 Task: Look for space in Bergen, Norway from 6th August, 2023 to 15th August, 2023 for 9 adults in price range Rs.10000 to Rs.14000. Place can be shared room with 5 bedrooms having 9 beds and 5 bathrooms. Property type can be house, flat, guest house. Amenities needed are: wifi, TV, free parkinig on premises, gym, breakfast. Booking option can be shelf check-in. Required host language is English.
Action: Mouse moved to (513, 108)
Screenshot: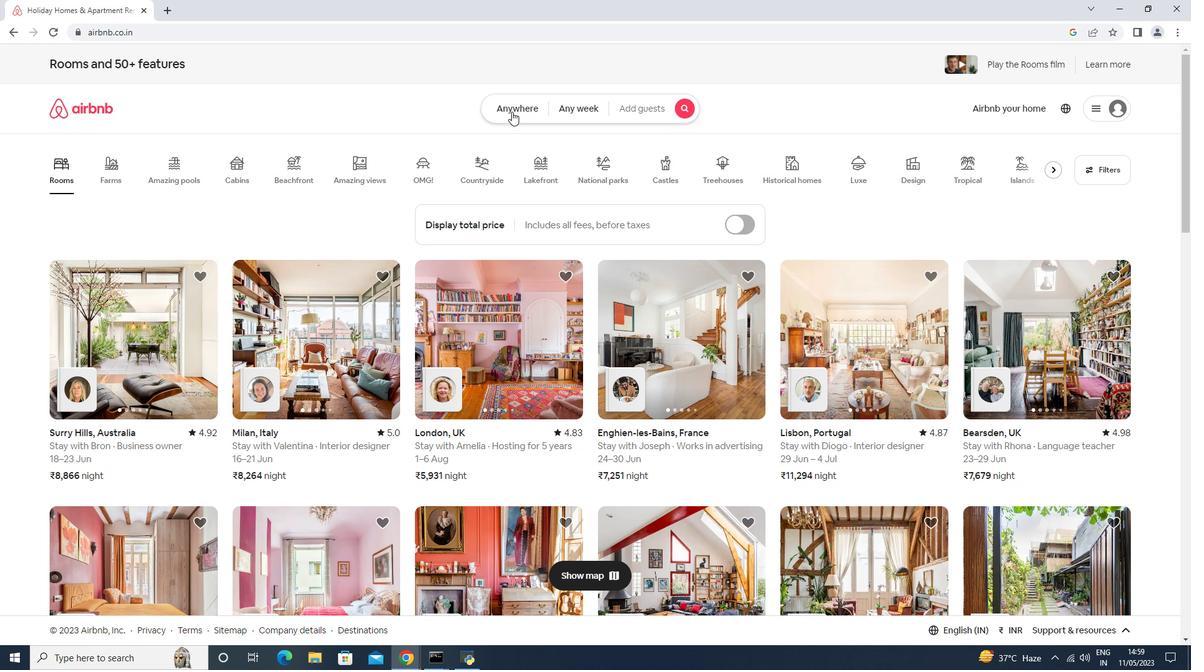 
Action: Mouse pressed left at (513, 109)
Screenshot: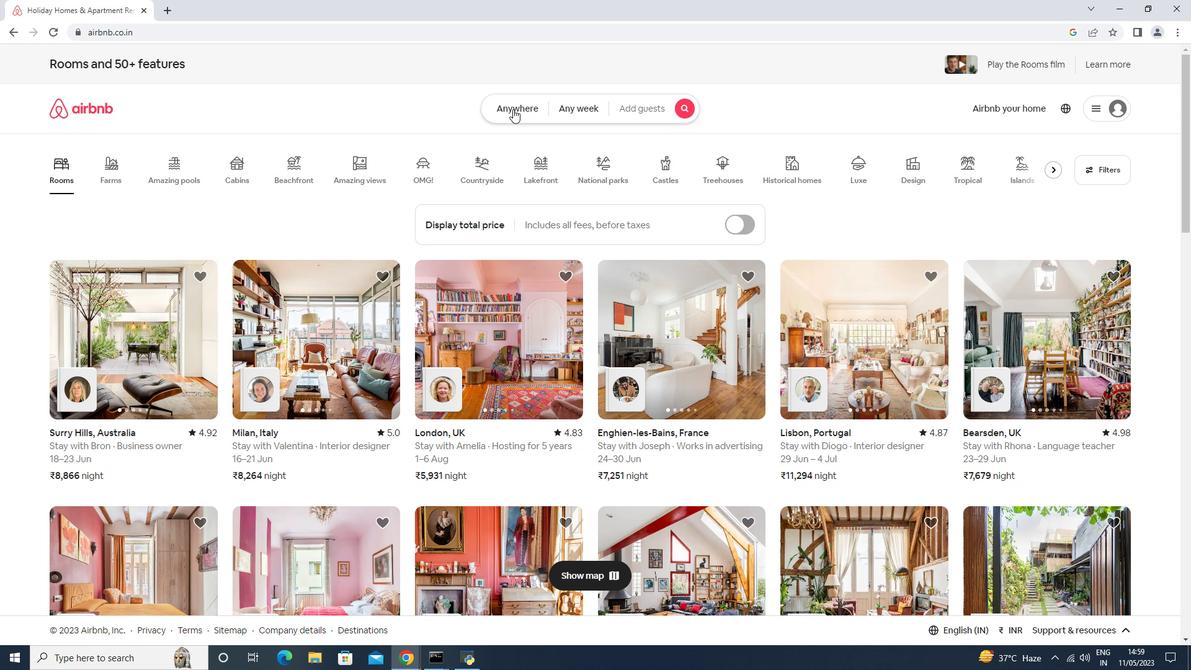 
Action: Mouse moved to (440, 153)
Screenshot: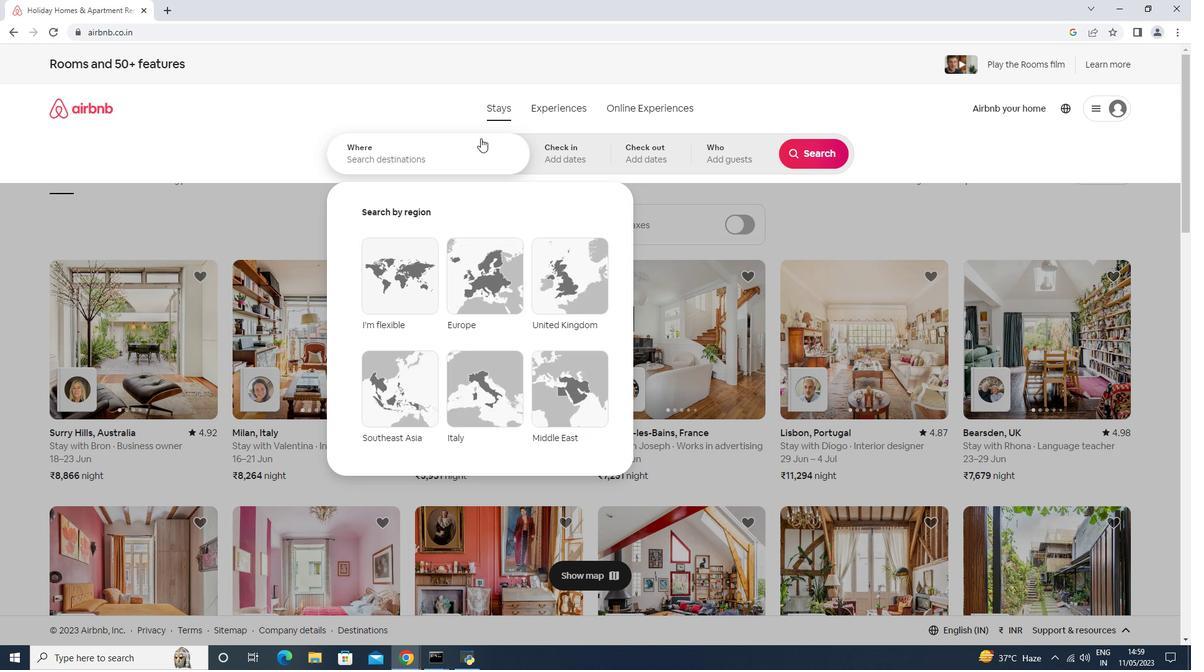 
Action: Mouse pressed left at (440, 153)
Screenshot: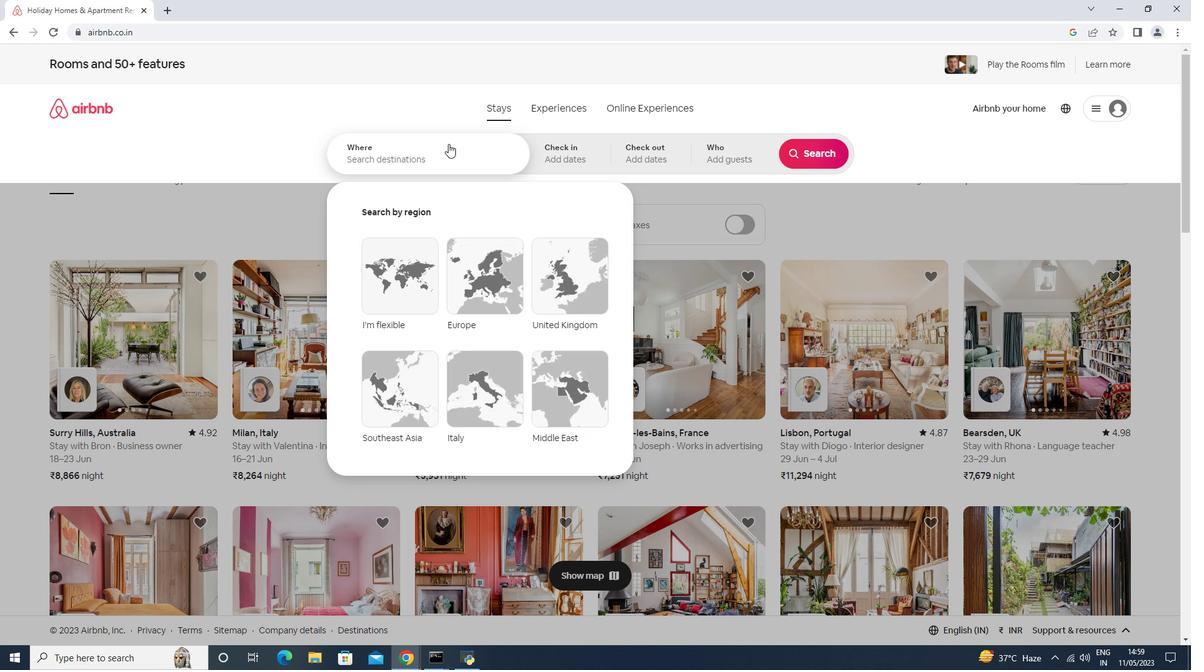 
Action: Mouse moved to (437, 154)
Screenshot: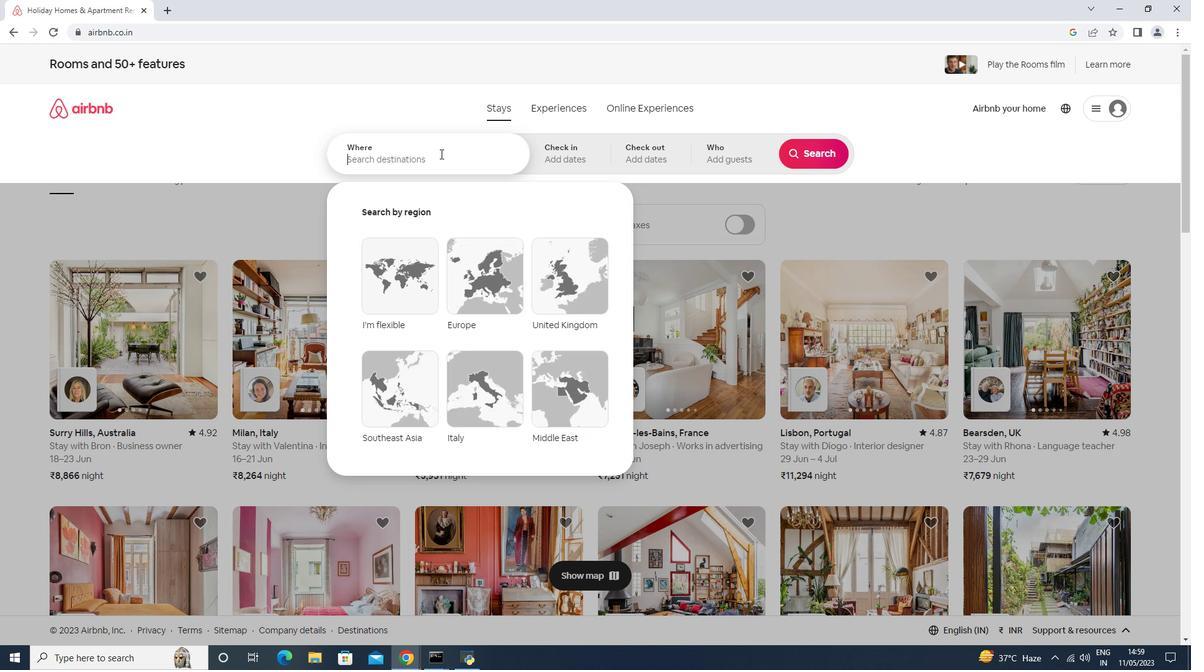 
Action: Key pressed <Key.shift>Bergen,<Key.shift>Norway
Screenshot: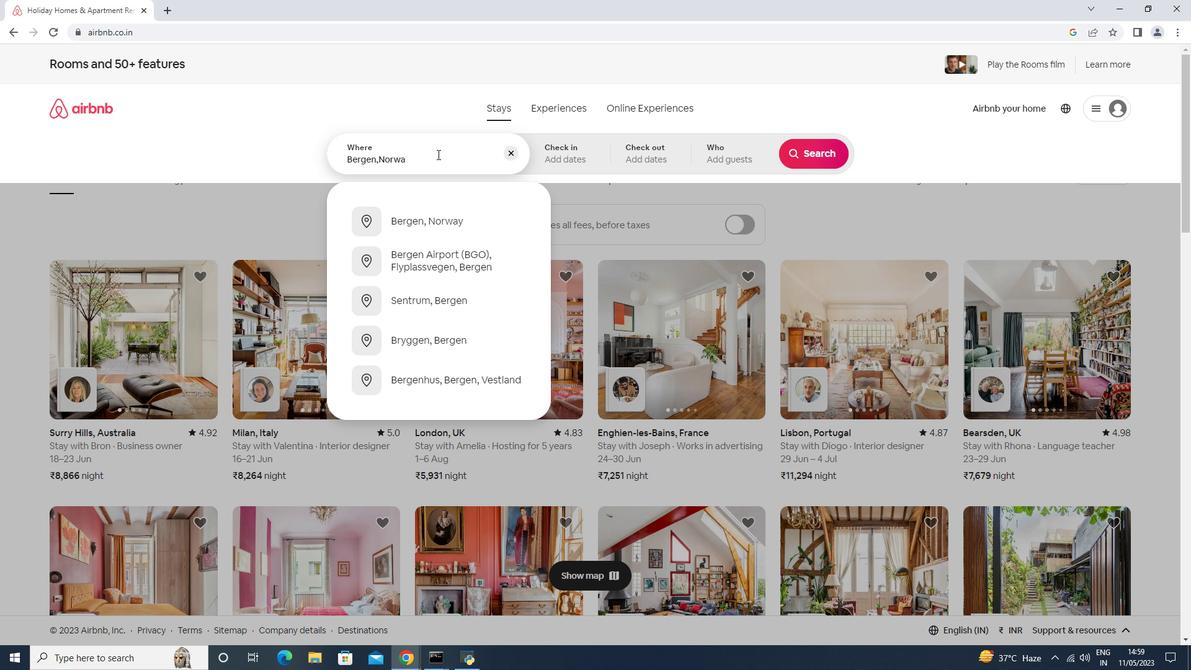 
Action: Mouse moved to (563, 160)
Screenshot: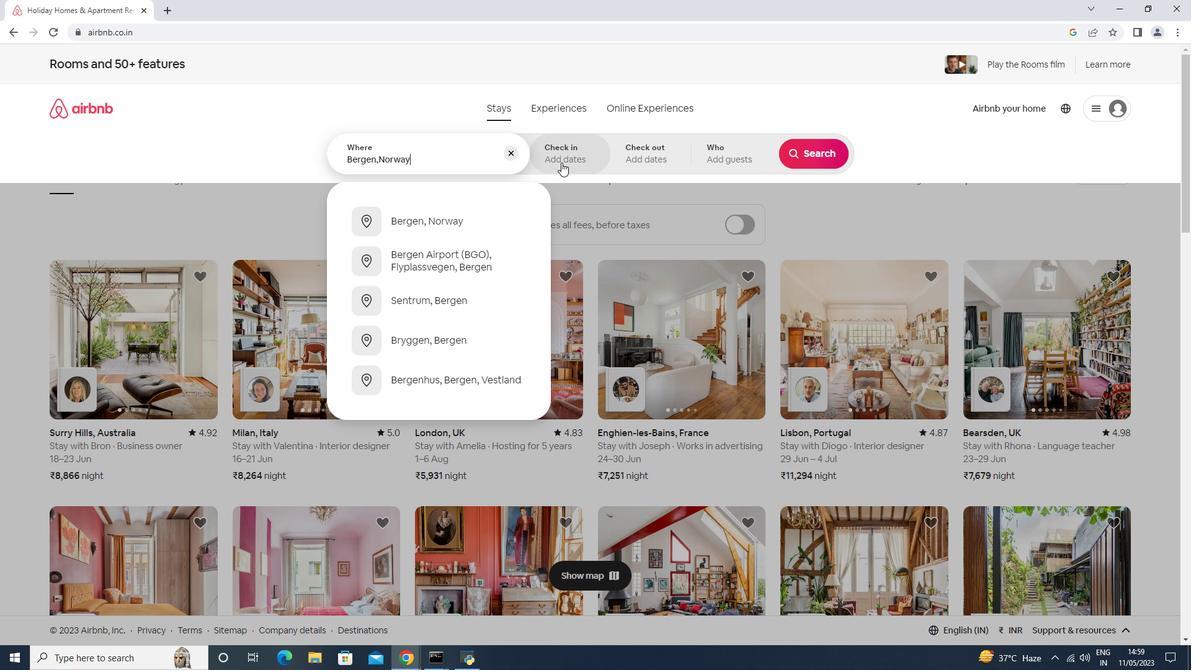 
Action: Mouse pressed left at (563, 160)
Screenshot: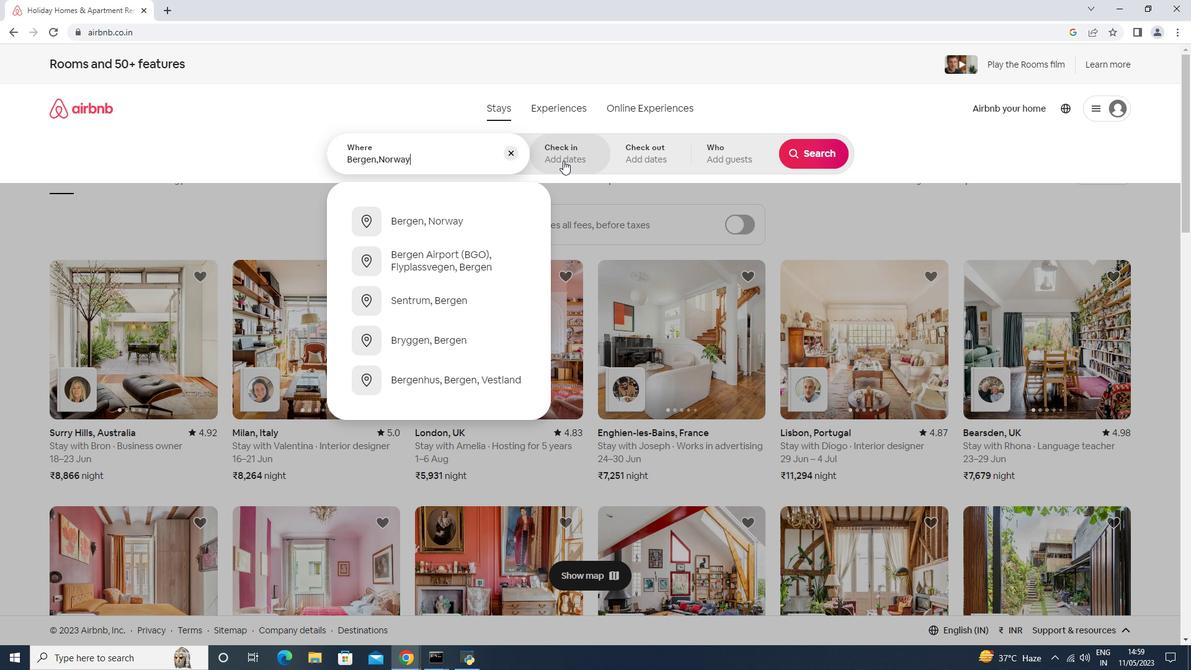 
Action: Mouse moved to (804, 252)
Screenshot: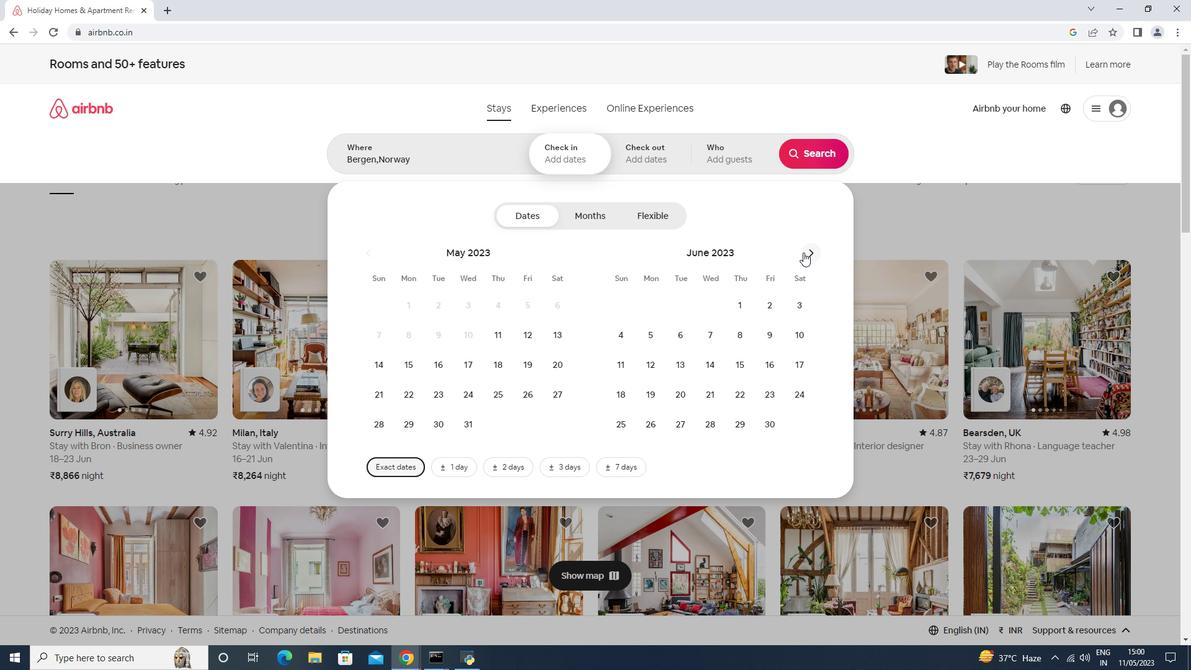 
Action: Mouse pressed left at (804, 252)
Screenshot: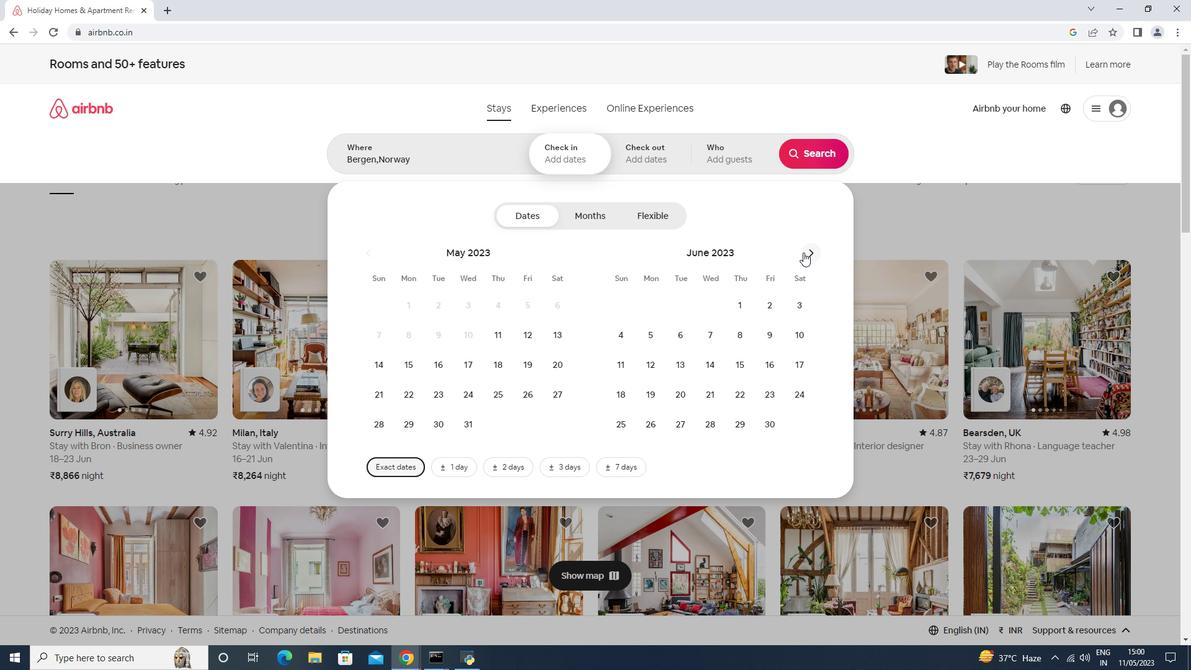 
Action: Mouse pressed left at (804, 252)
Screenshot: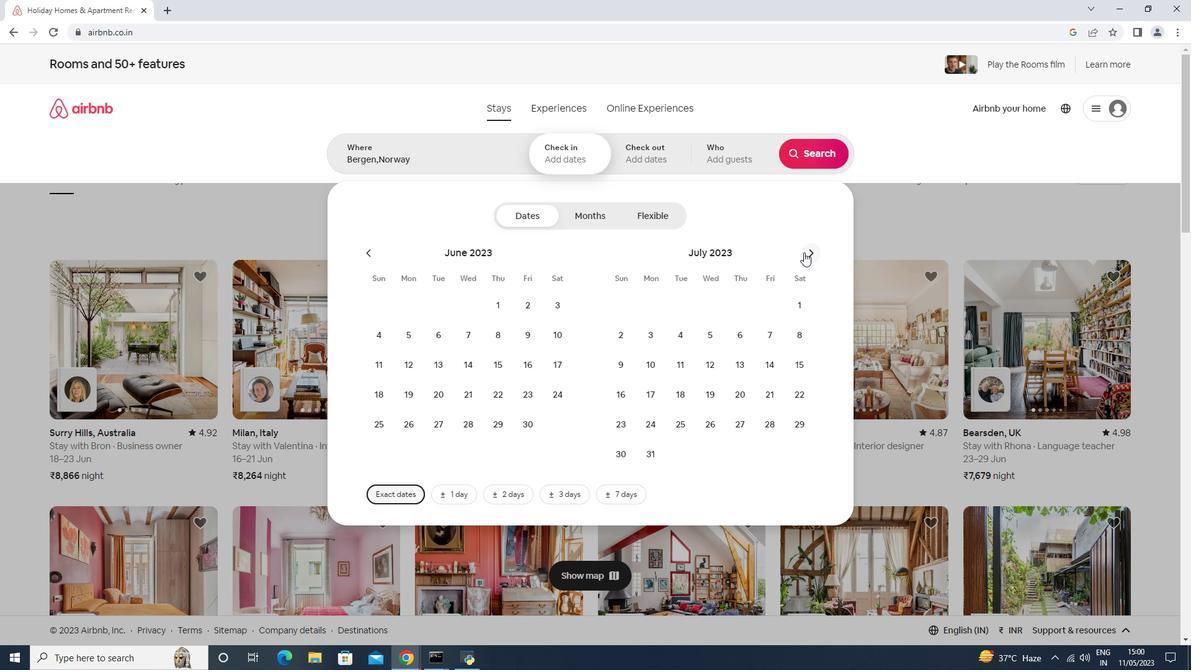 
Action: Mouse moved to (631, 331)
Screenshot: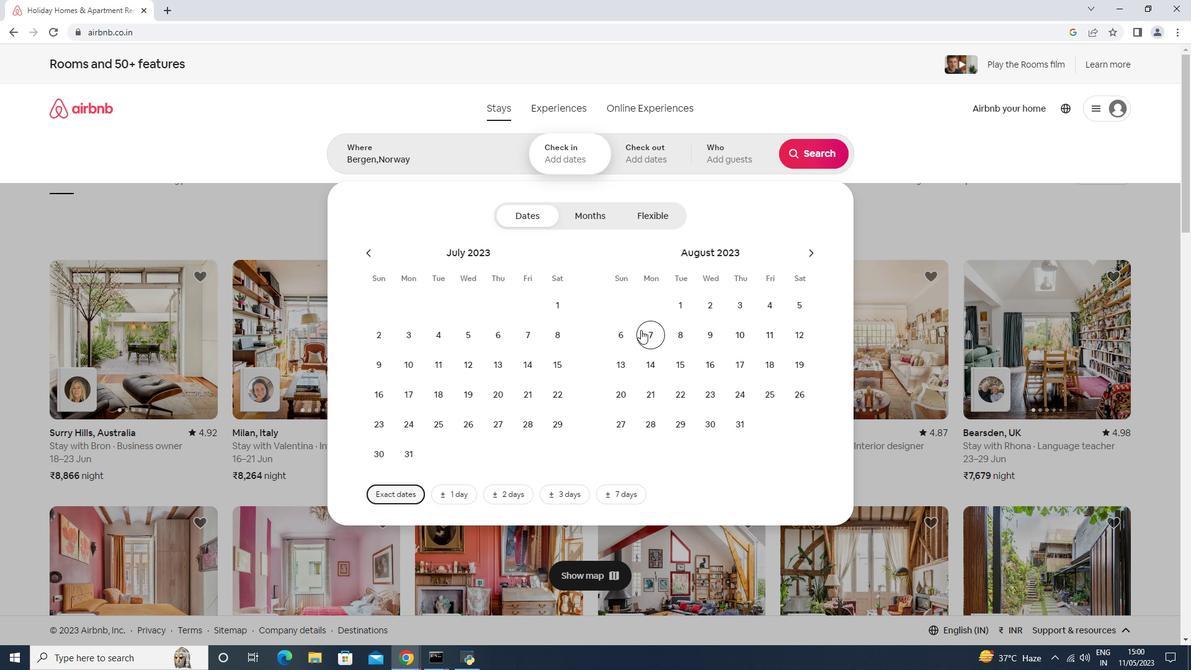
Action: Mouse pressed left at (631, 331)
Screenshot: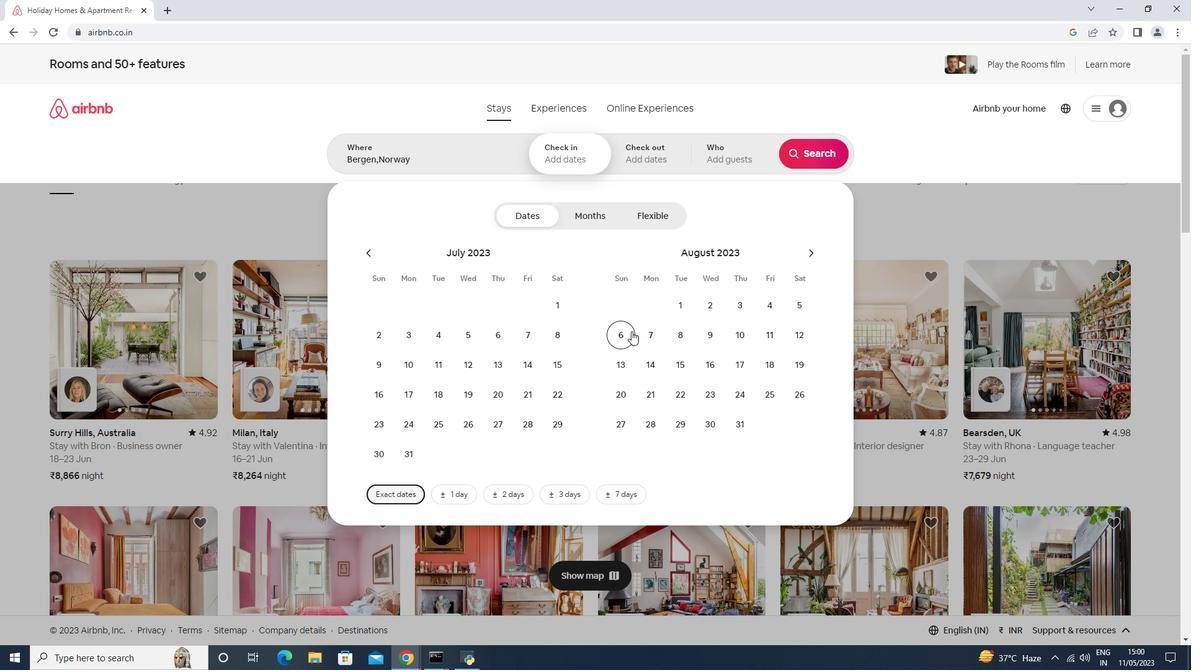 
Action: Mouse moved to (679, 357)
Screenshot: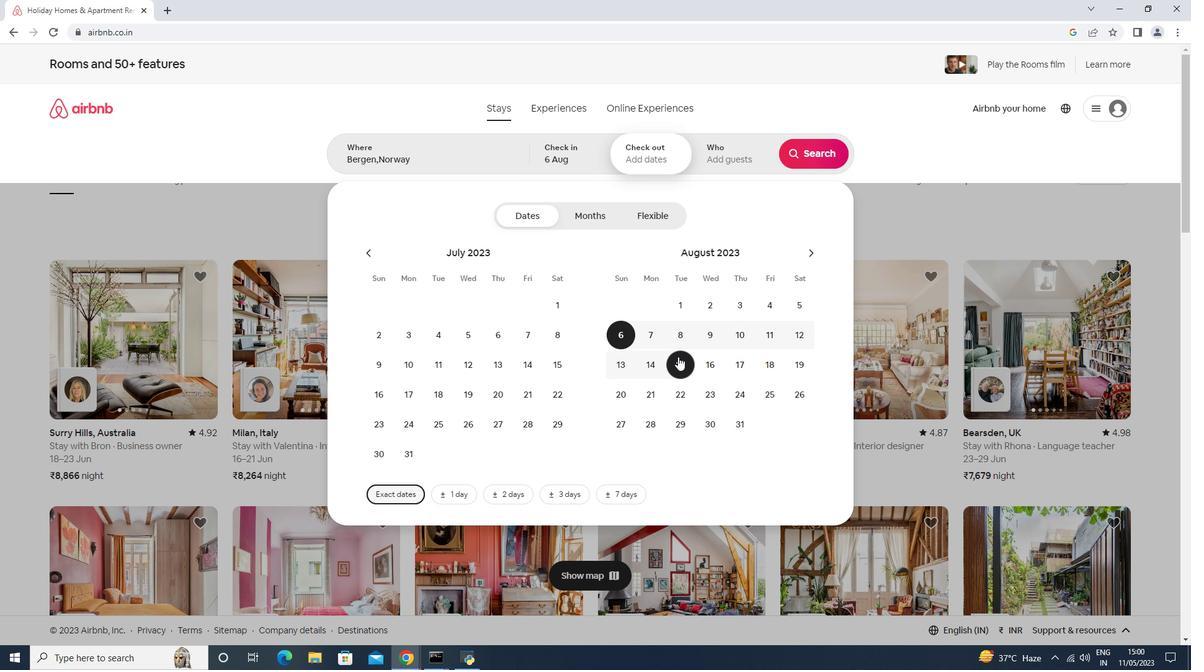 
Action: Mouse pressed left at (679, 357)
Screenshot: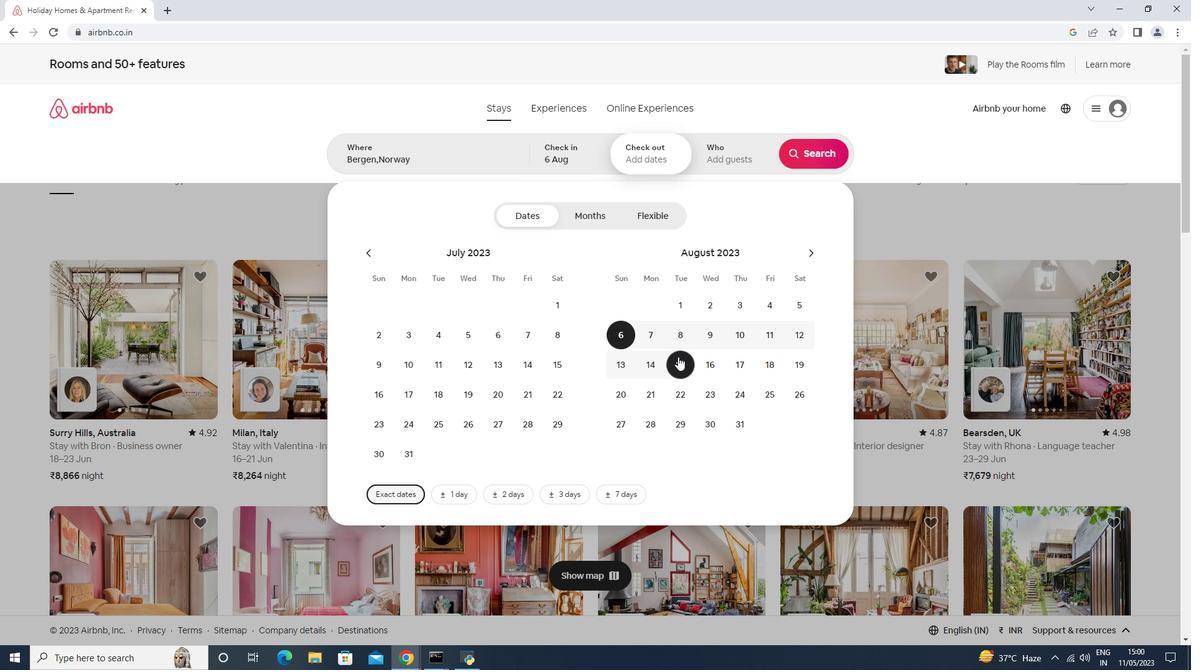 
Action: Mouse moved to (733, 160)
Screenshot: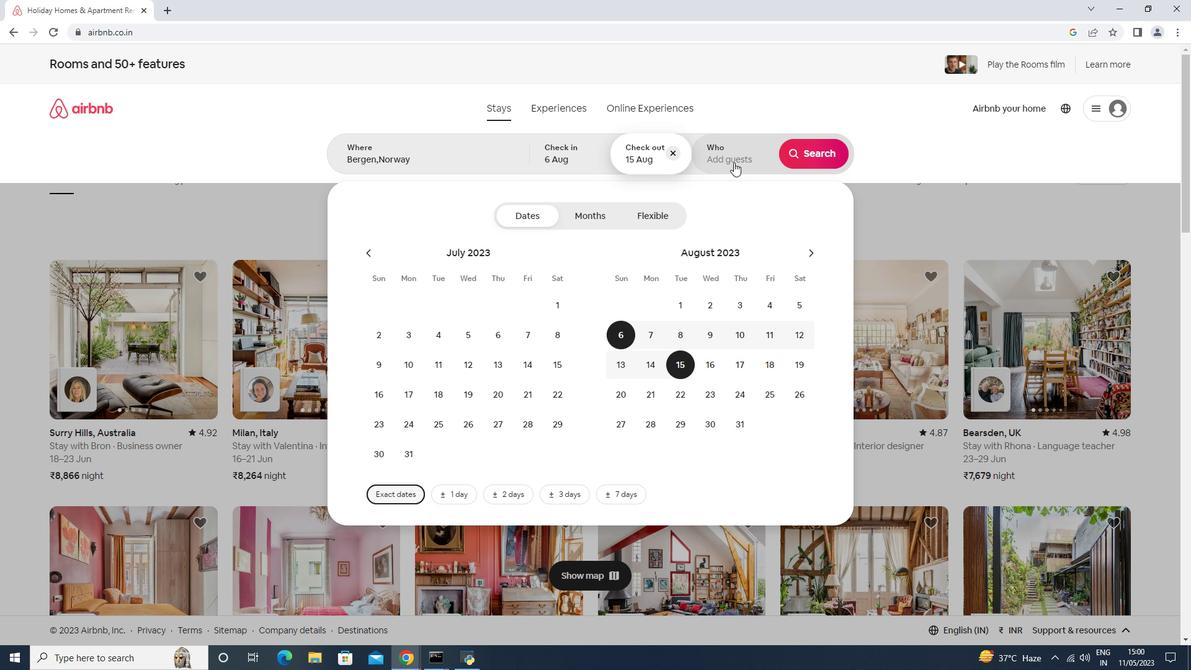 
Action: Mouse pressed left at (733, 160)
Screenshot: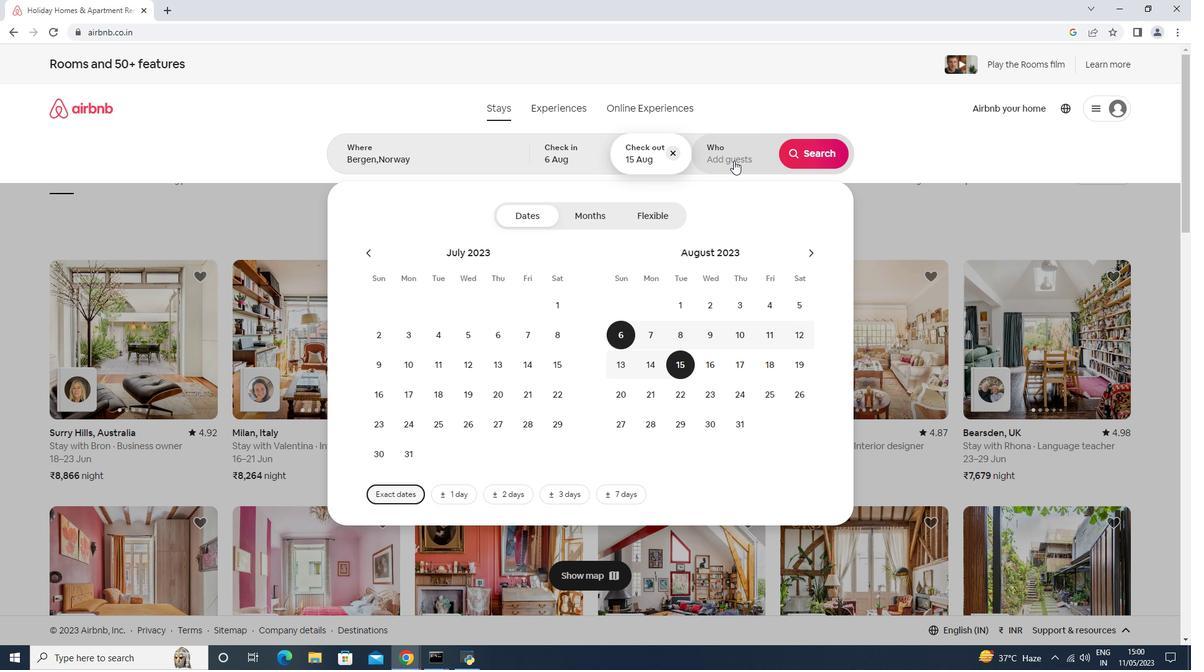 
Action: Mouse moved to (813, 219)
Screenshot: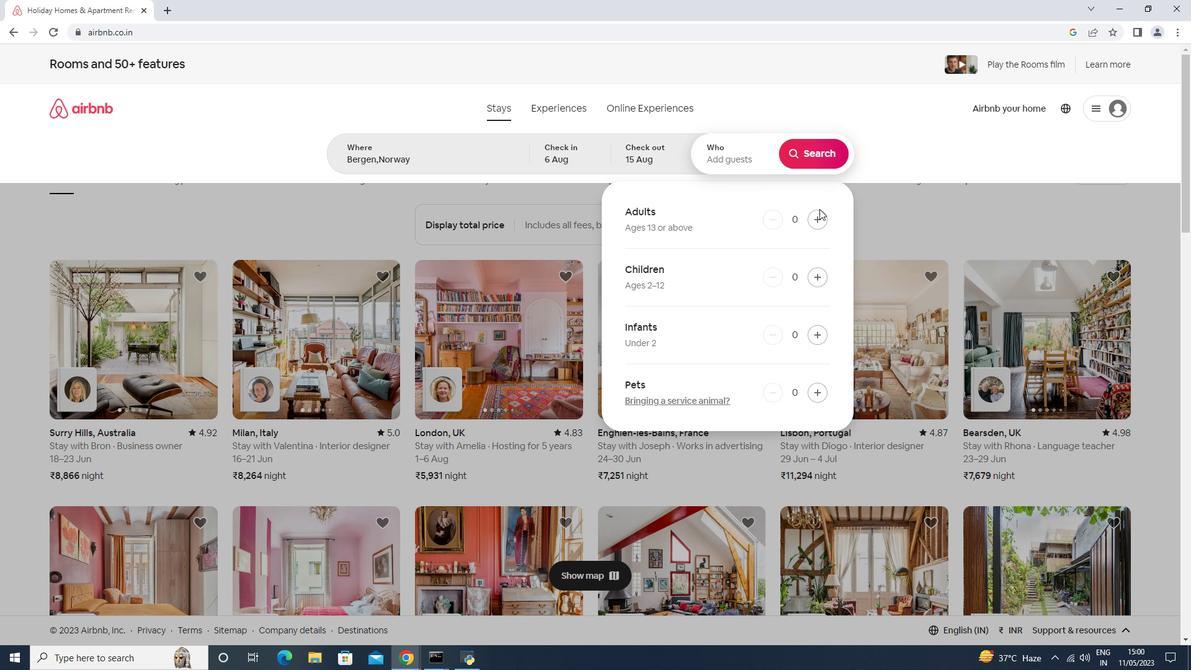 
Action: Mouse pressed left at (813, 219)
Screenshot: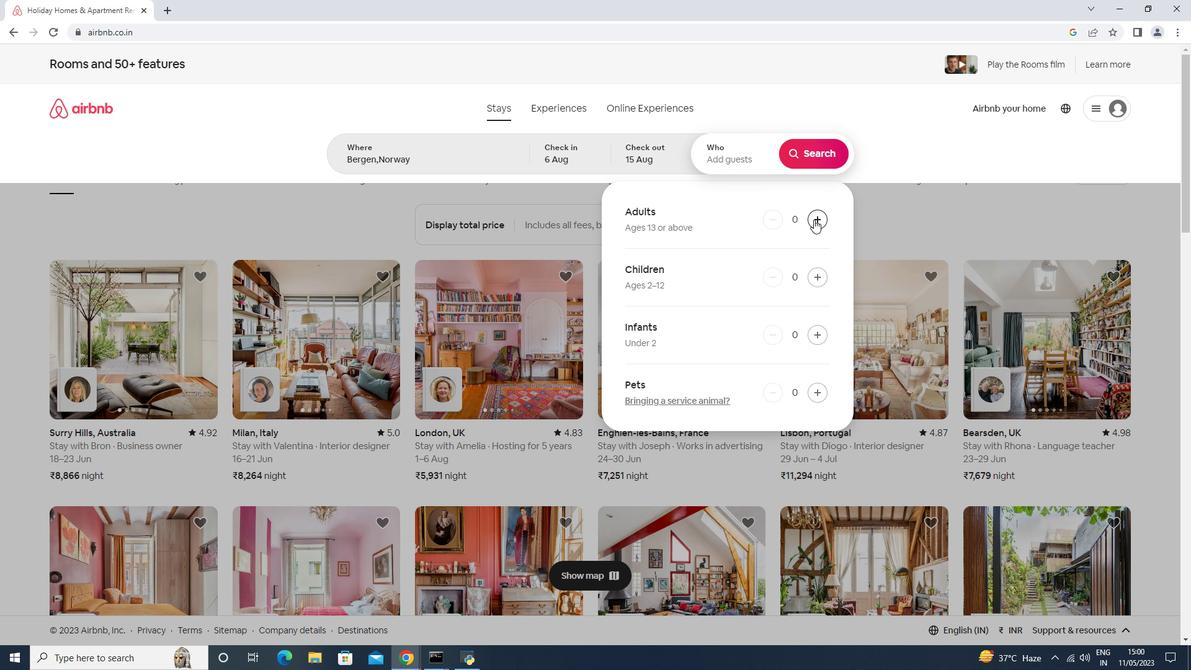 
Action: Mouse pressed left at (813, 219)
Screenshot: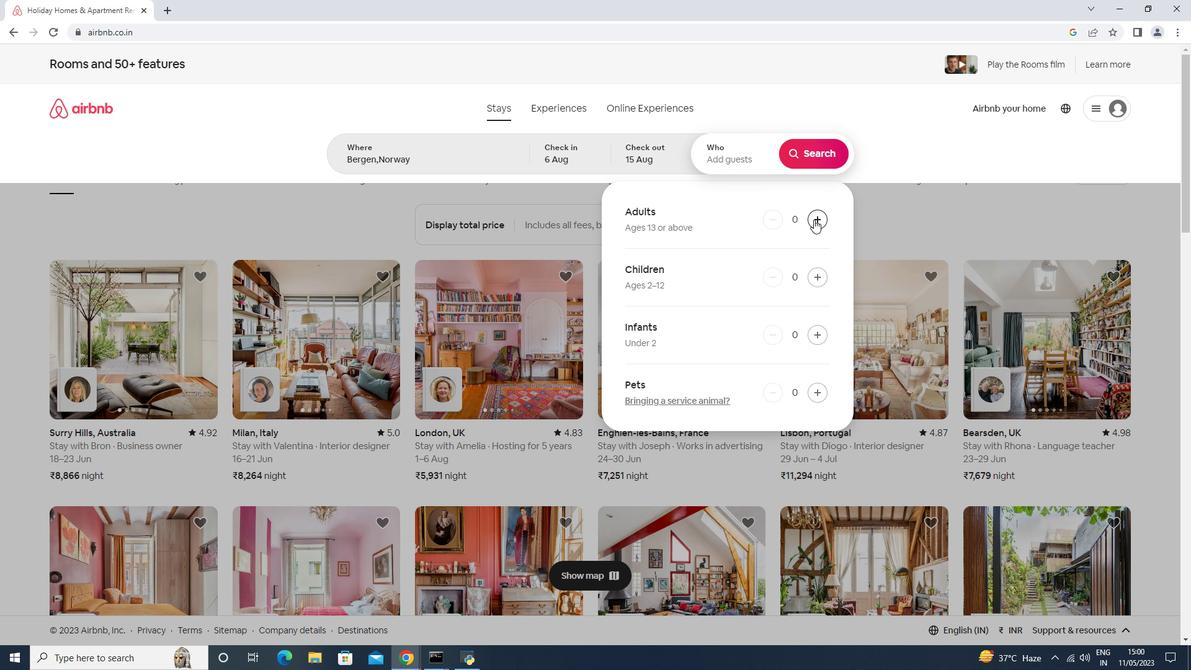
Action: Mouse pressed left at (813, 219)
Screenshot: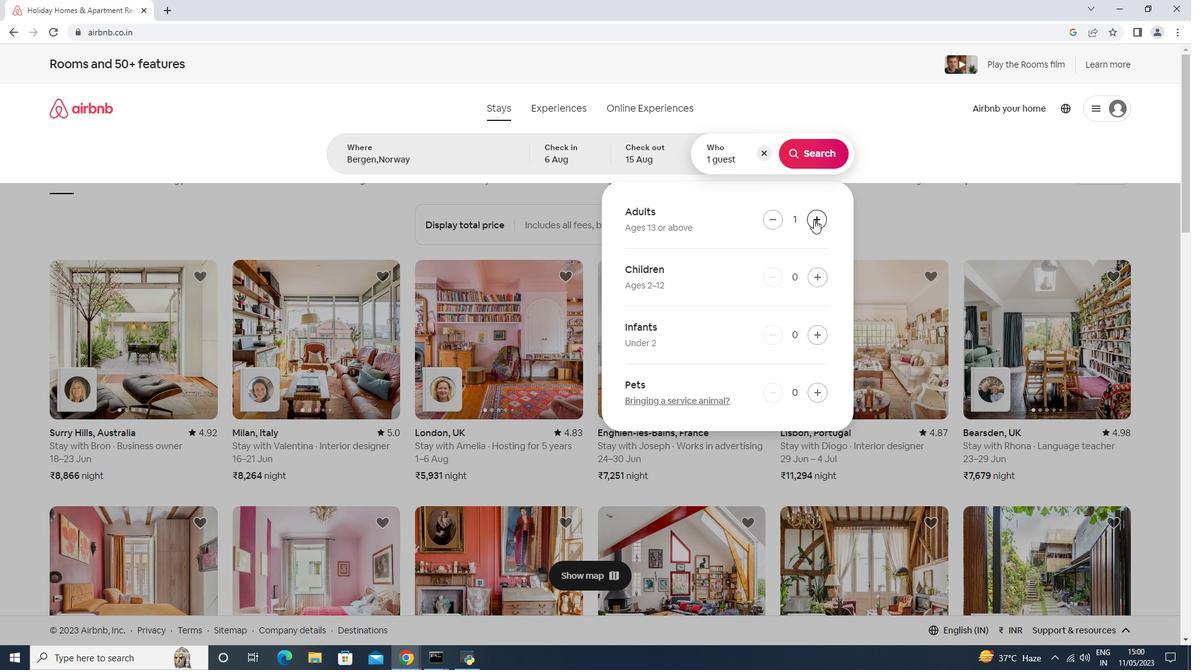 
Action: Mouse pressed left at (813, 219)
Screenshot: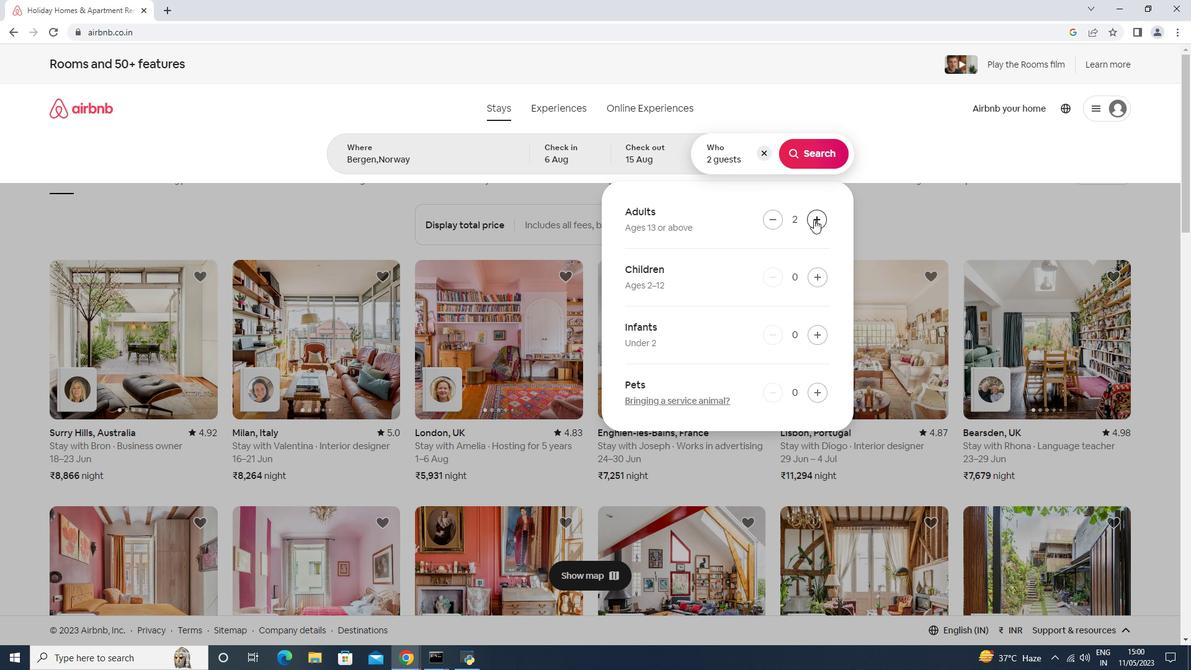 
Action: Mouse pressed left at (813, 219)
Screenshot: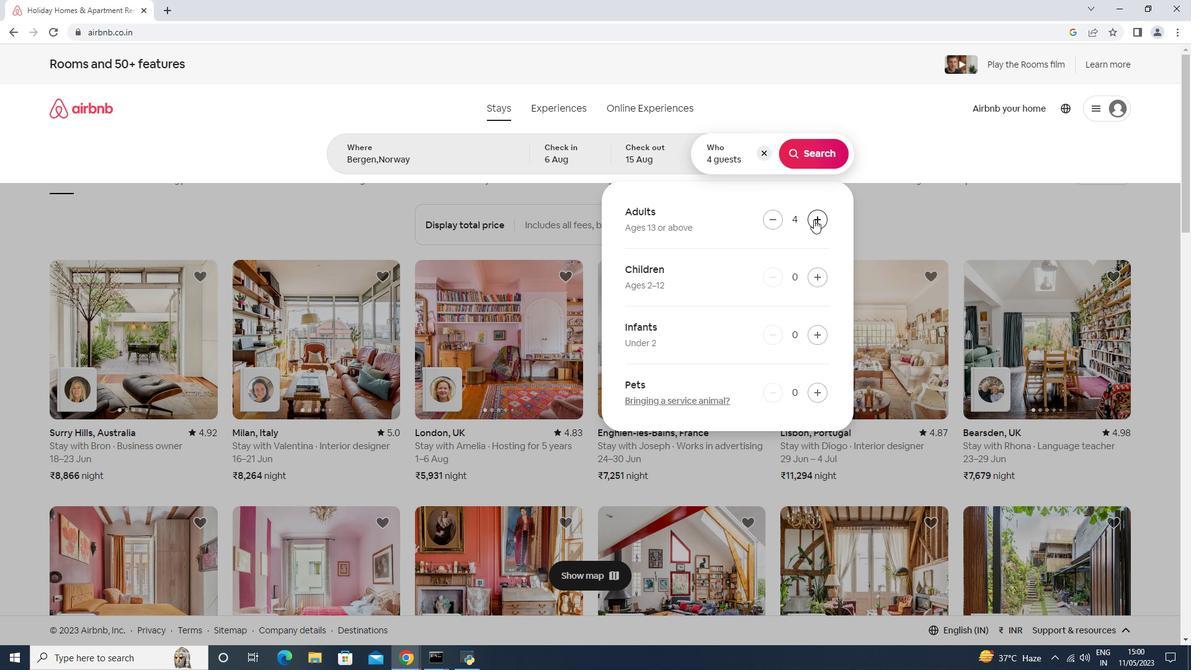 
Action: Mouse pressed left at (813, 219)
Screenshot: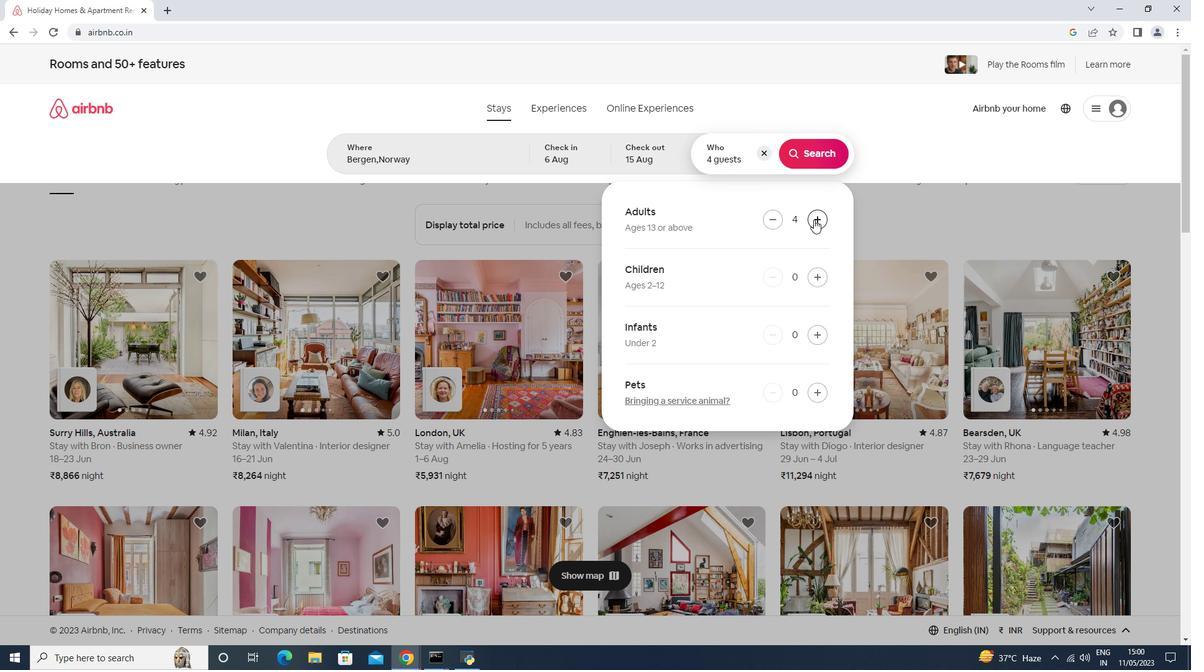 
Action: Mouse pressed left at (813, 219)
Screenshot: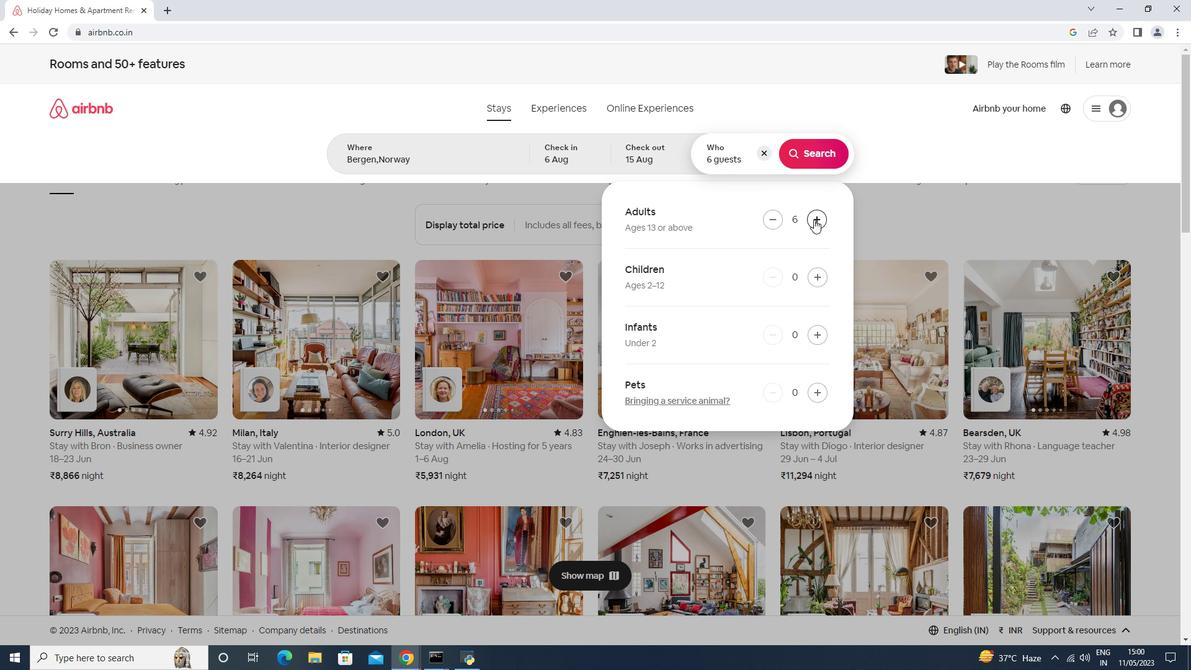 
Action: Mouse pressed left at (813, 219)
Screenshot: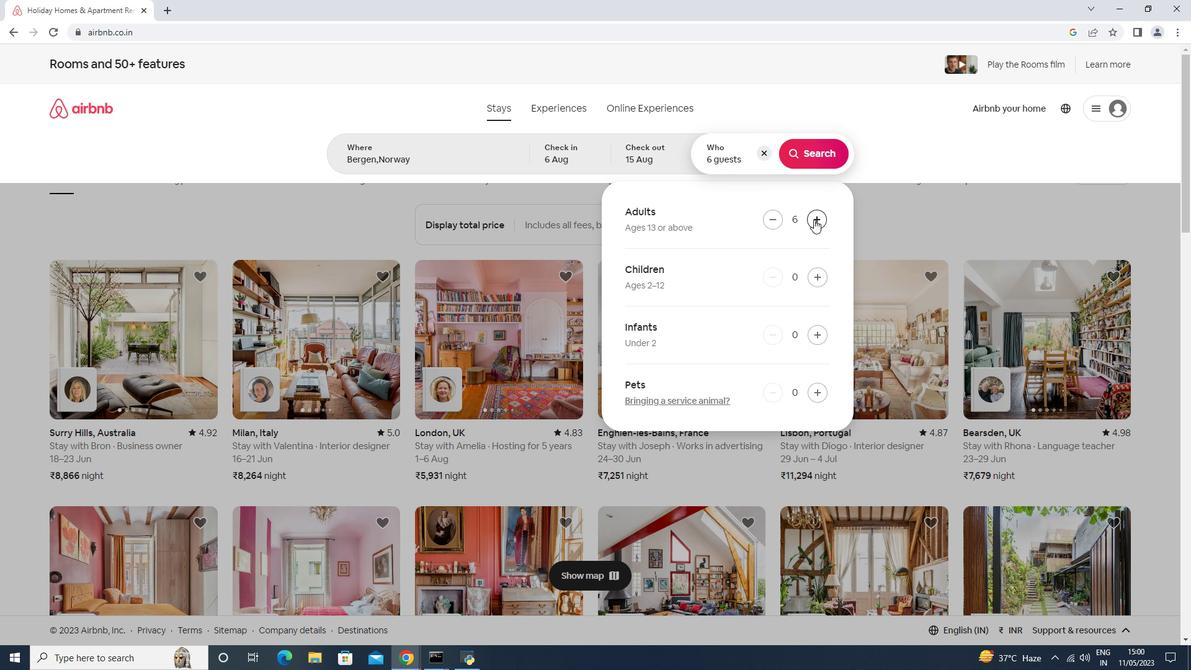 
Action: Mouse moved to (813, 220)
Screenshot: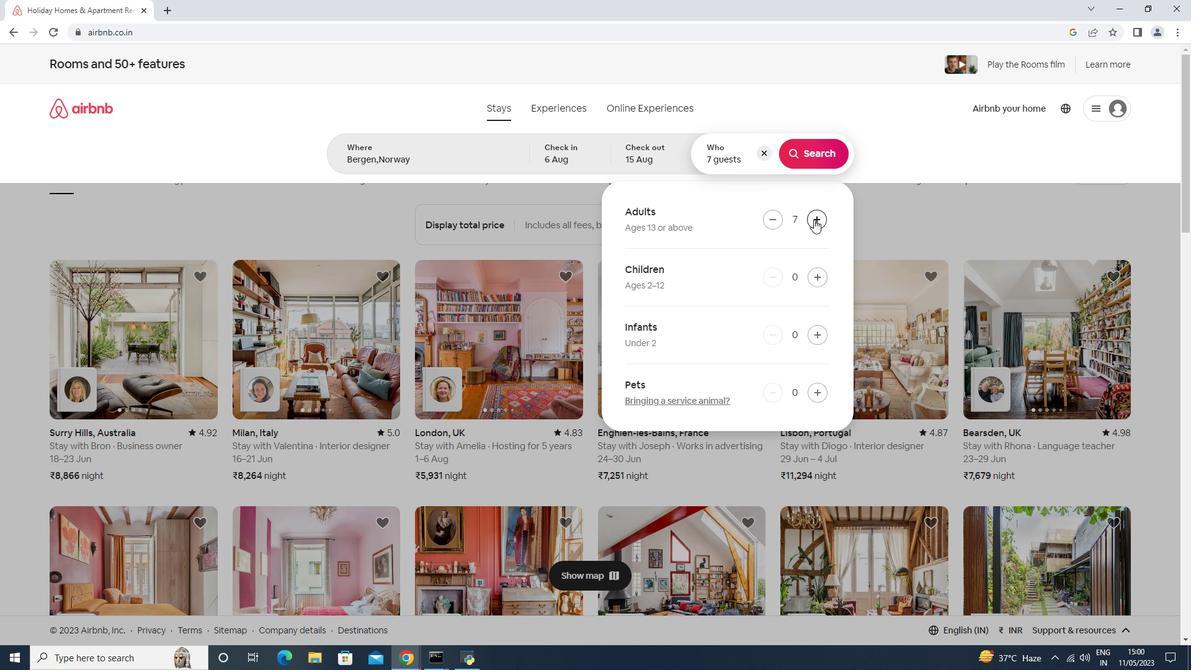 
Action: Mouse pressed left at (813, 220)
Screenshot: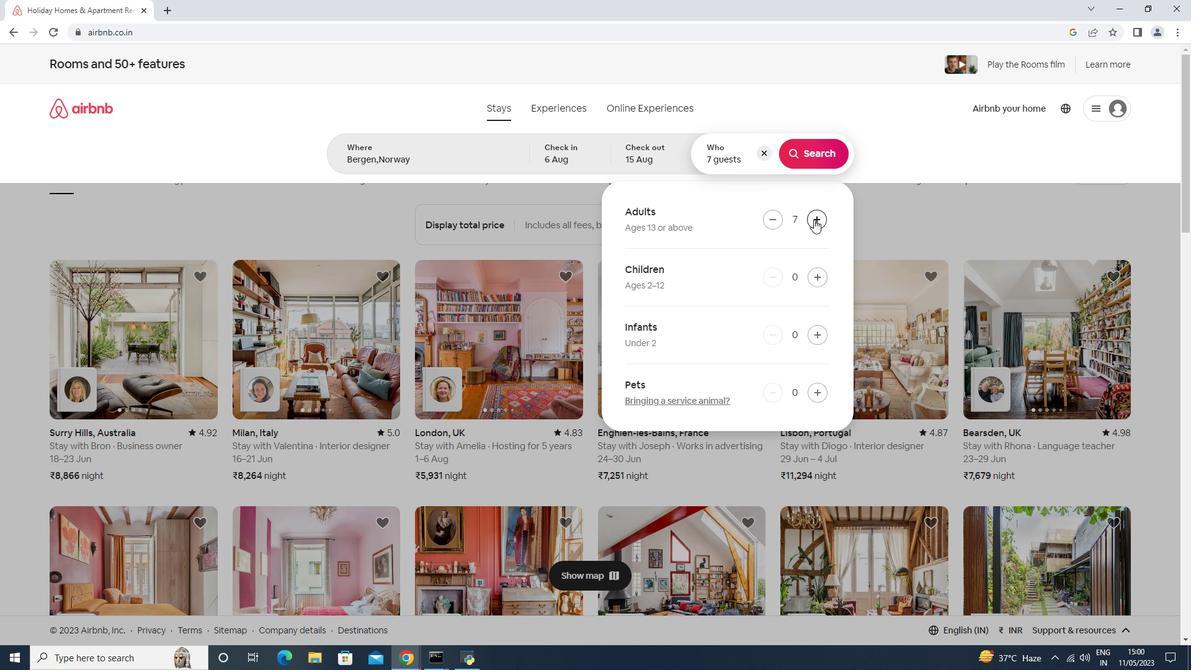 
Action: Mouse moved to (813, 160)
Screenshot: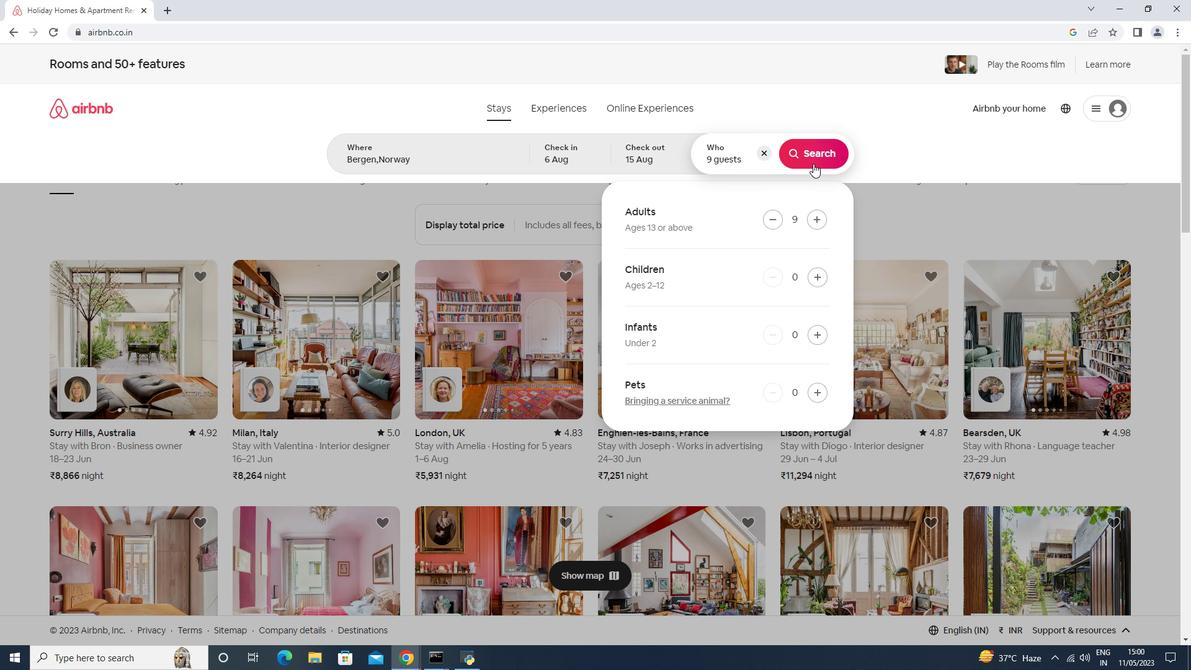 
Action: Mouse pressed left at (813, 160)
Screenshot: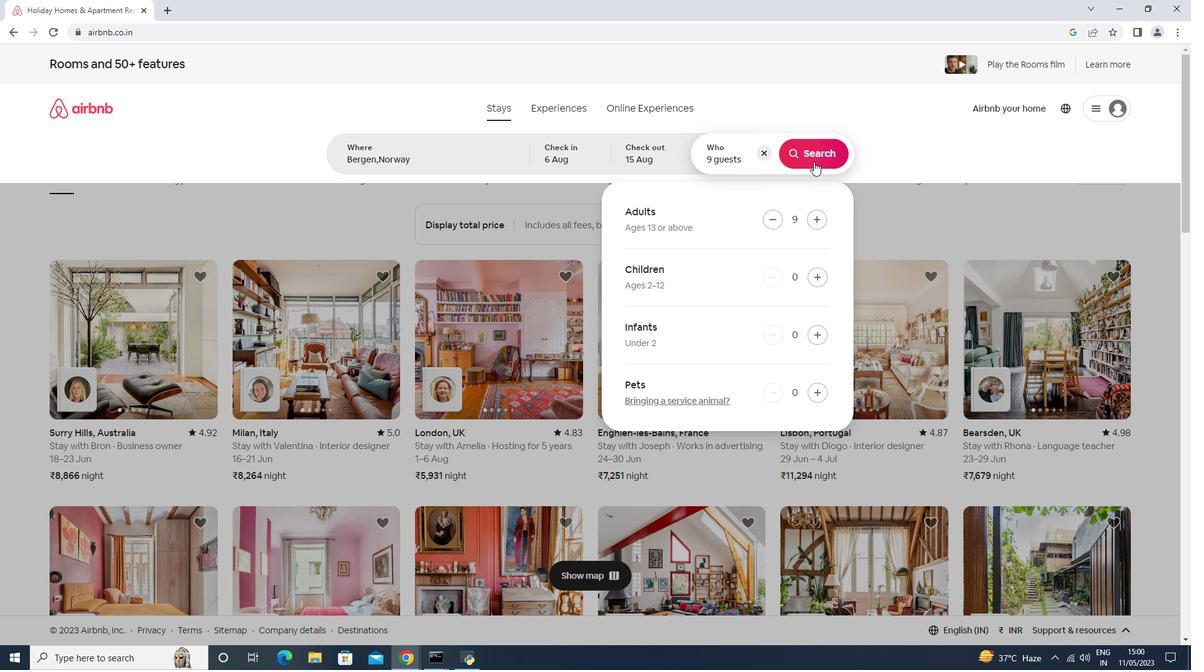 
Action: Mouse moved to (1132, 114)
Screenshot: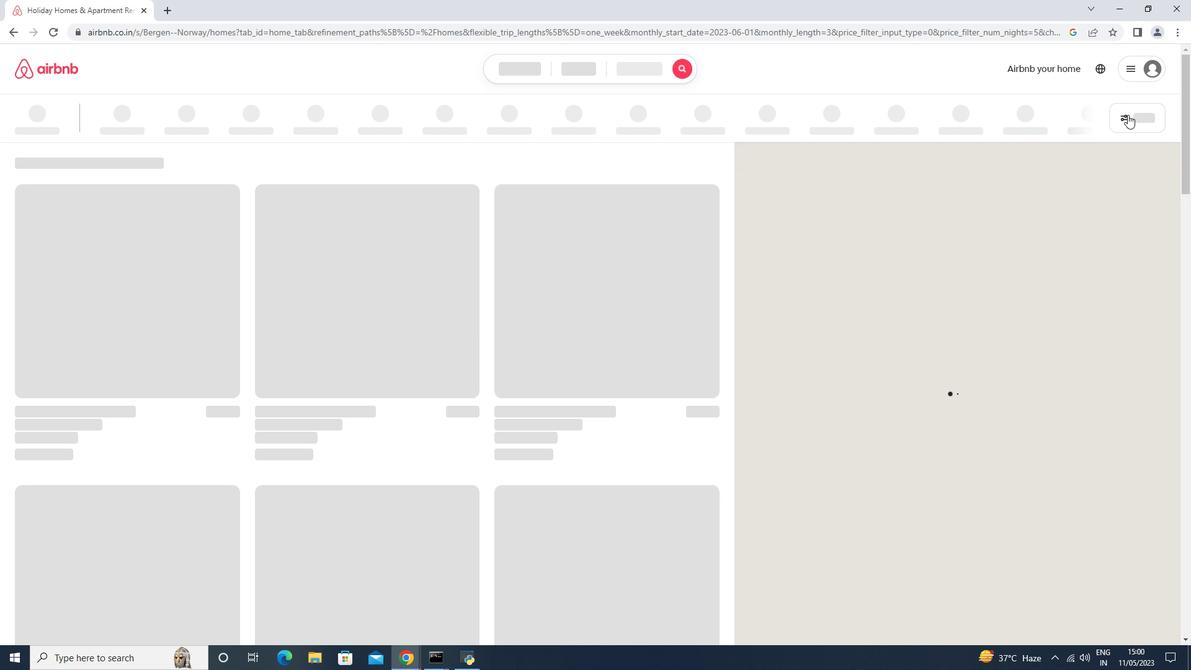 
Action: Mouse pressed left at (1132, 114)
Screenshot: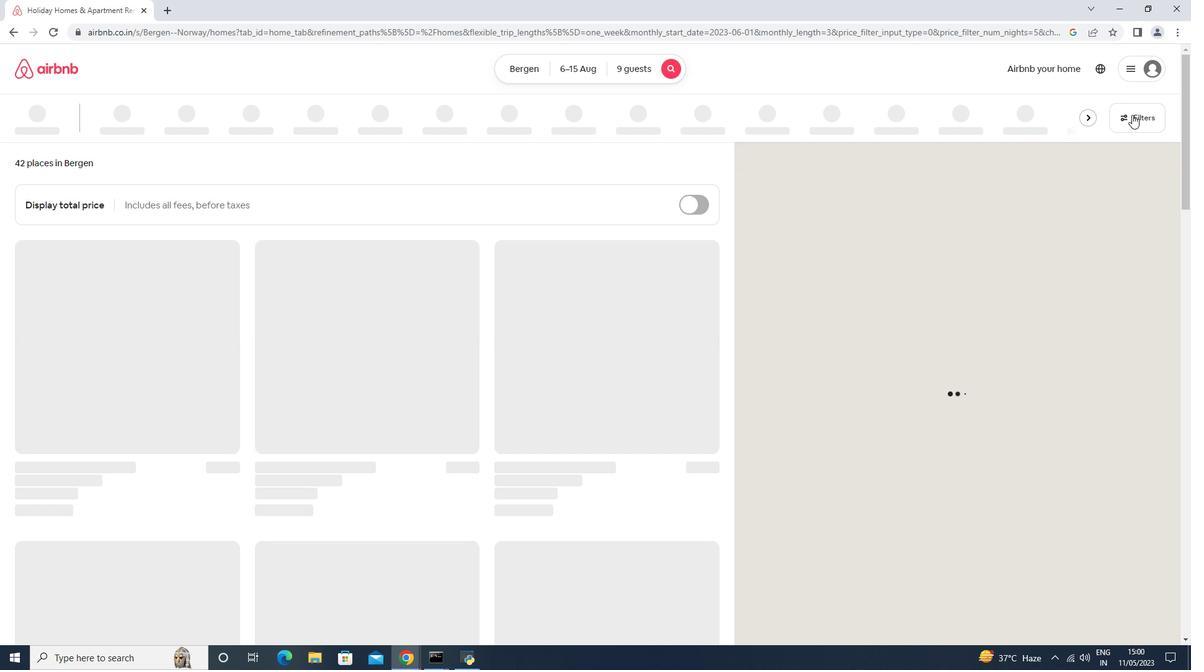 
Action: Mouse moved to (547, 416)
Screenshot: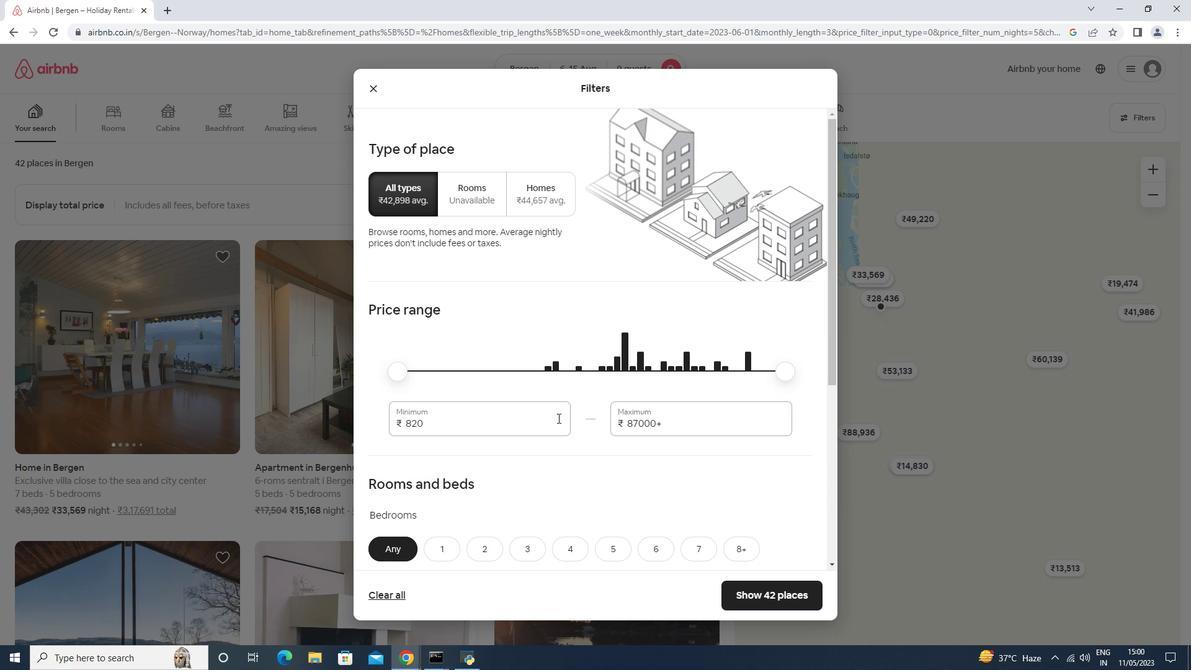 
Action: Mouse pressed left at (547, 416)
Screenshot: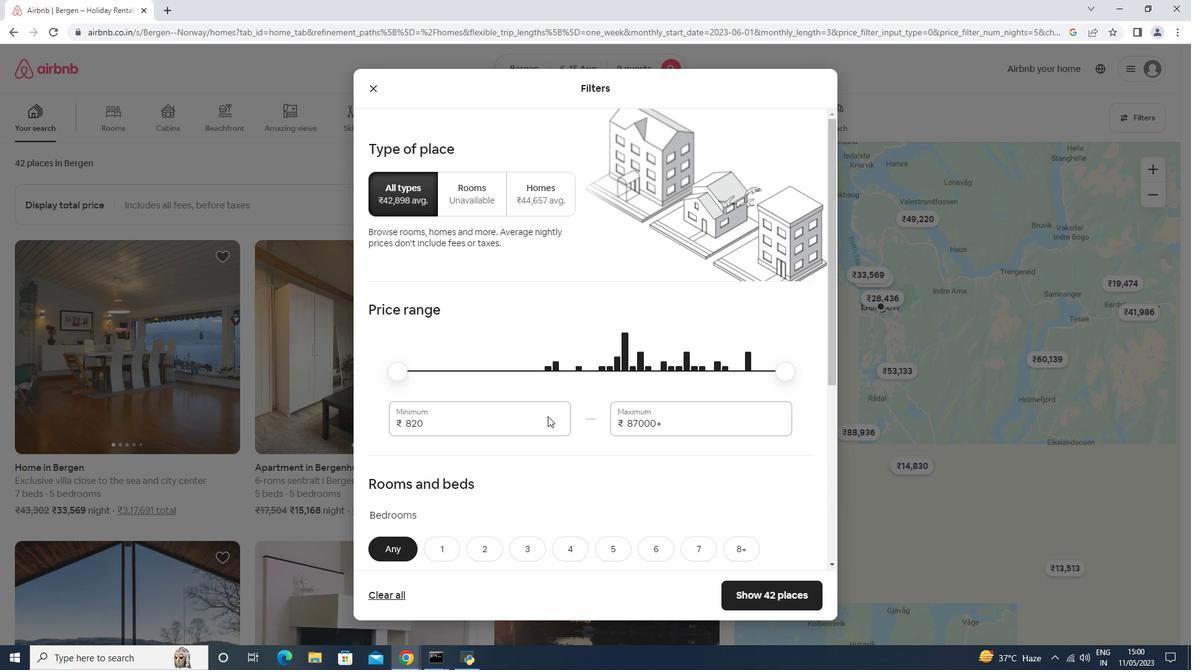 
Action: Mouse moved to (547, 414)
Screenshot: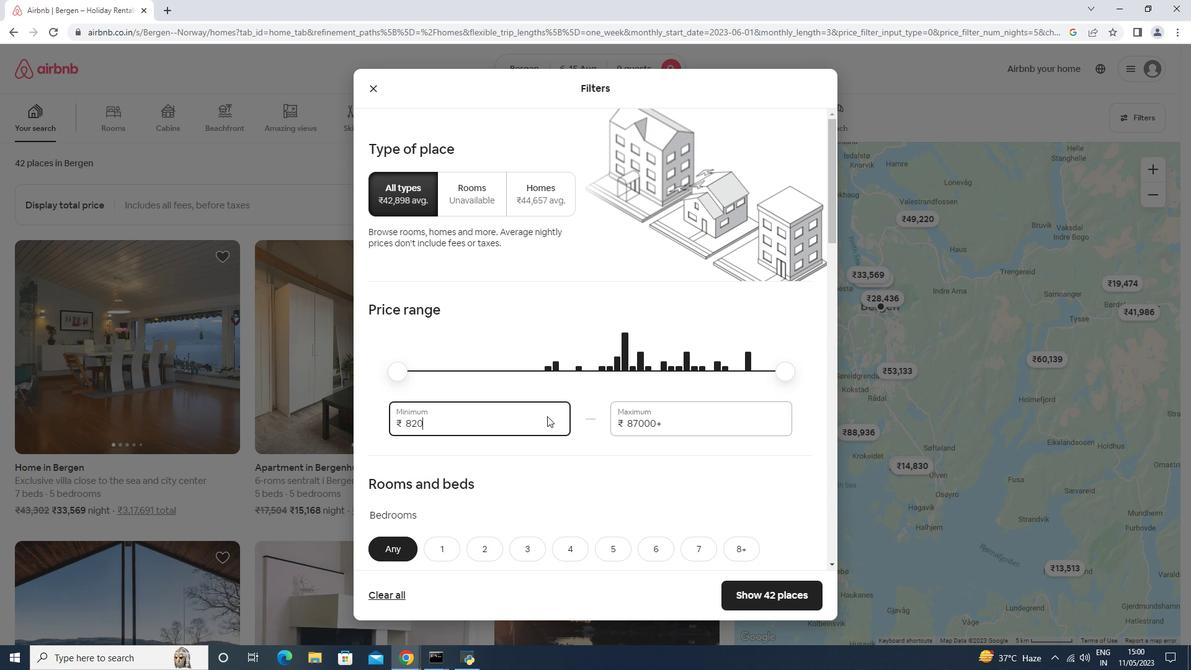 
Action: Key pressed <Key.backspace><Key.backspace><Key.backspace><Key.backspace><Key.backspace><Key.backspace><Key.backspace><Key.backspace><Key.backspace><Key.backspace><Key.backspace><Key.backspace>1000
Screenshot: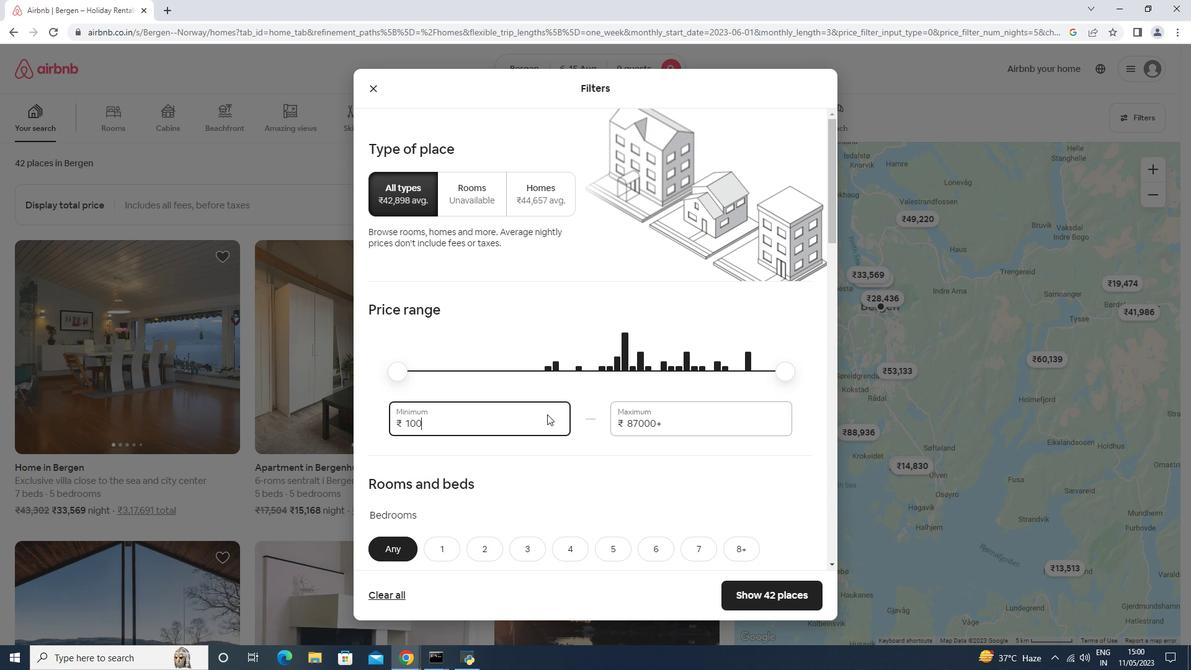 
Action: Mouse moved to (545, 415)
Screenshot: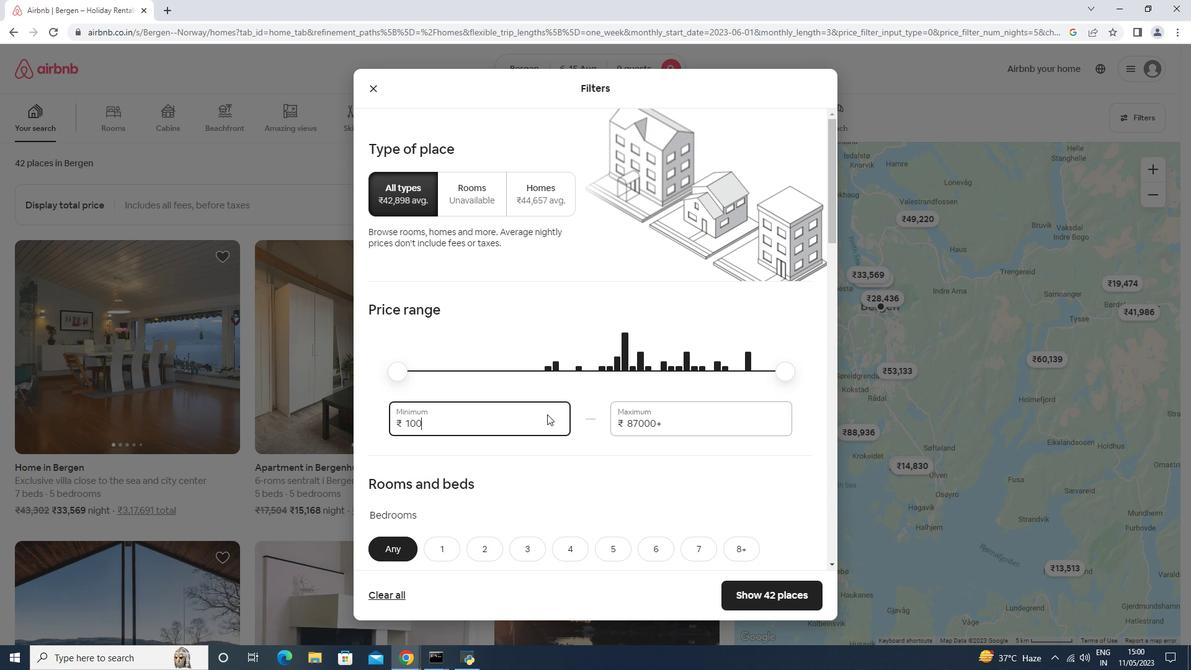 
Action: Key pressed 0
Screenshot: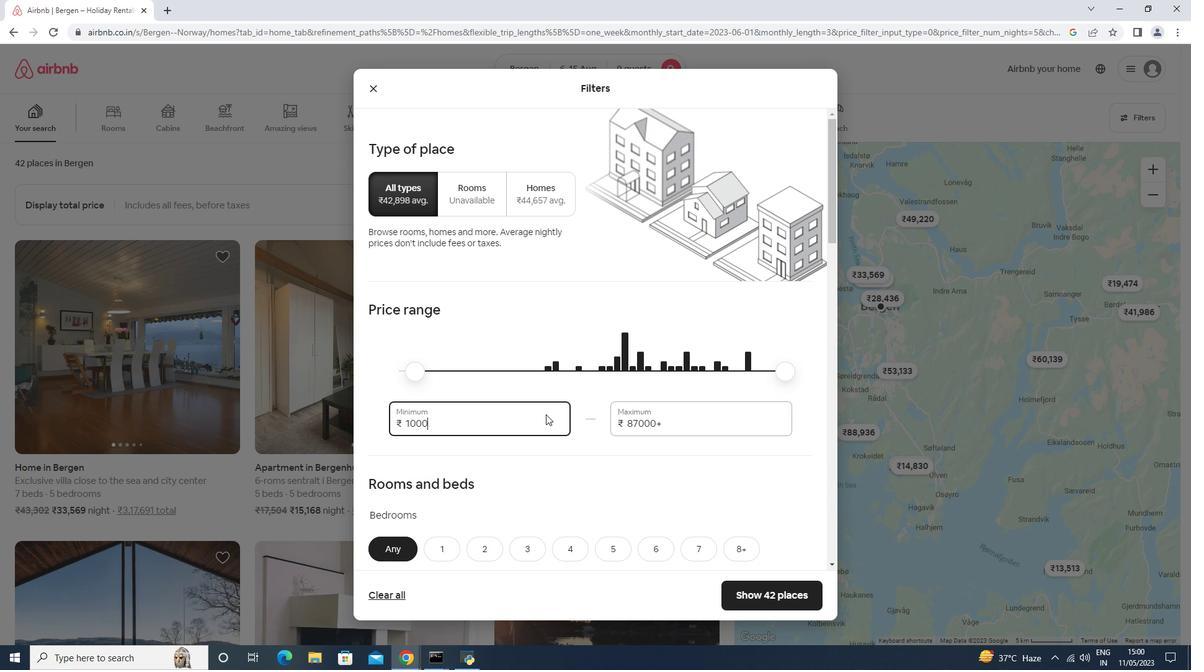 
Action: Mouse moved to (693, 423)
Screenshot: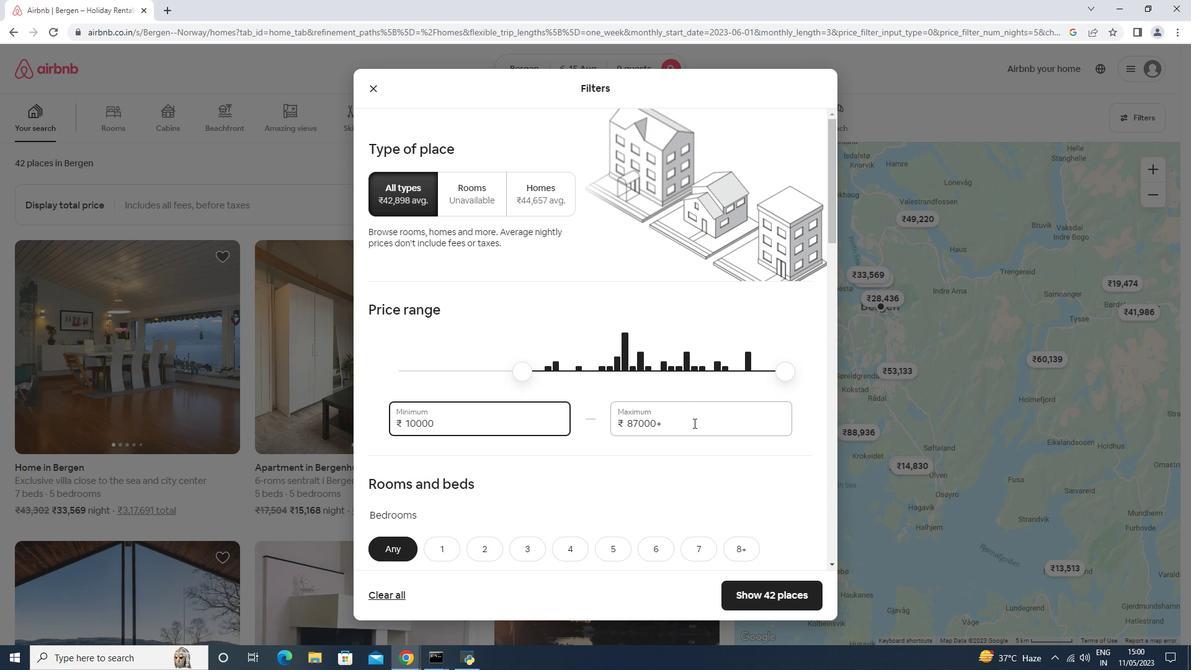 
Action: Mouse pressed left at (693, 423)
Screenshot: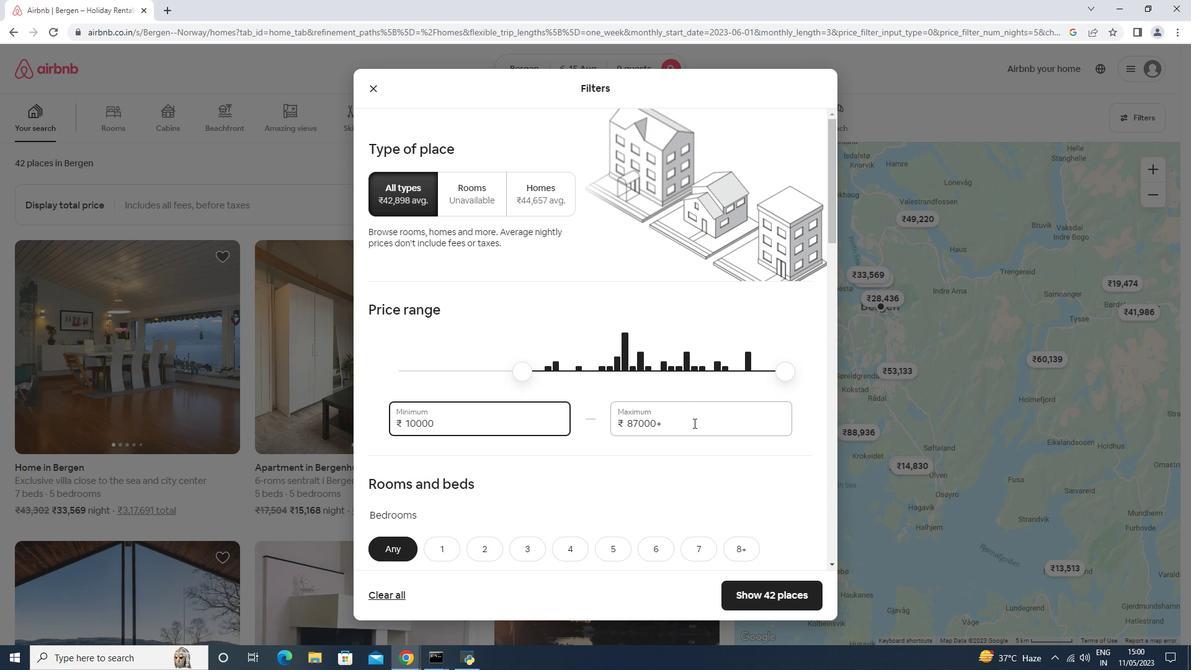
Action: Key pressed <Key.backspace><Key.backspace><Key.backspace><Key.backspace><Key.backspace><Key.backspace><Key.backspace><Key.backspace><Key.backspace><Key.backspace><Key.backspace><Key.backspace><Key.backspace><Key.backspace><Key.backspace><Key.backspace>14000
Screenshot: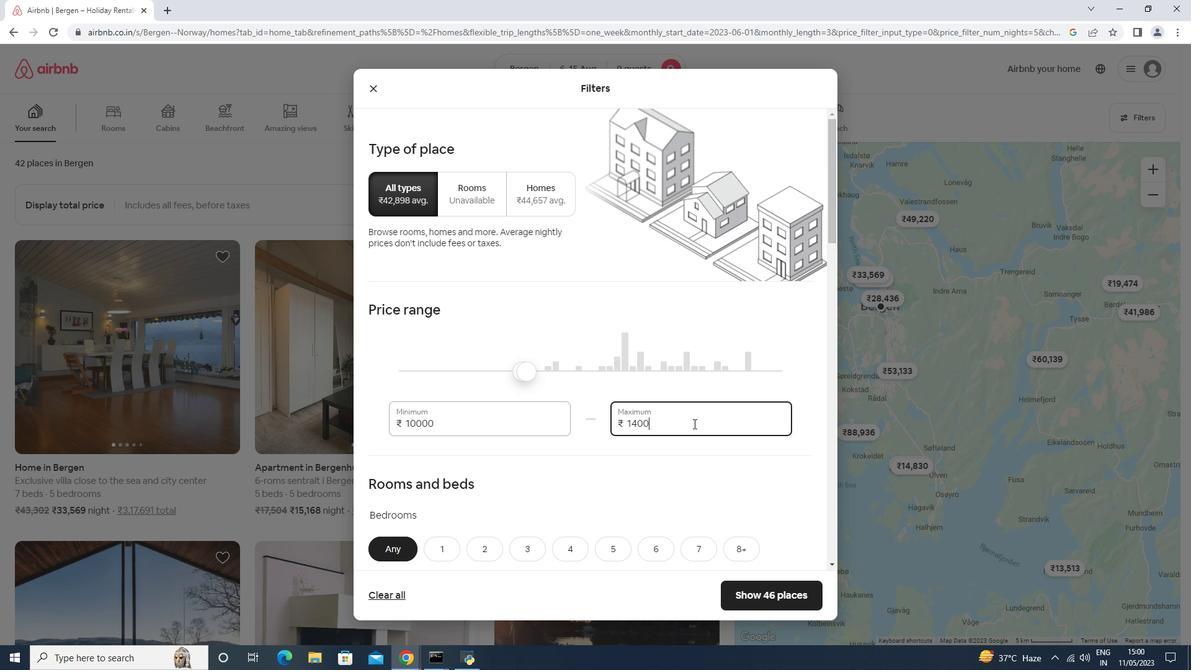 
Action: Mouse moved to (488, 460)
Screenshot: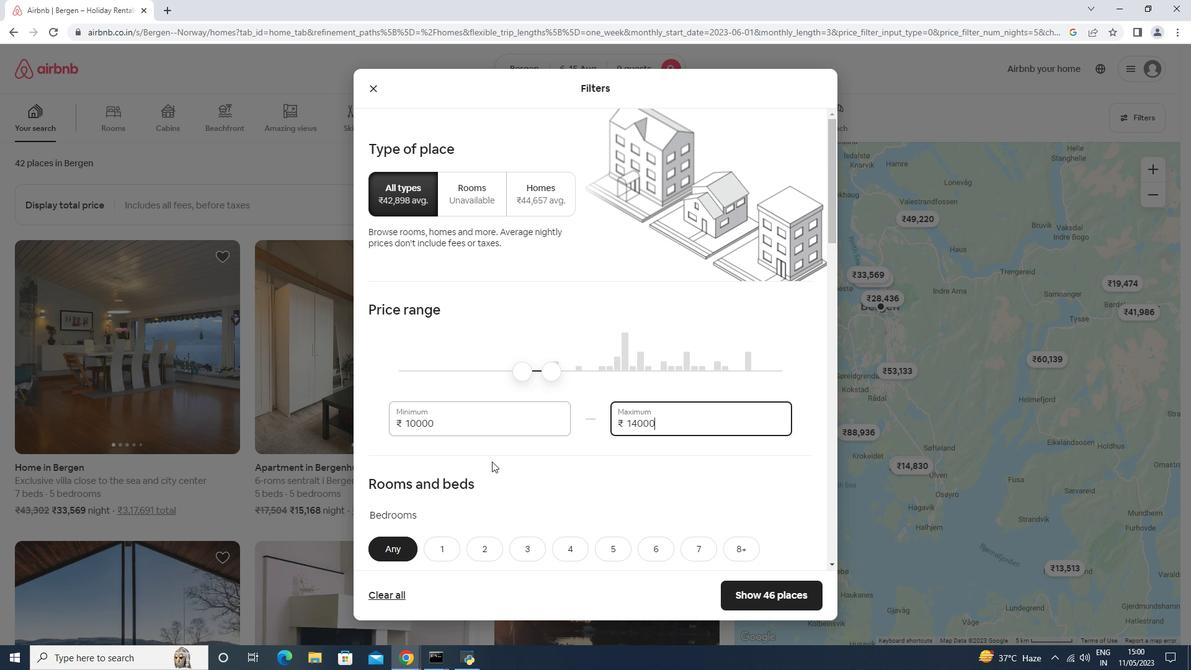 
Action: Mouse scrolled (490, 460) with delta (0, 0)
Screenshot: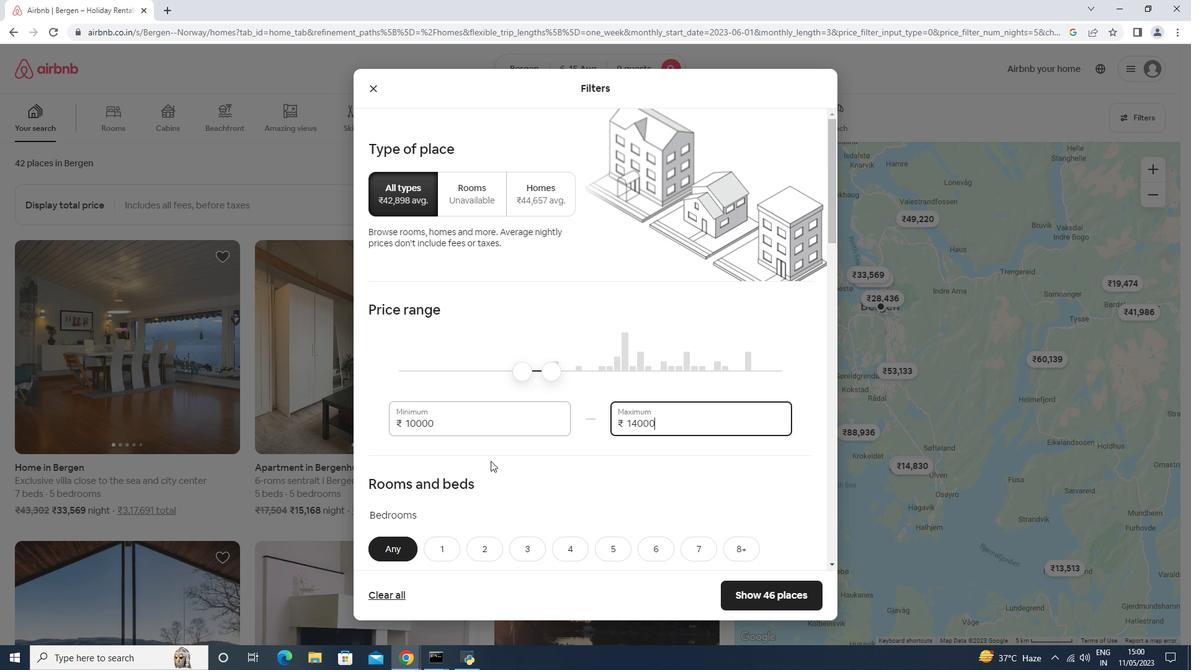
Action: Mouse moved to (490, 451)
Screenshot: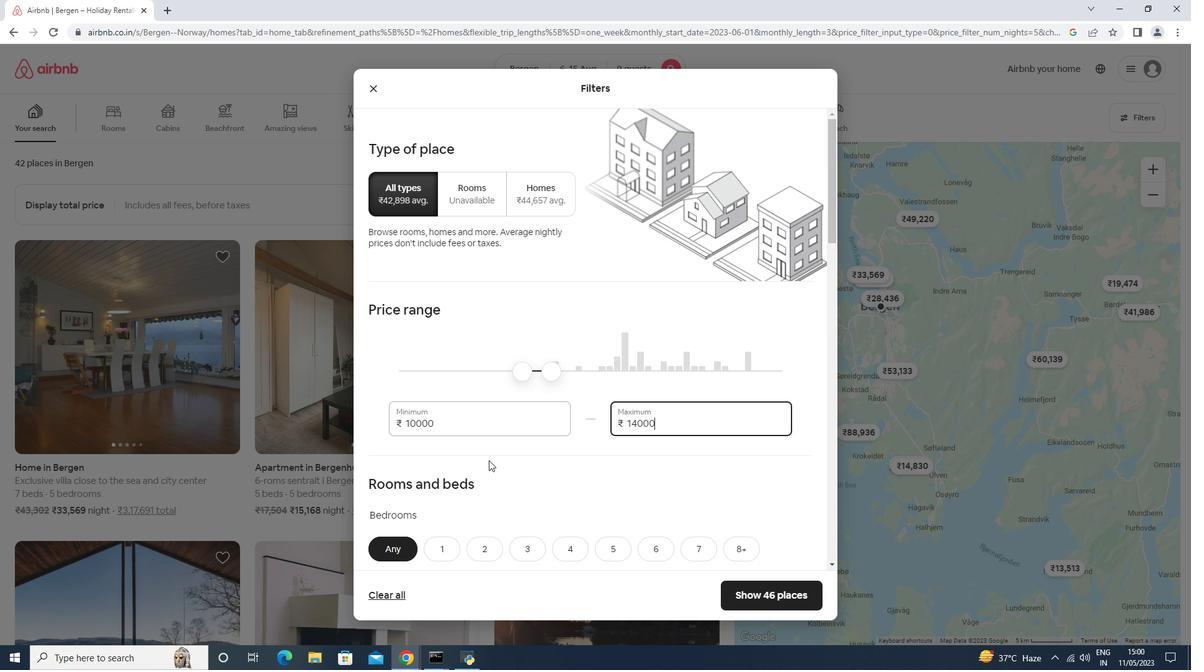 
Action: Mouse scrolled (490, 451) with delta (0, 0)
Screenshot: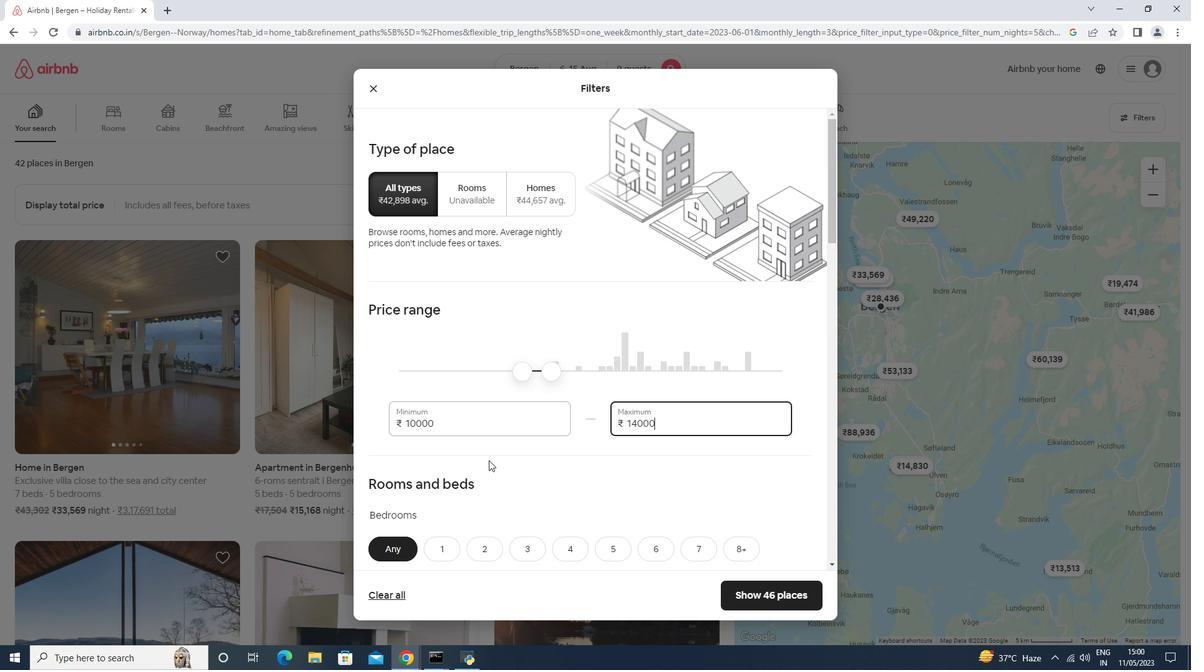 
Action: Mouse moved to (490, 449)
Screenshot: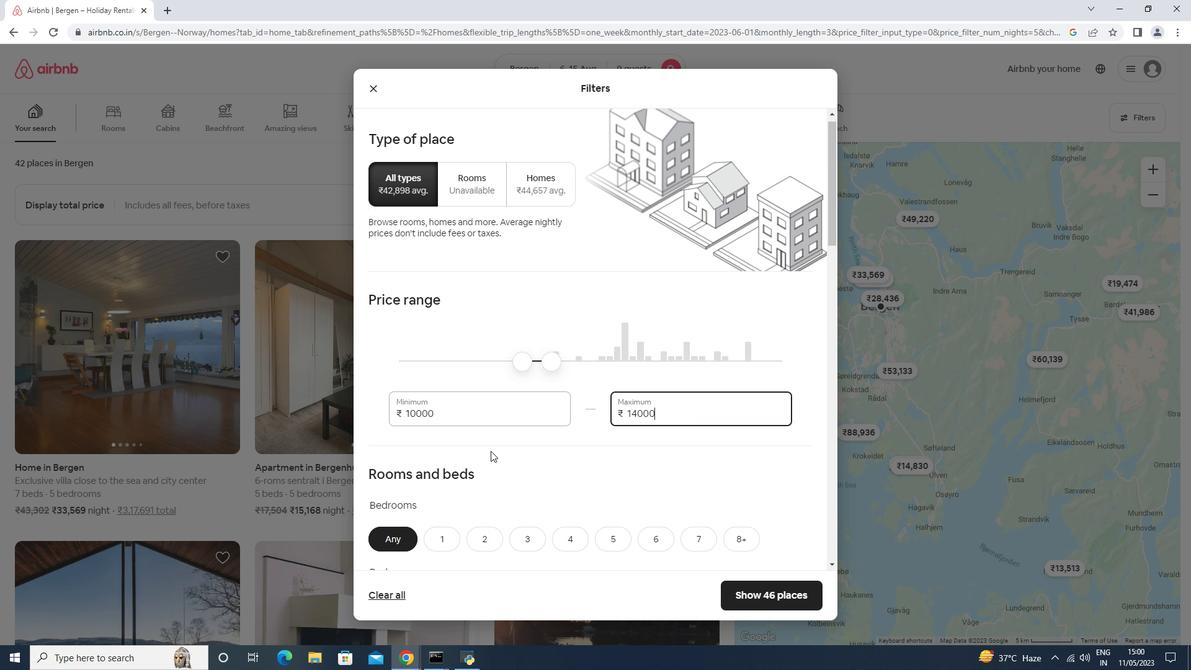 
Action: Mouse scrolled (490, 448) with delta (0, 0)
Screenshot: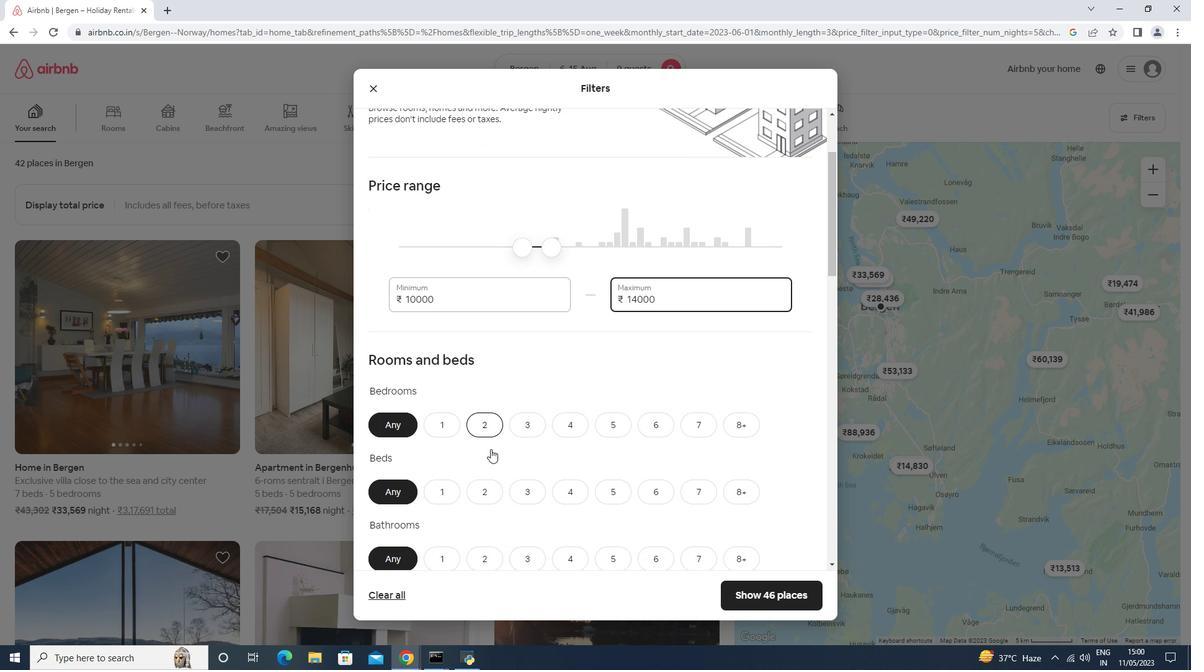 
Action: Mouse moved to (585, 361)
Screenshot: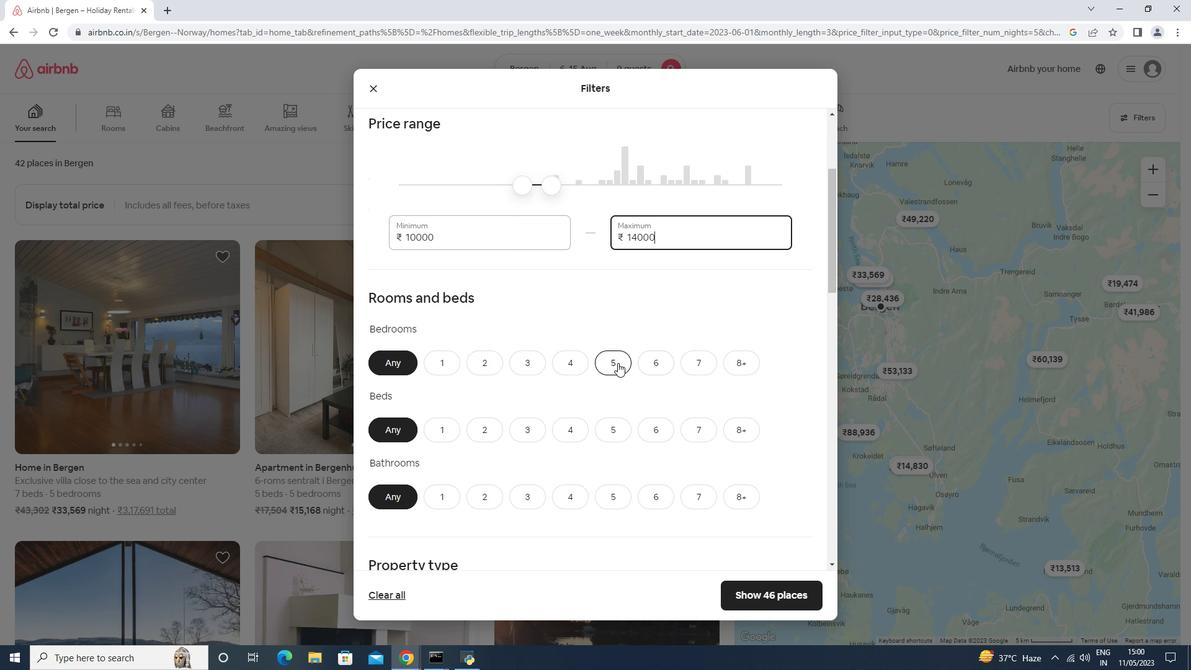 
Action: Mouse pressed left at (585, 361)
Screenshot: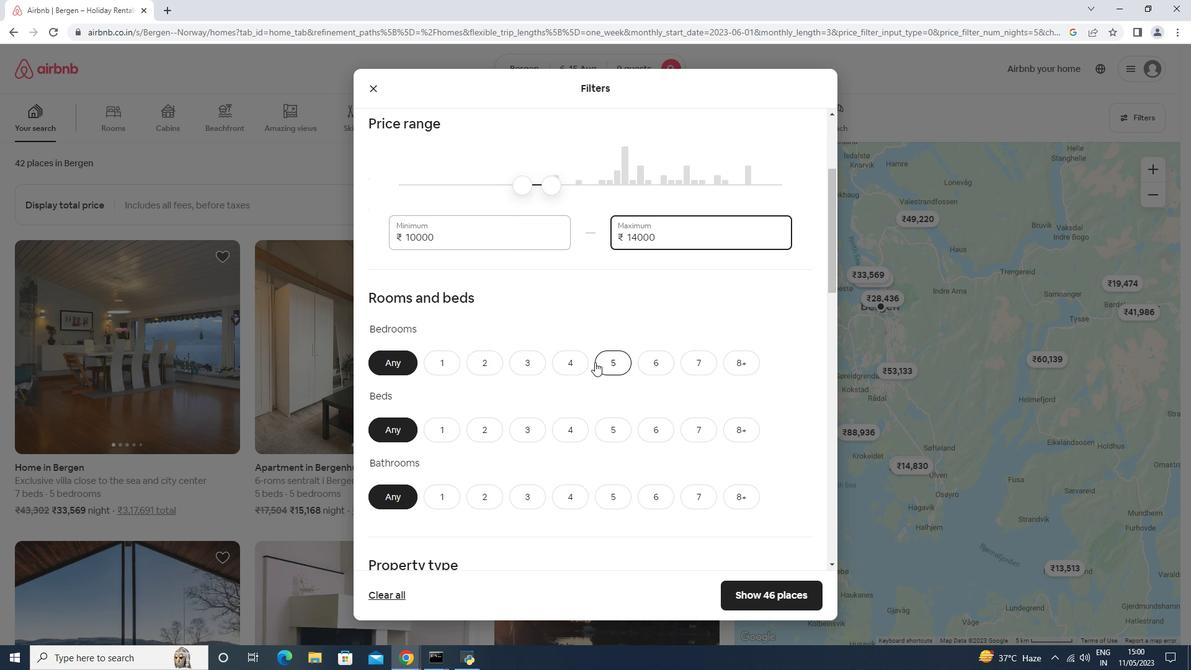 
Action: Mouse moved to (635, 389)
Screenshot: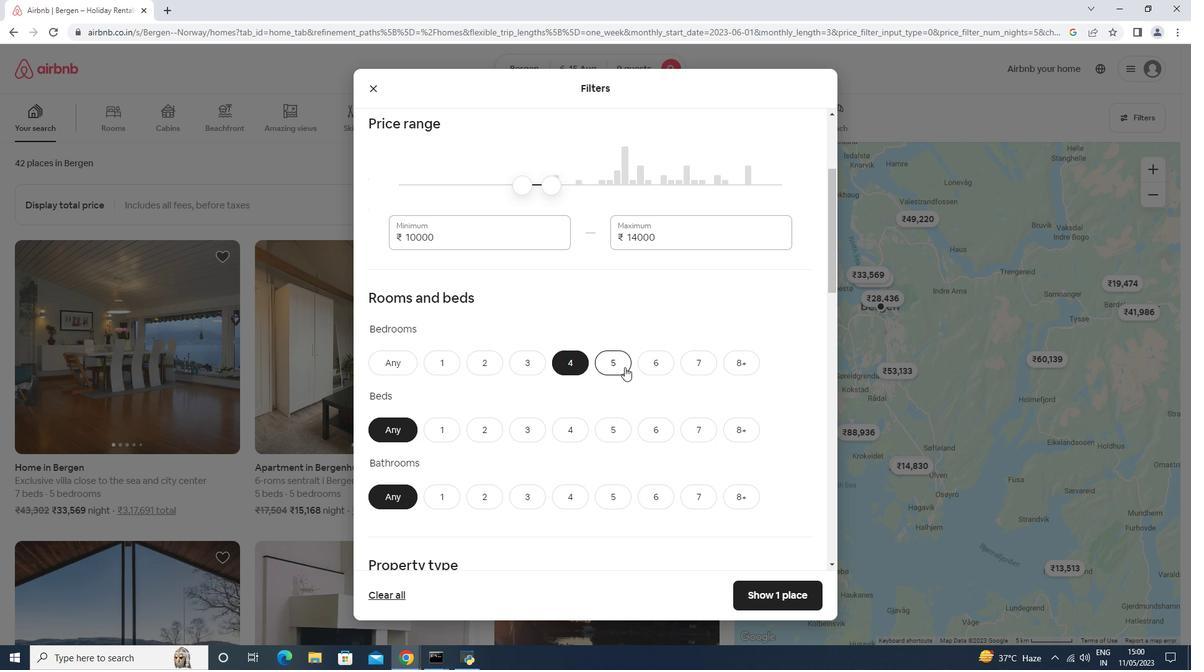 
Action: Mouse pressed left at (627, 367)
Screenshot: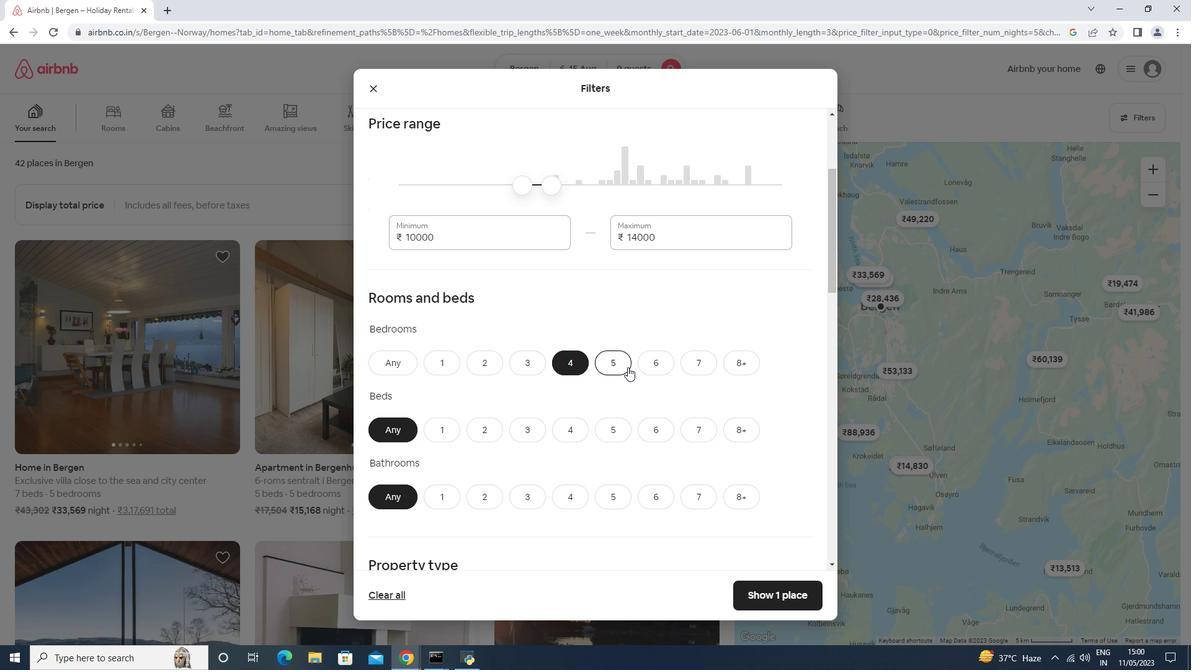
Action: Mouse moved to (746, 437)
Screenshot: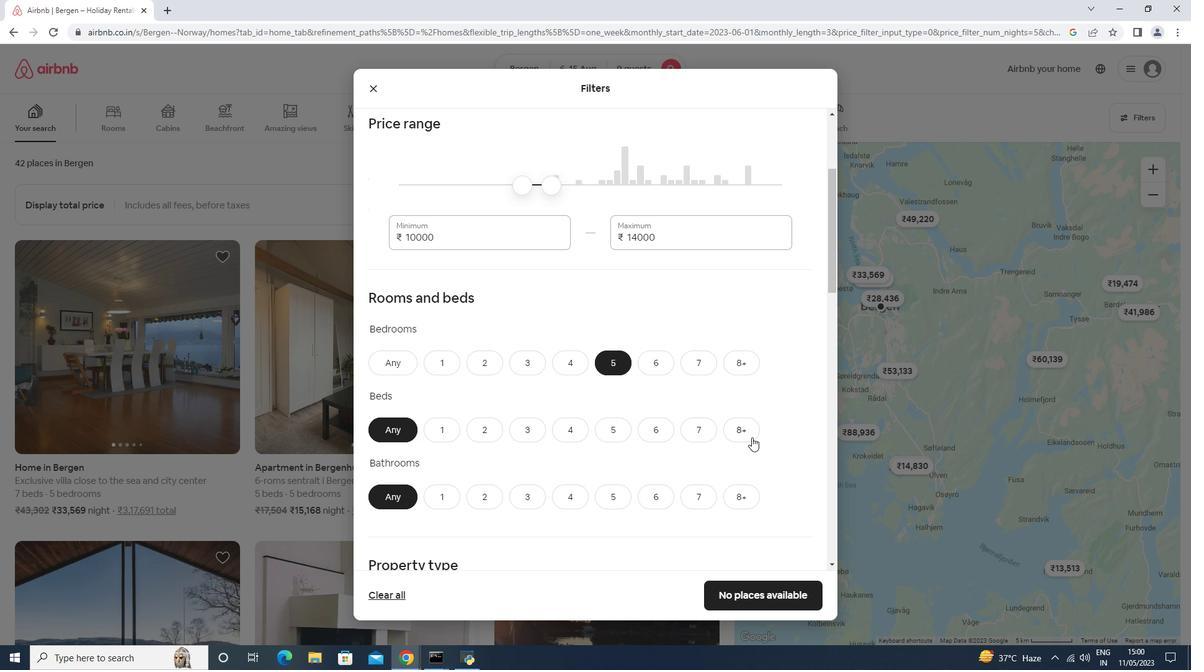 
Action: Mouse pressed left at (746, 437)
Screenshot: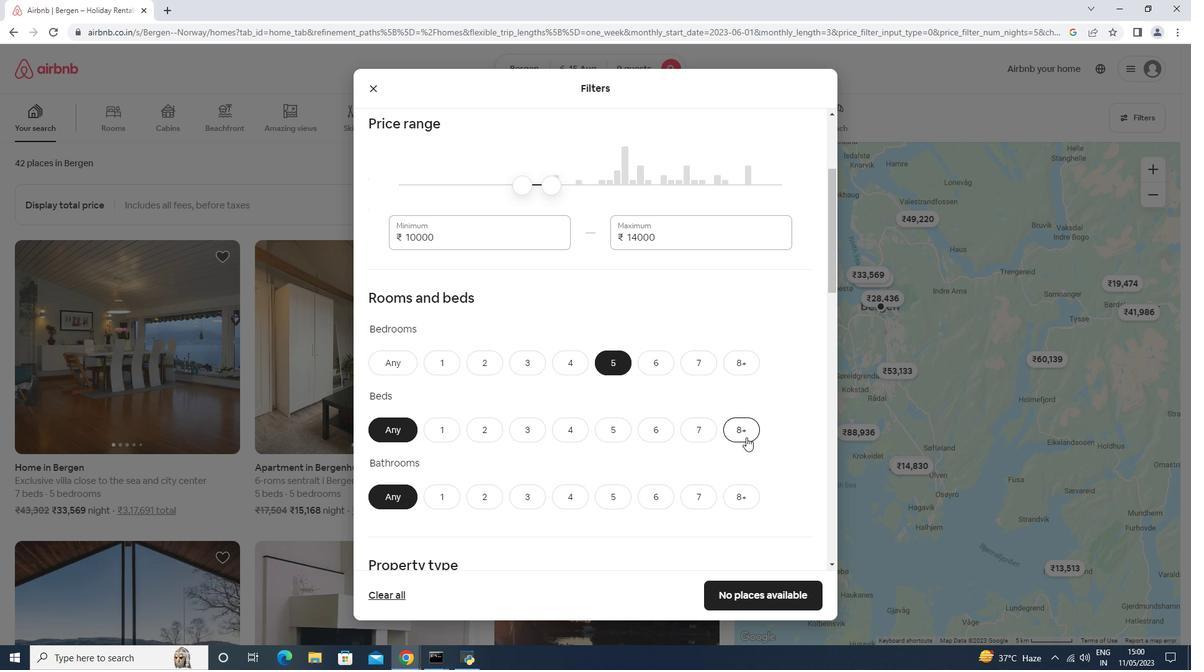 
Action: Mouse moved to (616, 490)
Screenshot: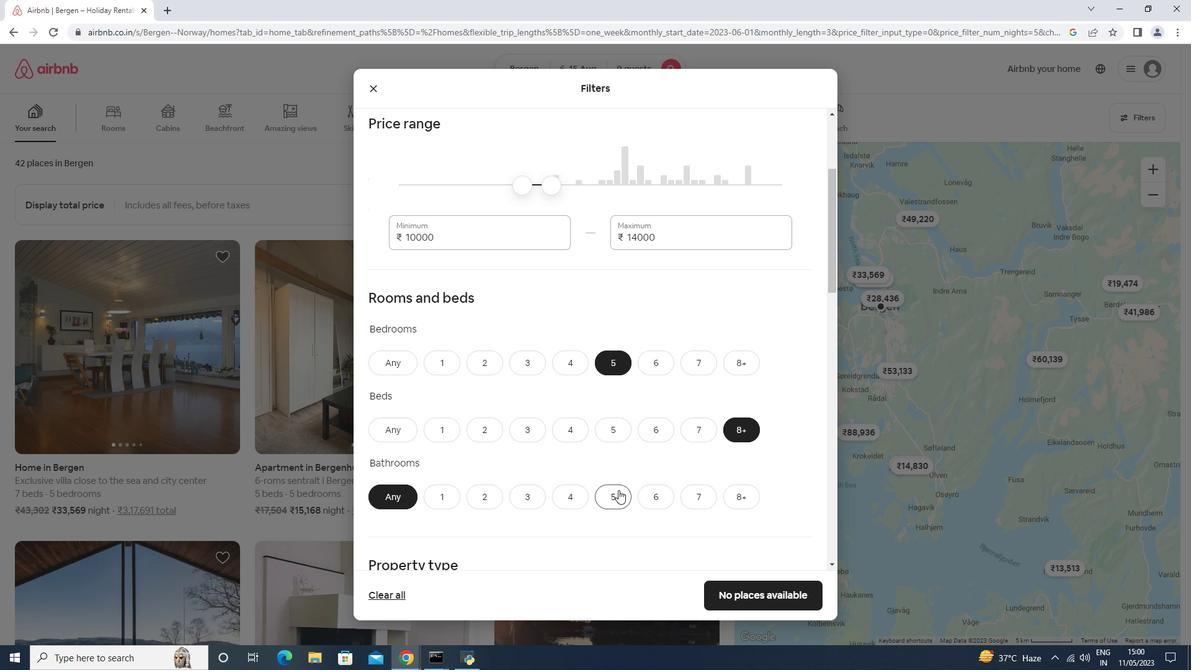
Action: Mouse pressed left at (616, 490)
Screenshot: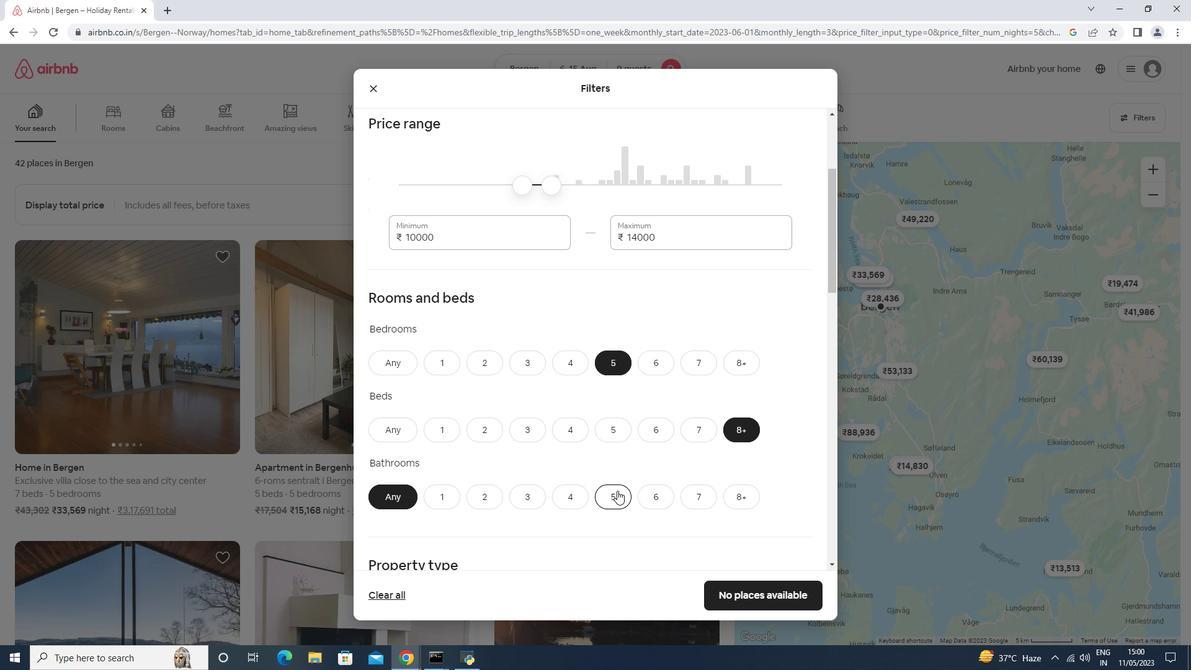 
Action: Mouse moved to (615, 490)
Screenshot: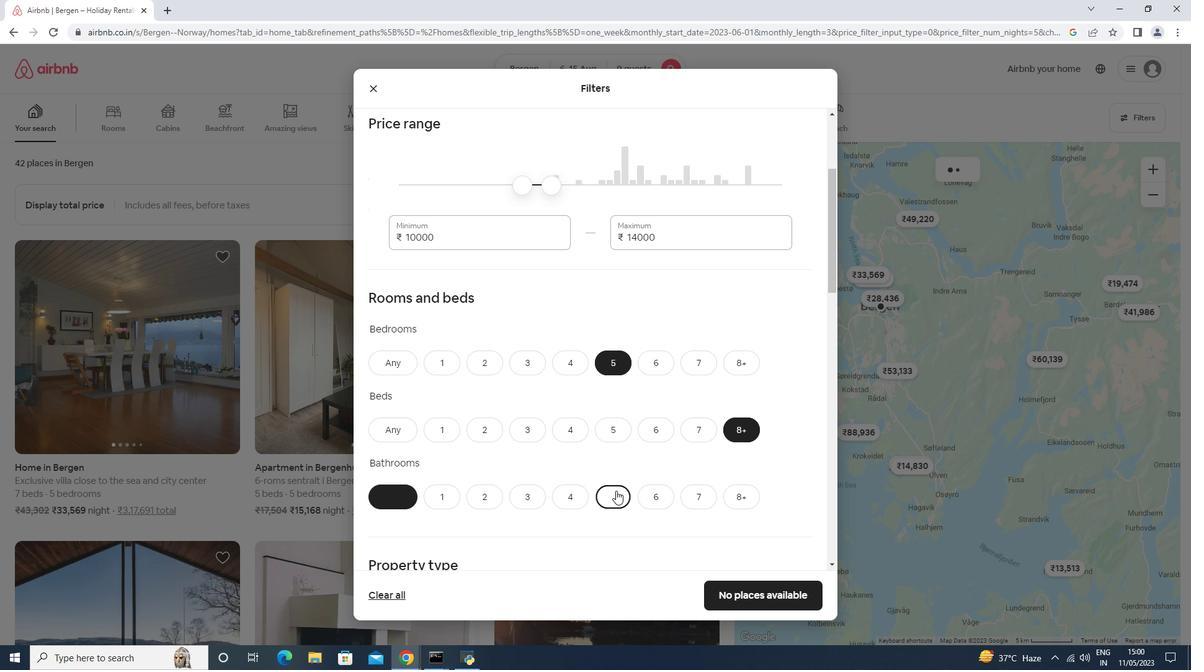 
Action: Mouse scrolled (615, 490) with delta (0, 0)
Screenshot: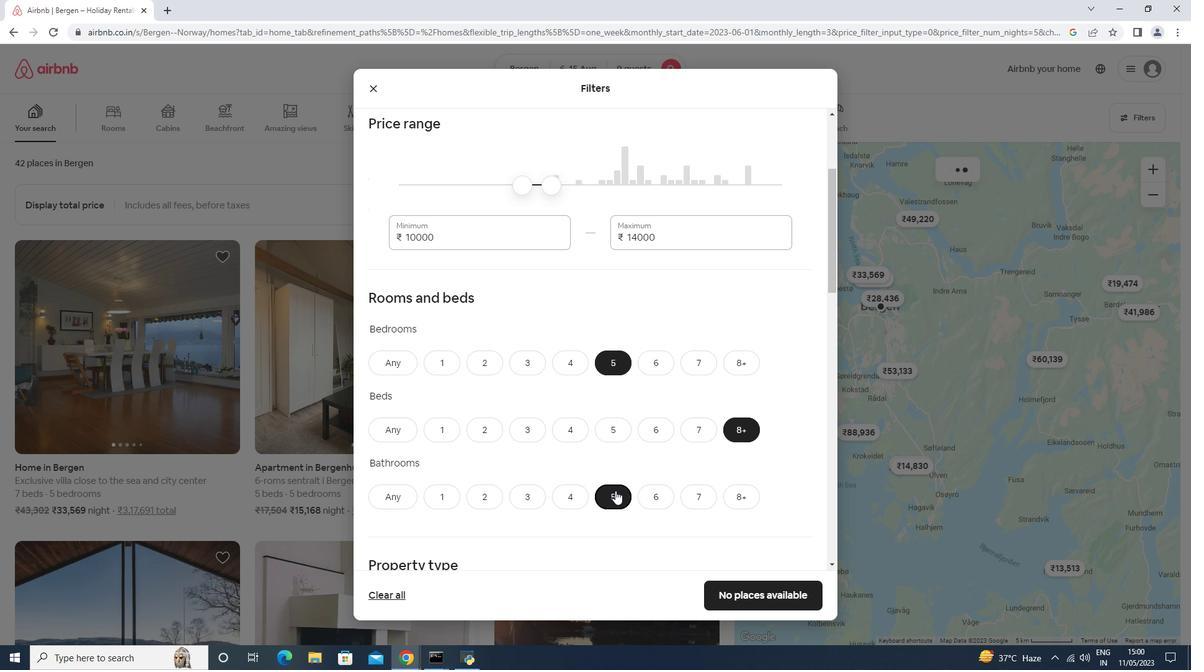 
Action: Mouse scrolled (615, 490) with delta (0, 0)
Screenshot: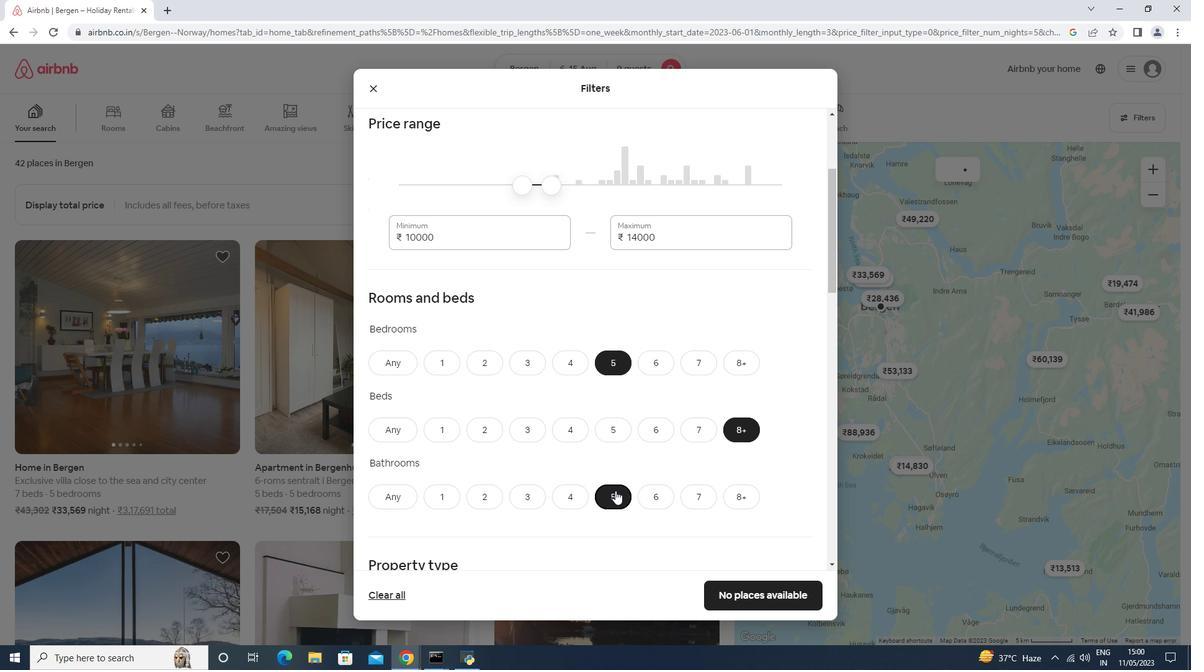 
Action: Mouse scrolled (615, 490) with delta (0, 0)
Screenshot: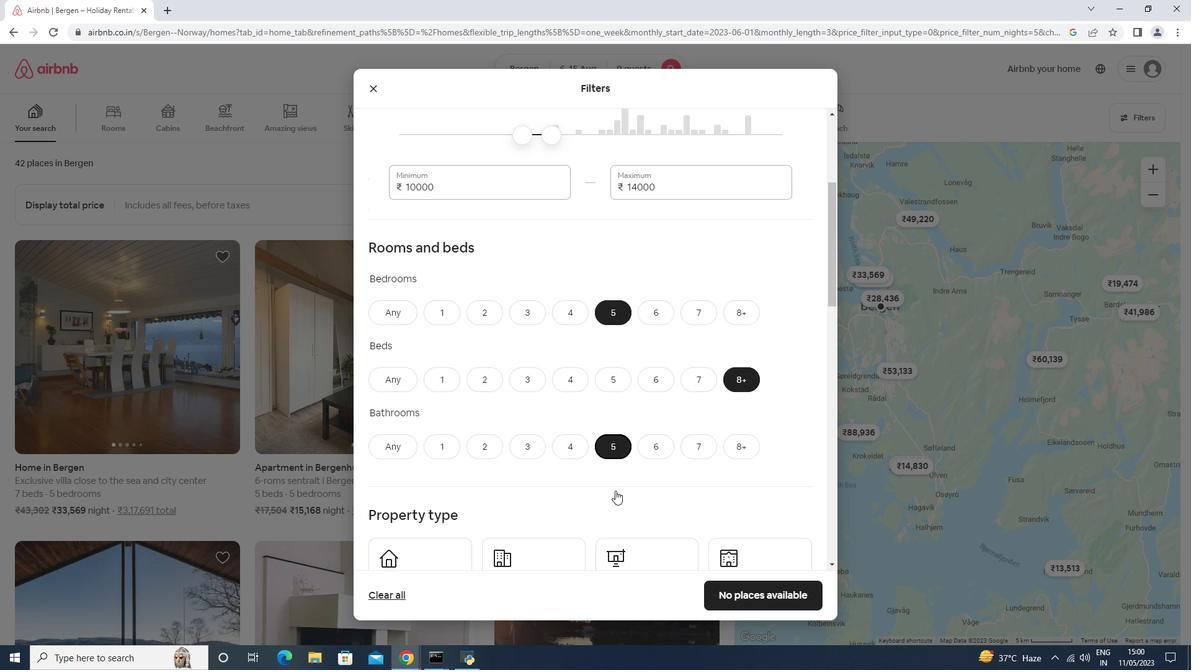 
Action: Mouse scrolled (615, 490) with delta (0, 0)
Screenshot: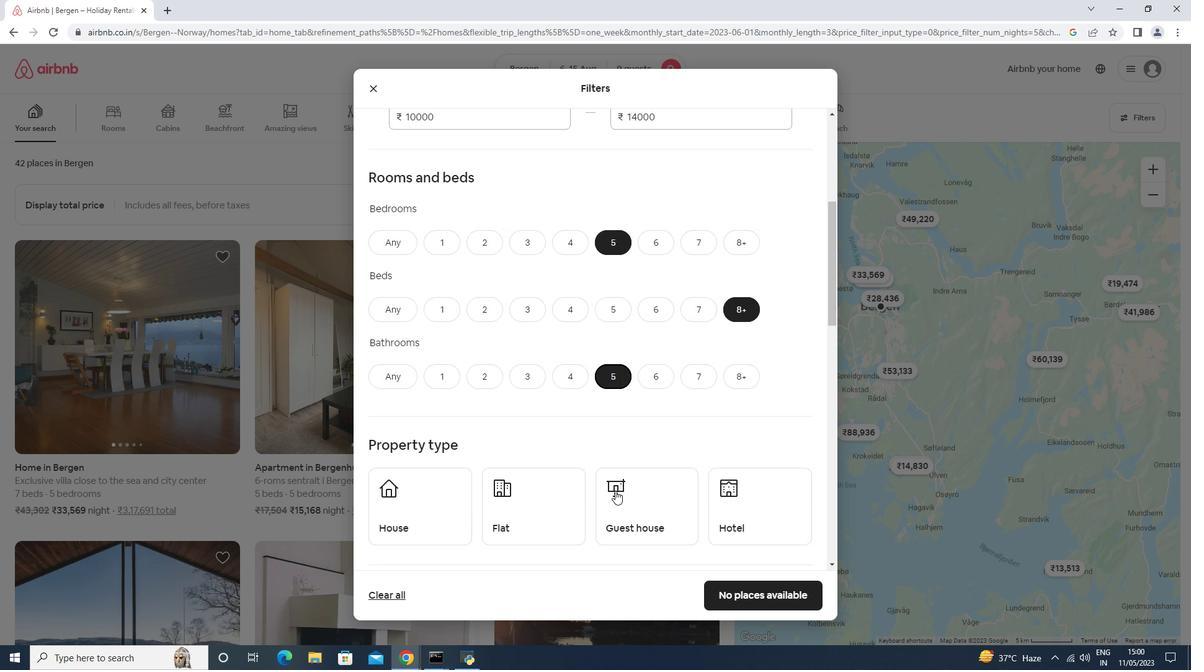
Action: Mouse scrolled (615, 490) with delta (0, 0)
Screenshot: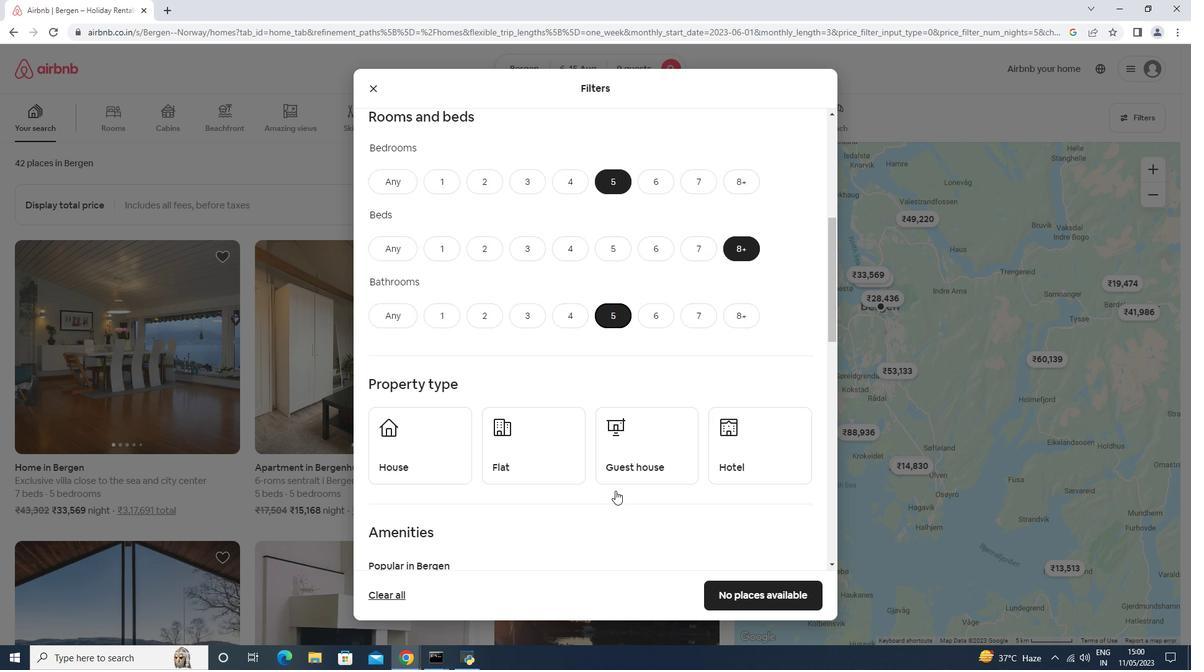
Action: Mouse moved to (437, 330)
Screenshot: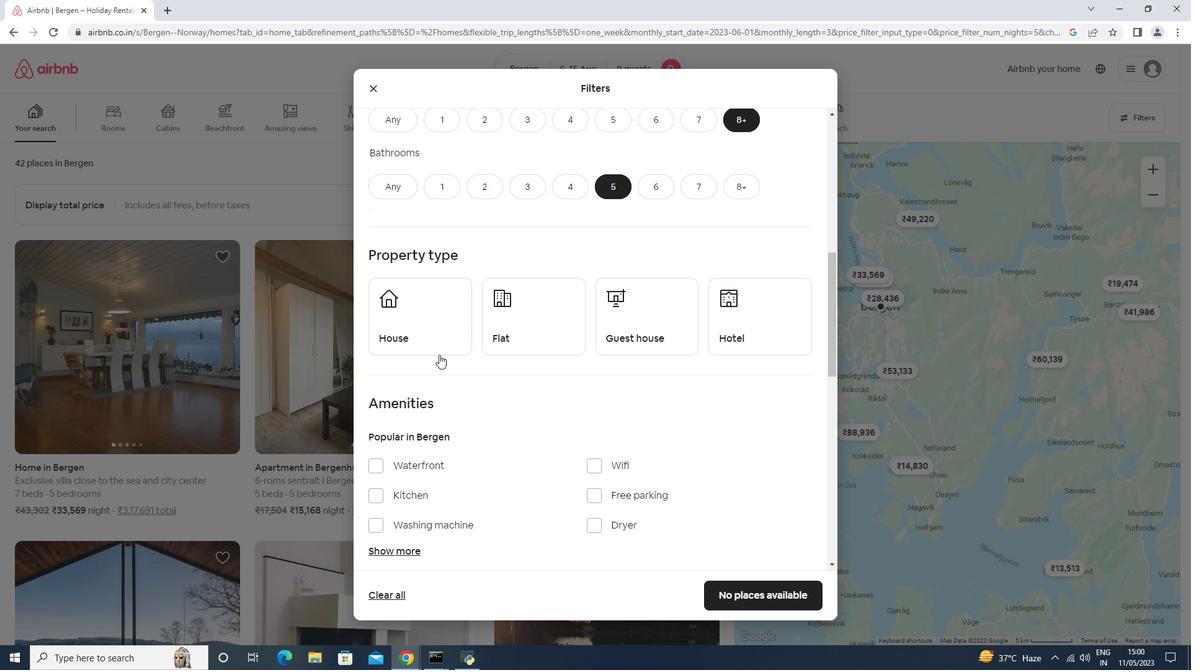 
Action: Mouse pressed left at (437, 330)
Screenshot: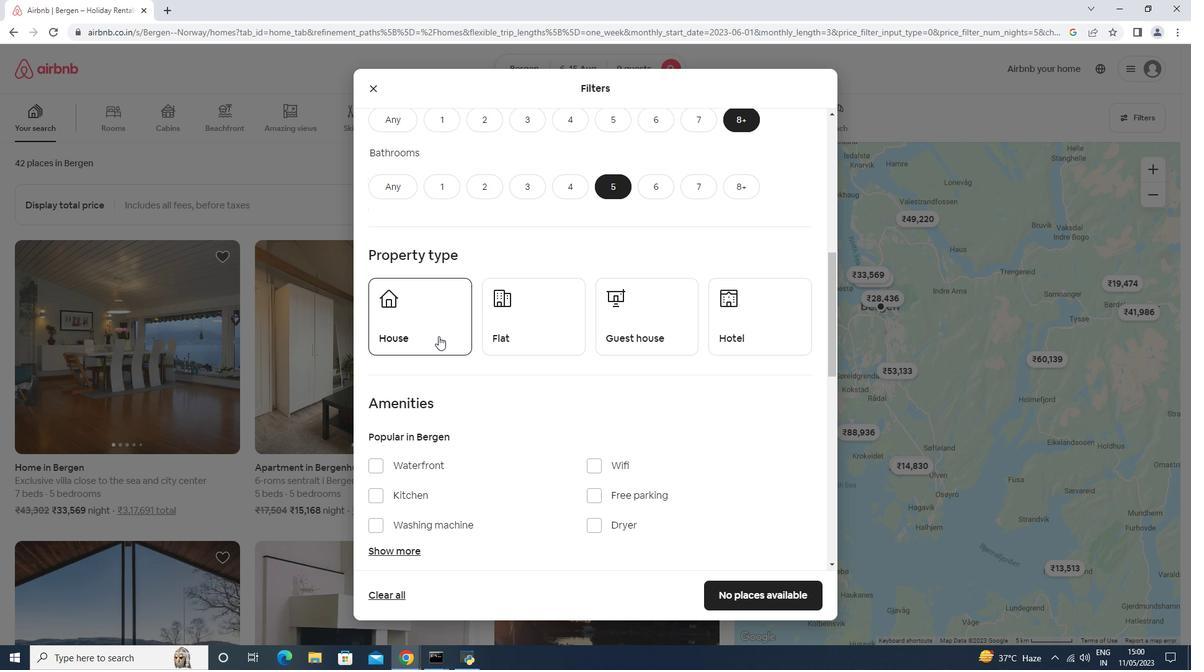 
Action: Mouse moved to (501, 330)
Screenshot: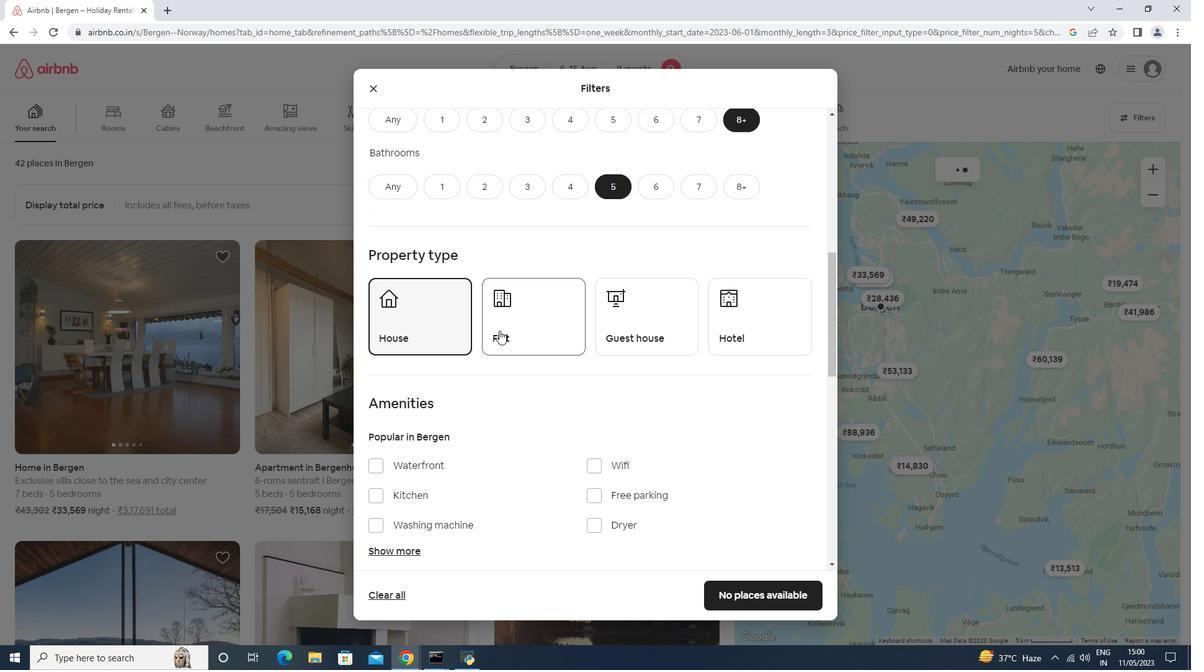 
Action: Mouse pressed left at (499, 330)
Screenshot: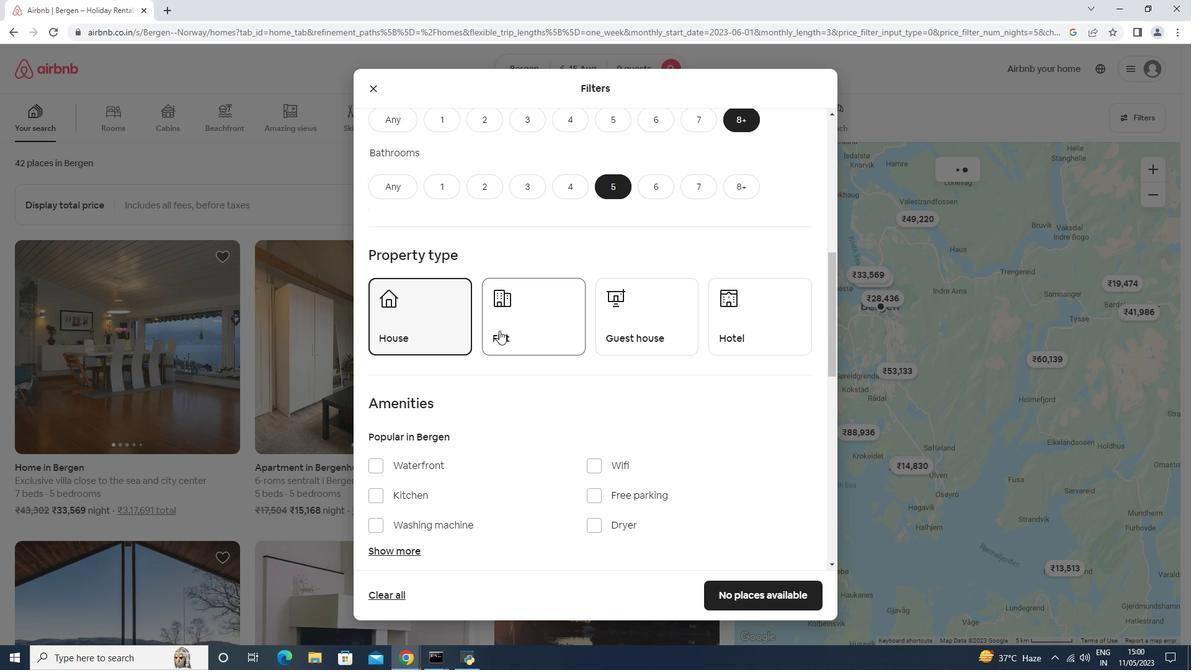 
Action: Mouse moved to (644, 339)
Screenshot: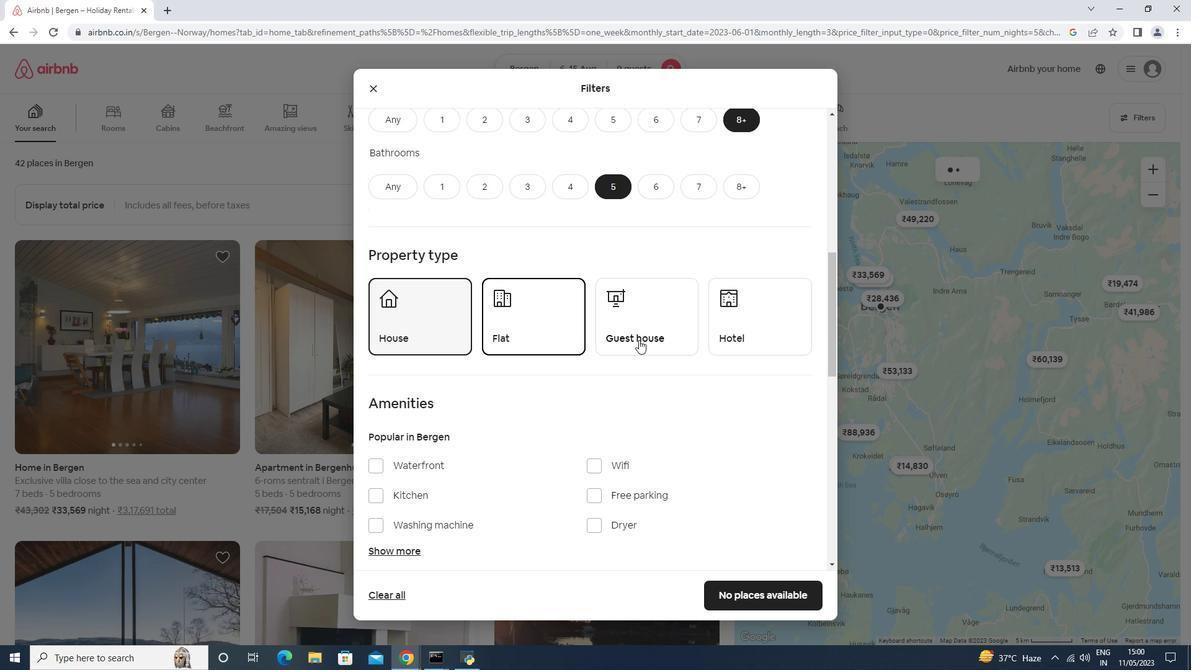 
Action: Mouse pressed left at (644, 339)
Screenshot: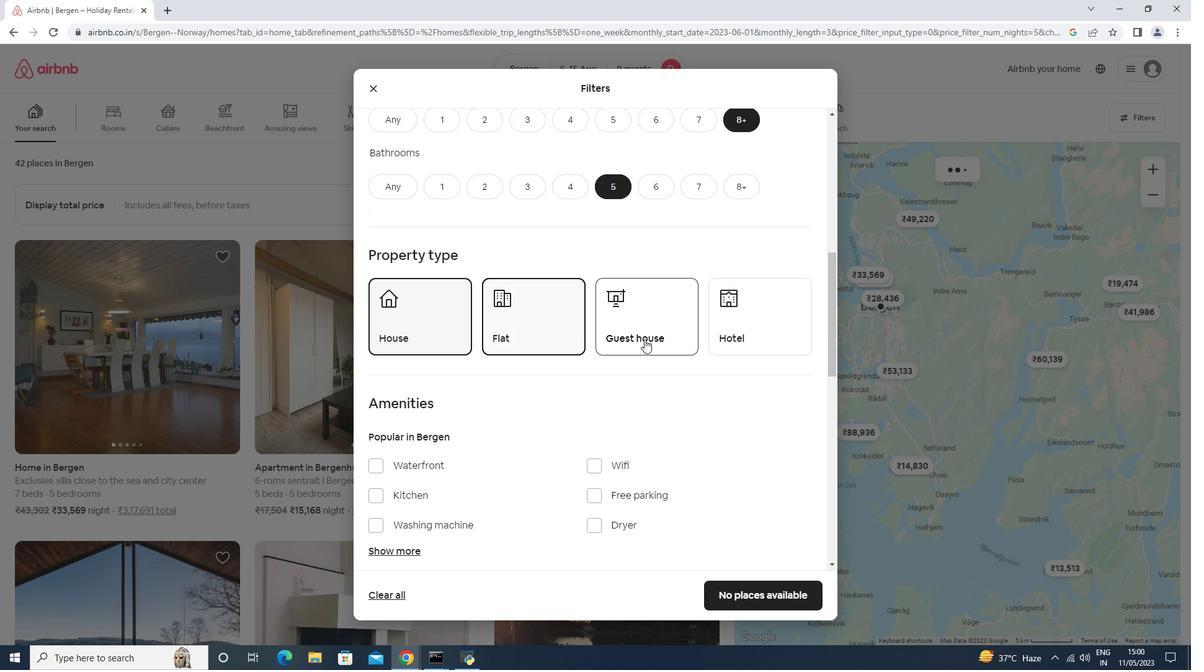 
Action: Mouse moved to (472, 387)
Screenshot: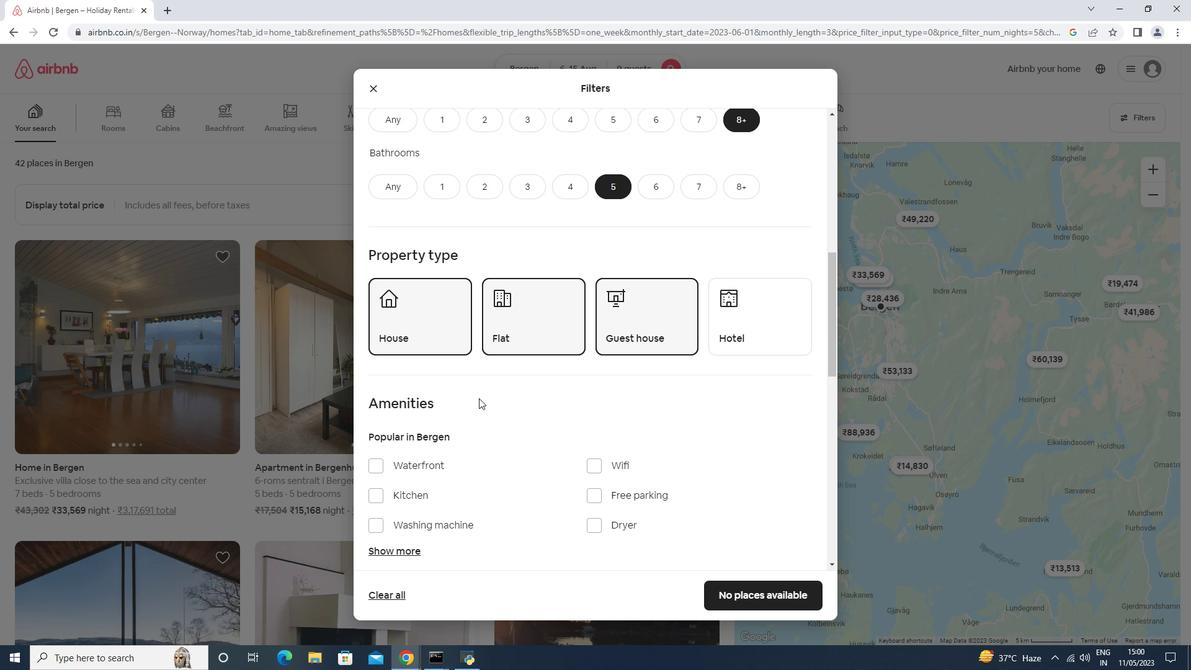 
Action: Mouse scrolled (478, 398) with delta (0, 0)
Screenshot: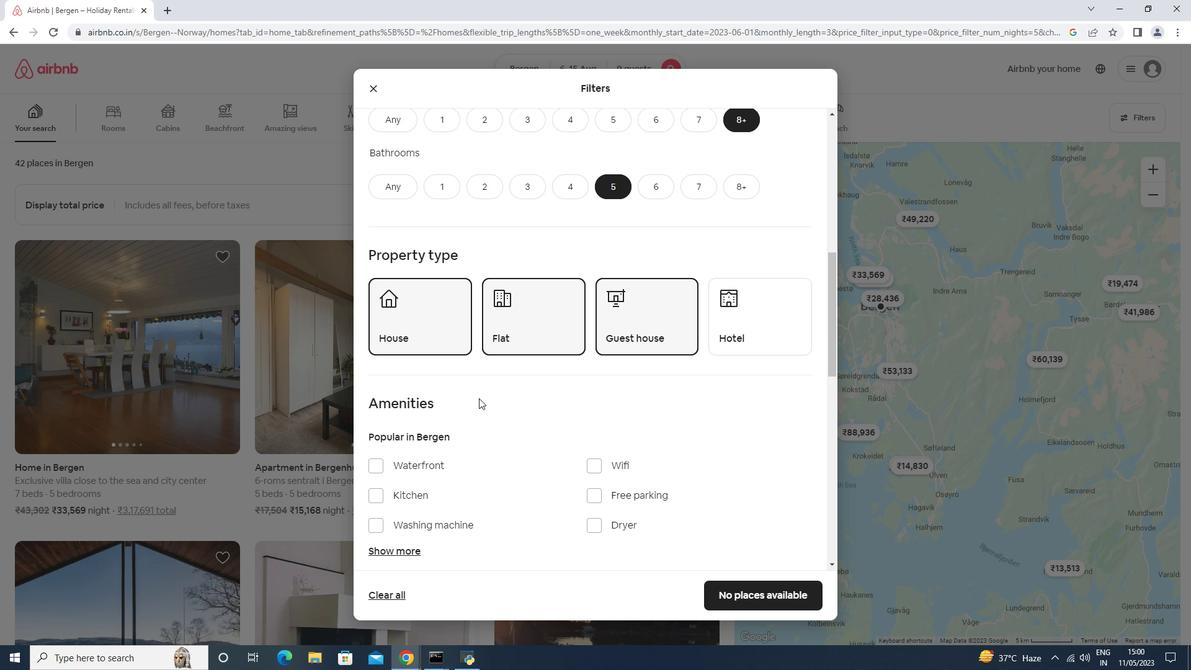 
Action: Mouse moved to (472, 382)
Screenshot: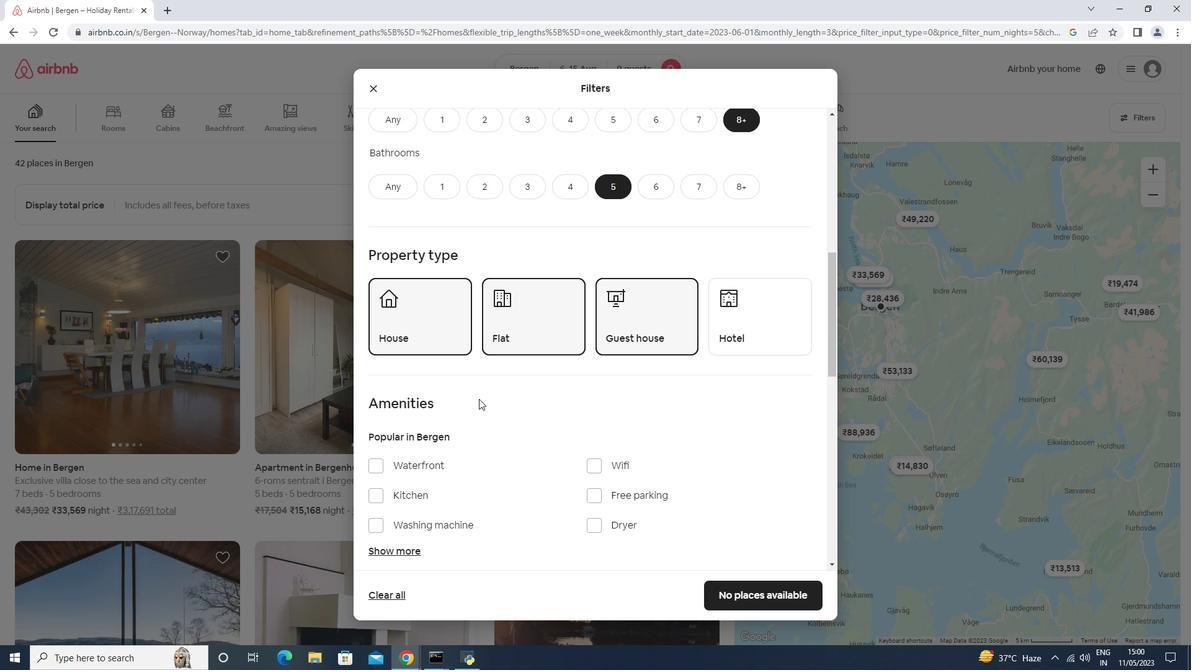 
Action: Mouse scrolled (478, 398) with delta (0, 0)
Screenshot: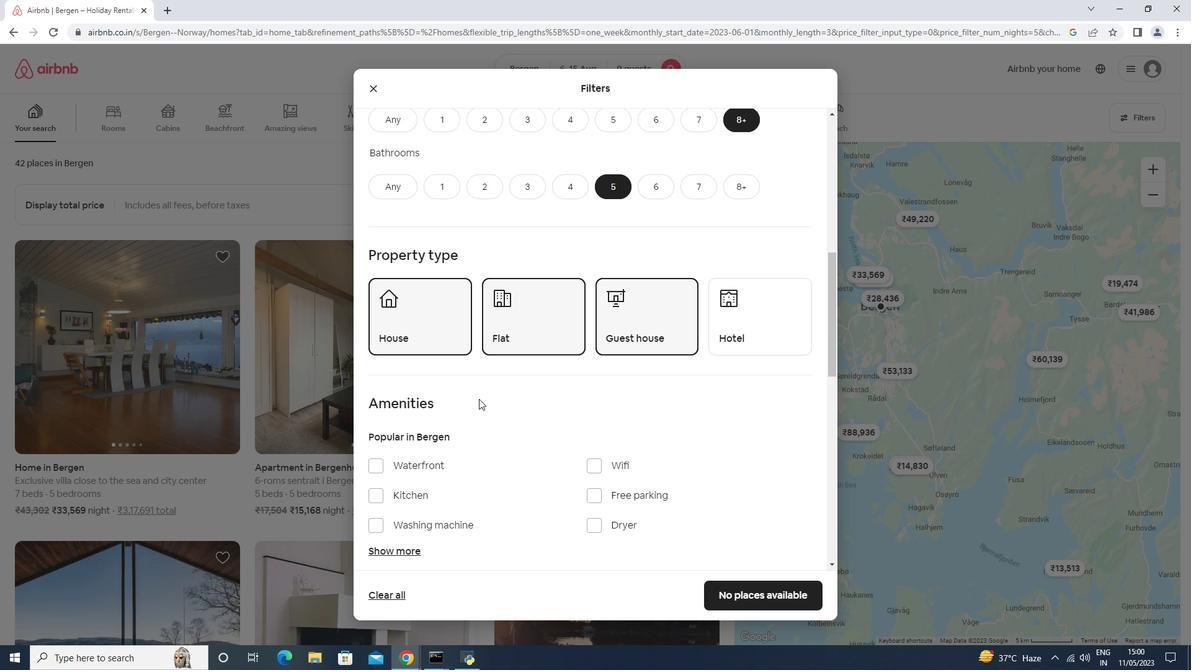 
Action: Mouse scrolled (478, 398) with delta (0, 0)
Screenshot: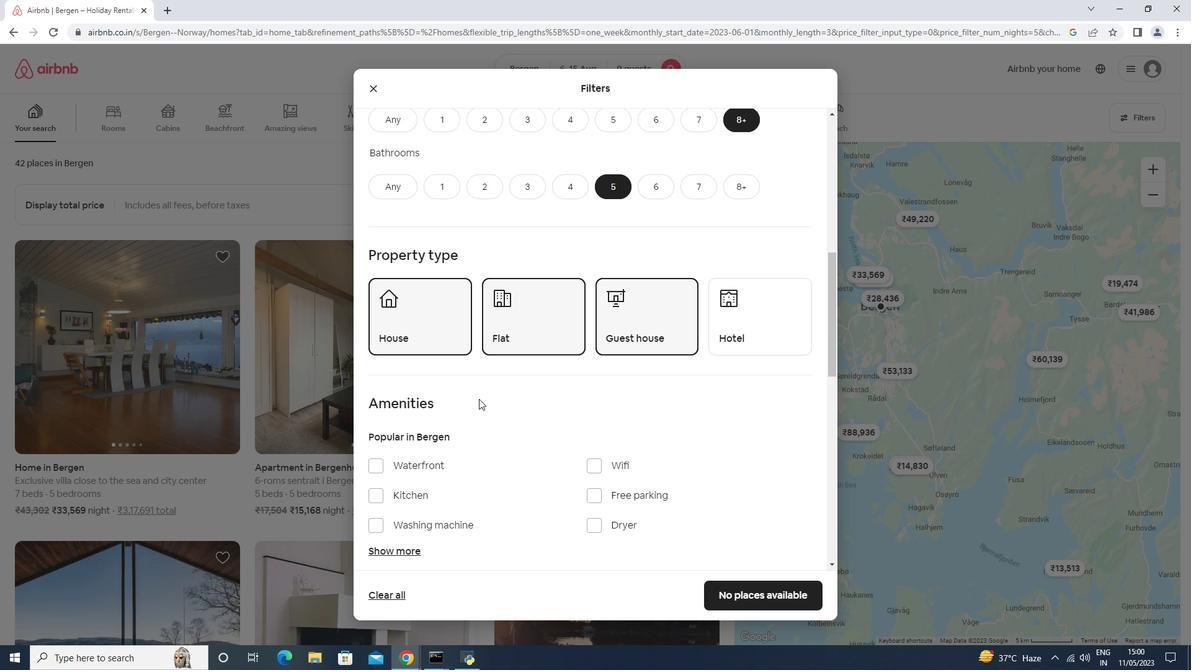 
Action: Mouse moved to (472, 382)
Screenshot: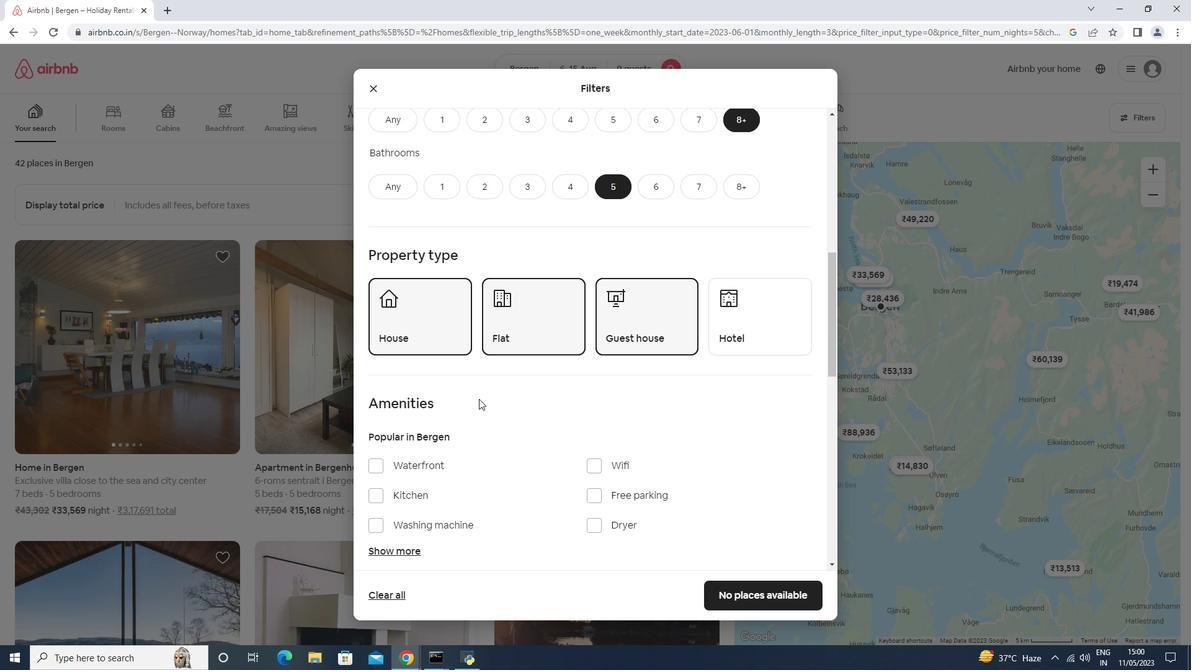 
Action: Mouse scrolled (476, 398) with delta (0, 0)
Screenshot: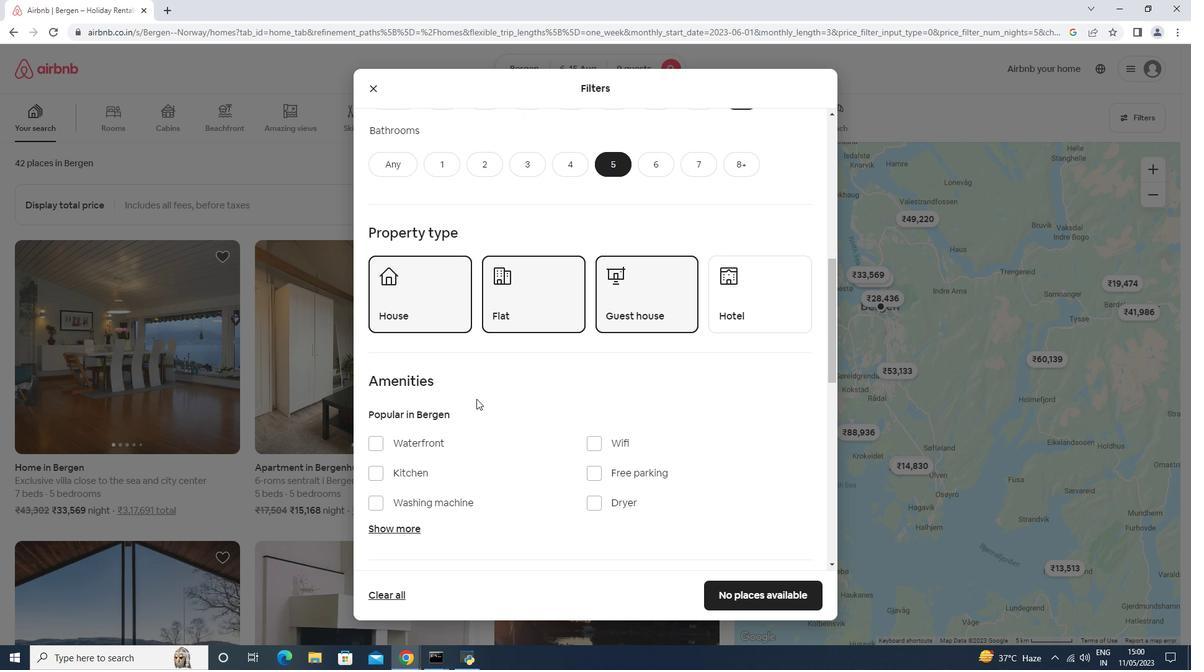 
Action: Mouse moved to (472, 380)
Screenshot: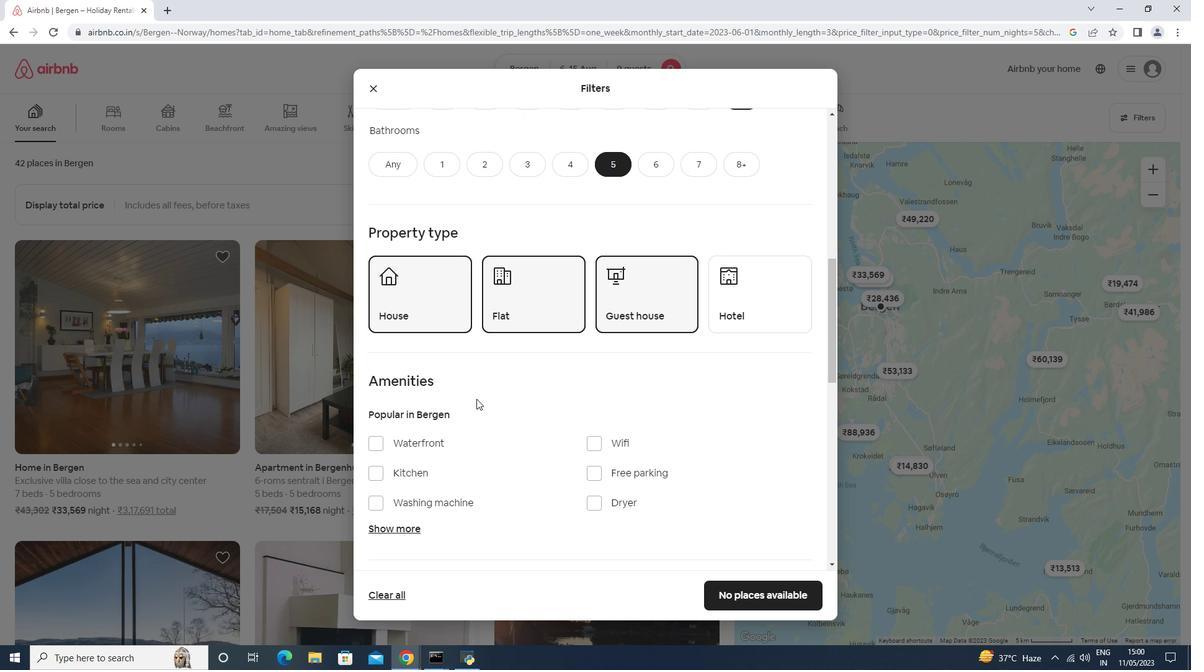 
Action: Mouse scrolled (473, 395) with delta (0, 0)
Screenshot: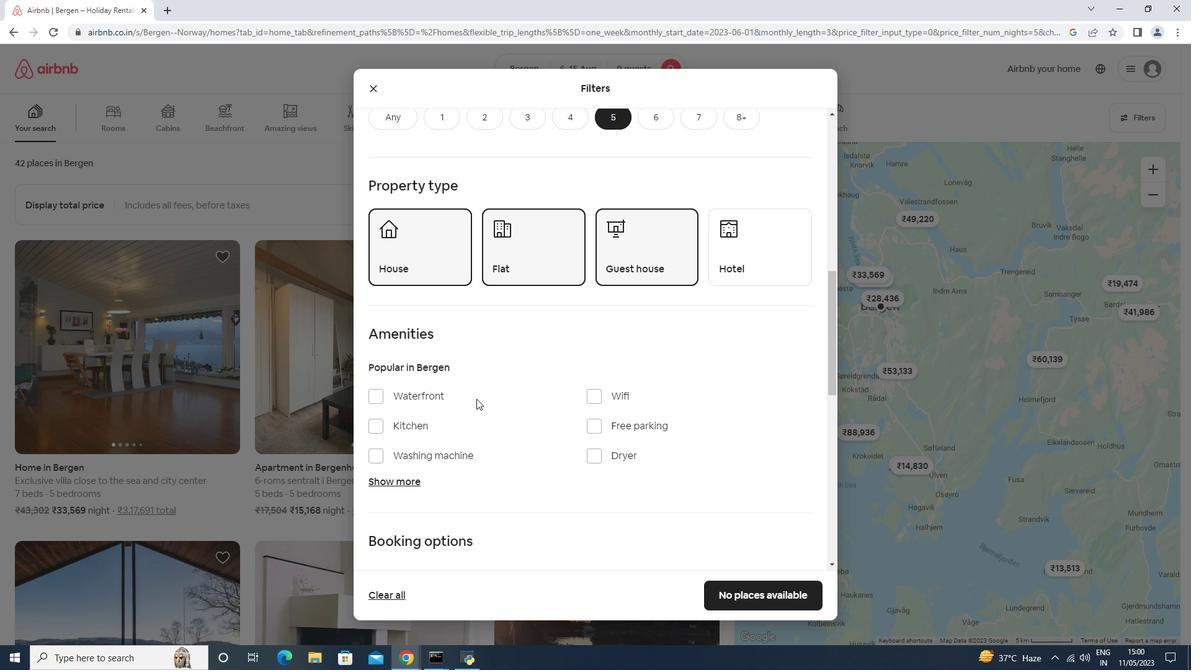 
Action: Mouse scrolled (472, 382) with delta (0, 0)
Screenshot: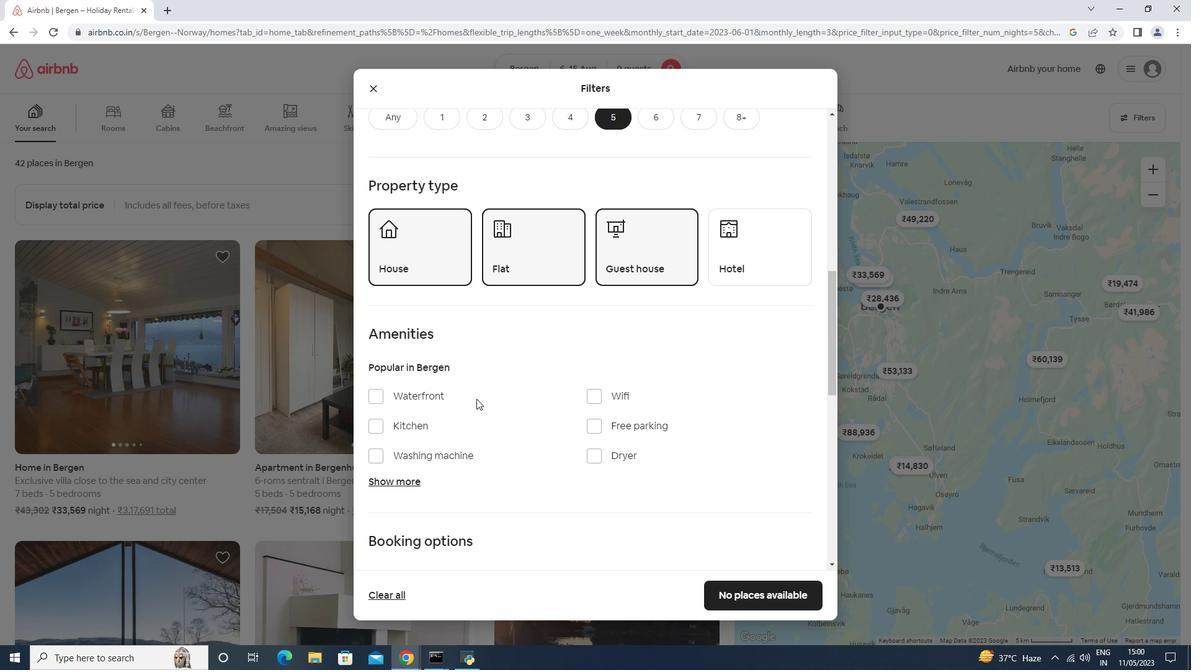 
Action: Mouse scrolled (472, 382) with delta (0, 0)
Screenshot: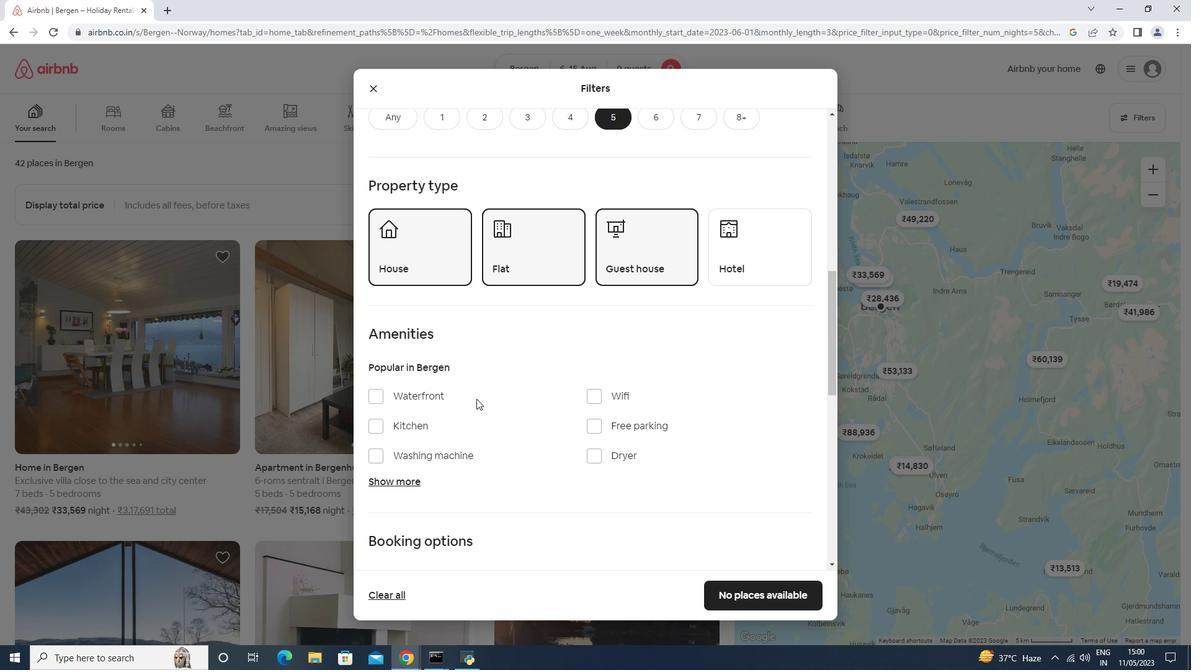 
Action: Mouse moved to (472, 379)
Screenshot: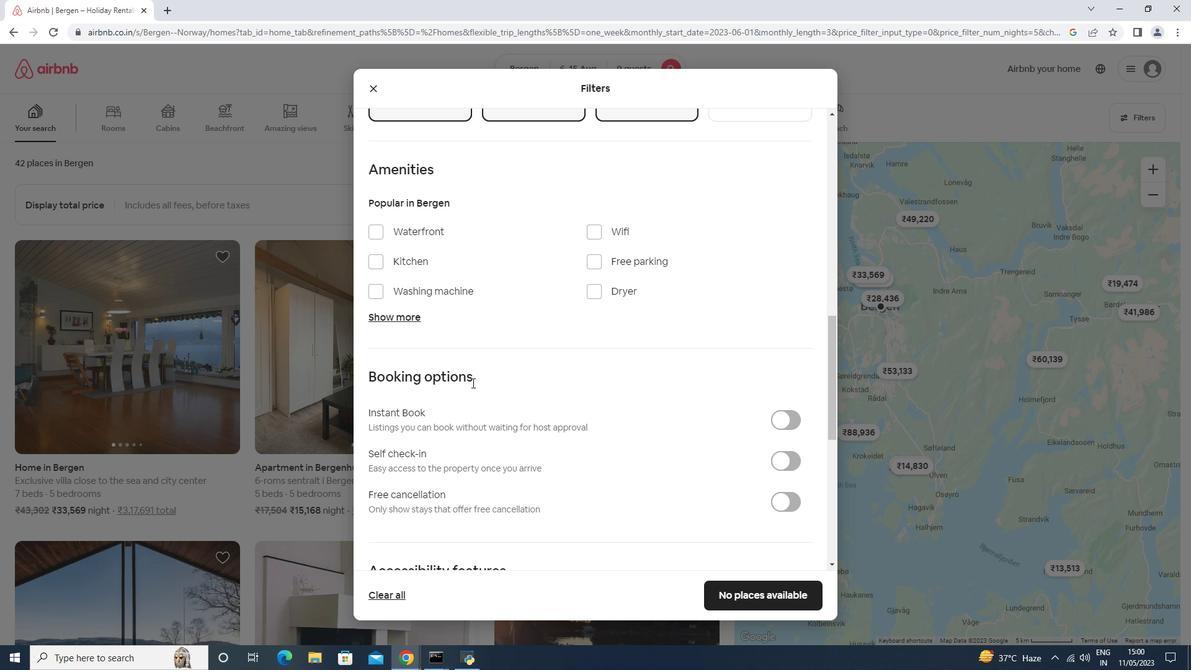 
Action: Mouse scrolled (472, 382) with delta (0, 0)
Screenshot: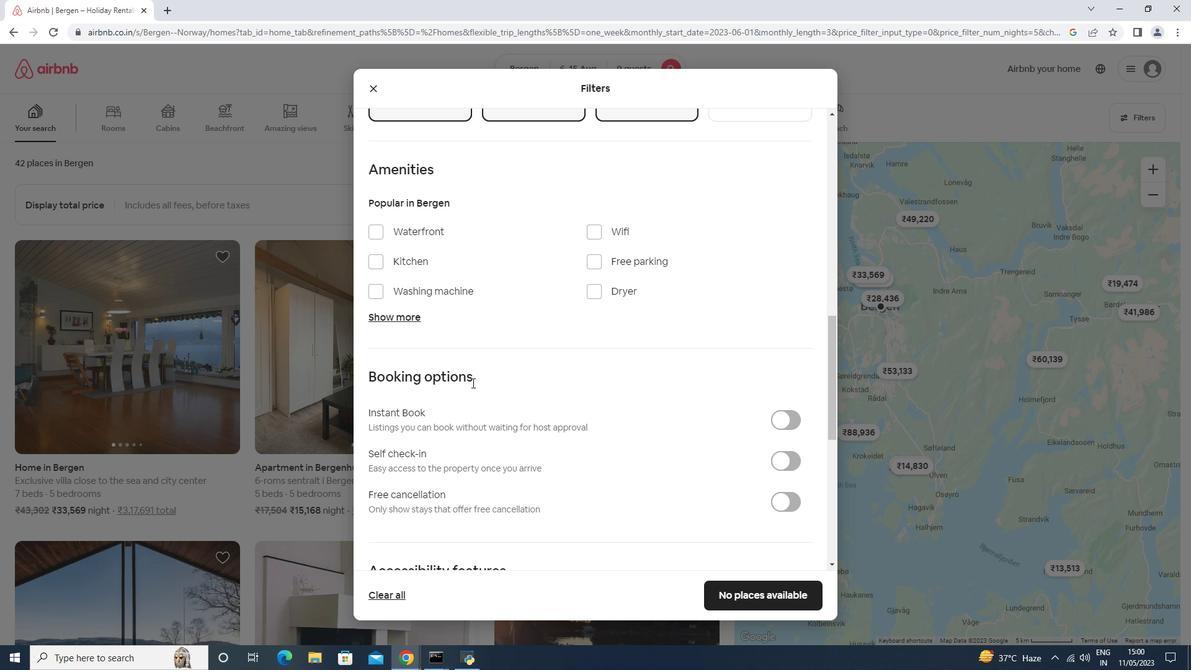 
Action: Mouse moved to (470, 364)
Screenshot: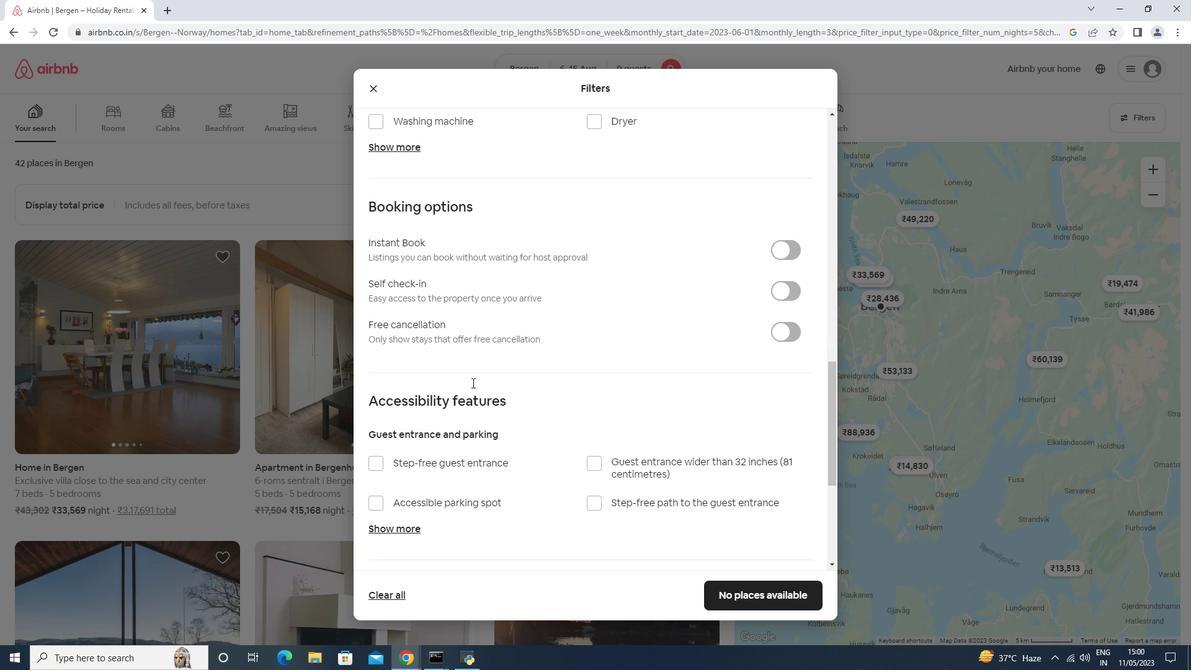 
Action: Mouse scrolled (472, 379) with delta (0, 0)
Screenshot: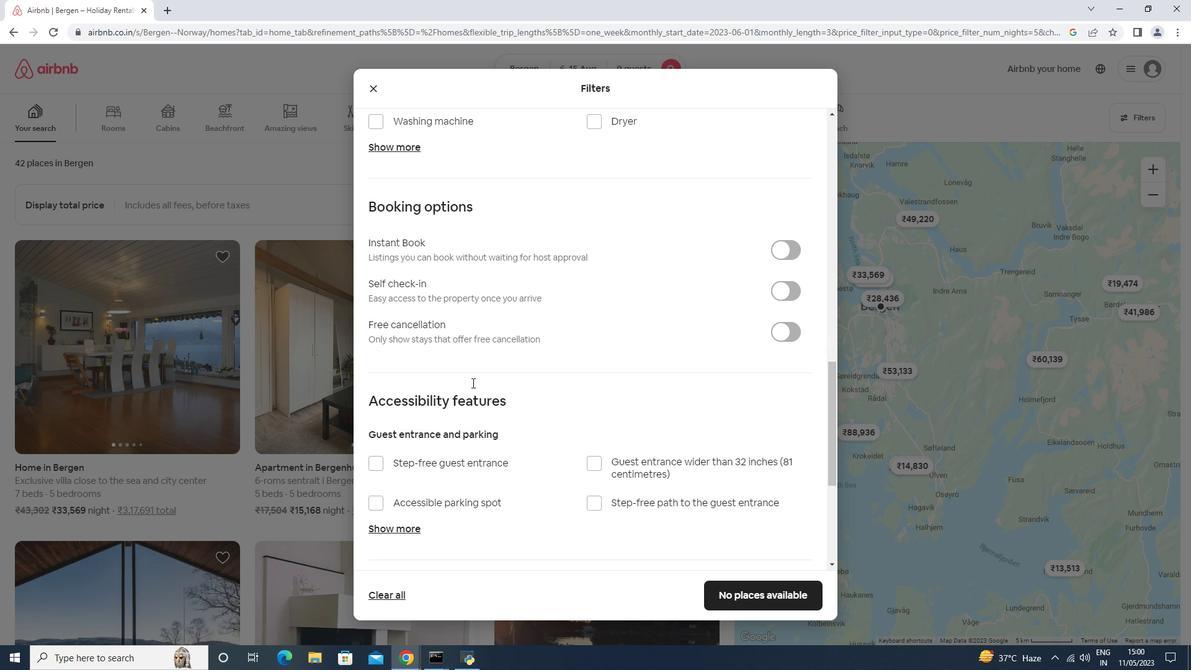 
Action: Mouse moved to (460, 307)
Screenshot: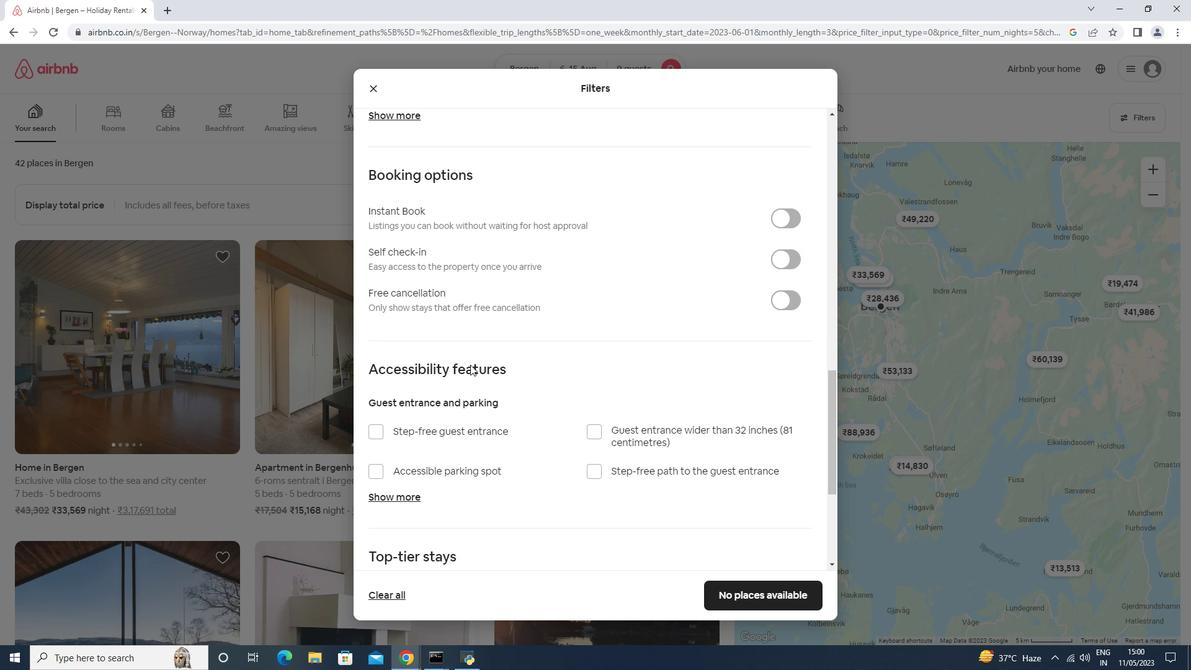 
Action: Mouse scrolled (460, 307) with delta (0, 0)
Screenshot: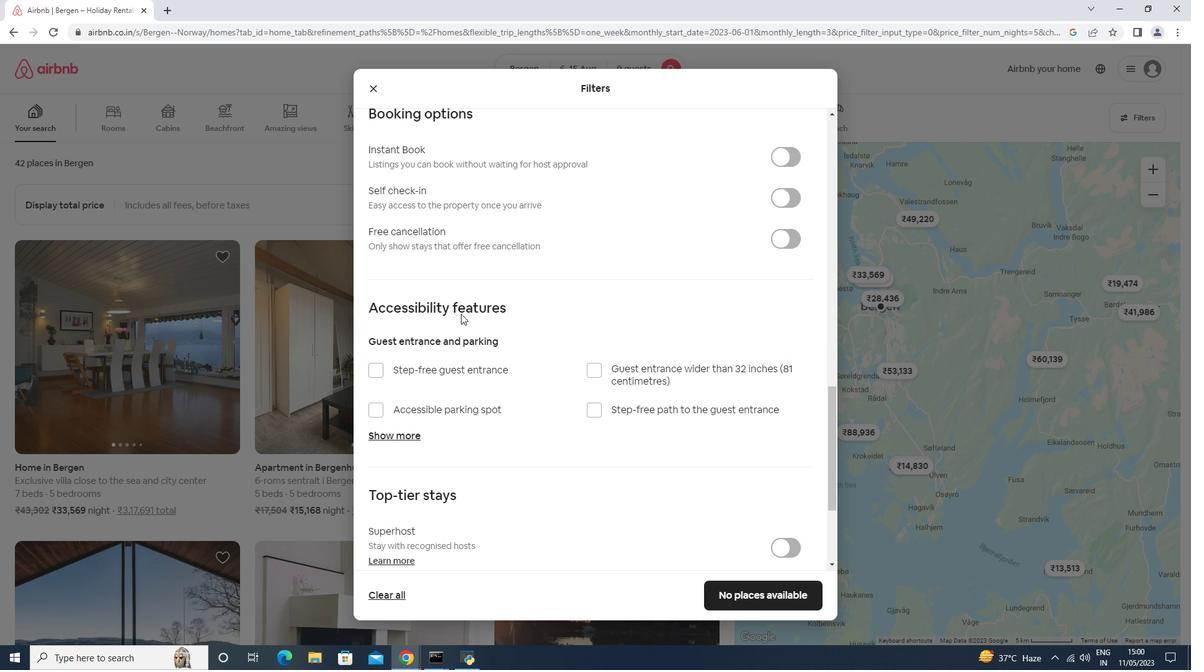
Action: Mouse scrolled (460, 307) with delta (0, 0)
Screenshot: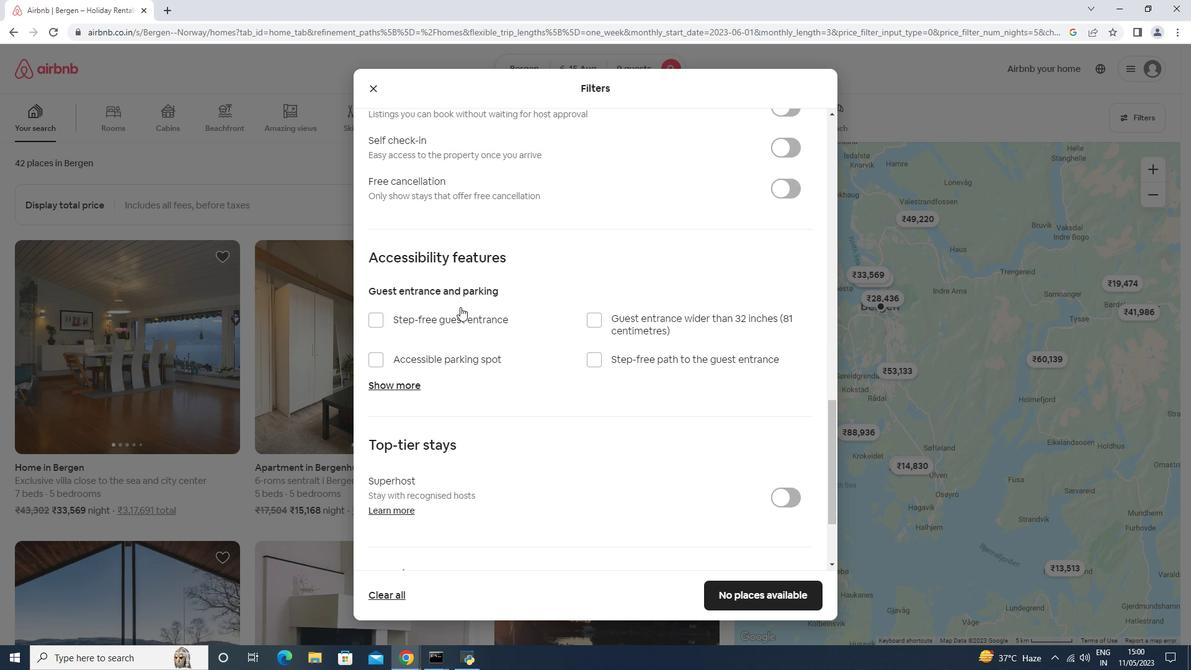 
Action: Mouse scrolled (460, 307) with delta (0, 0)
Screenshot: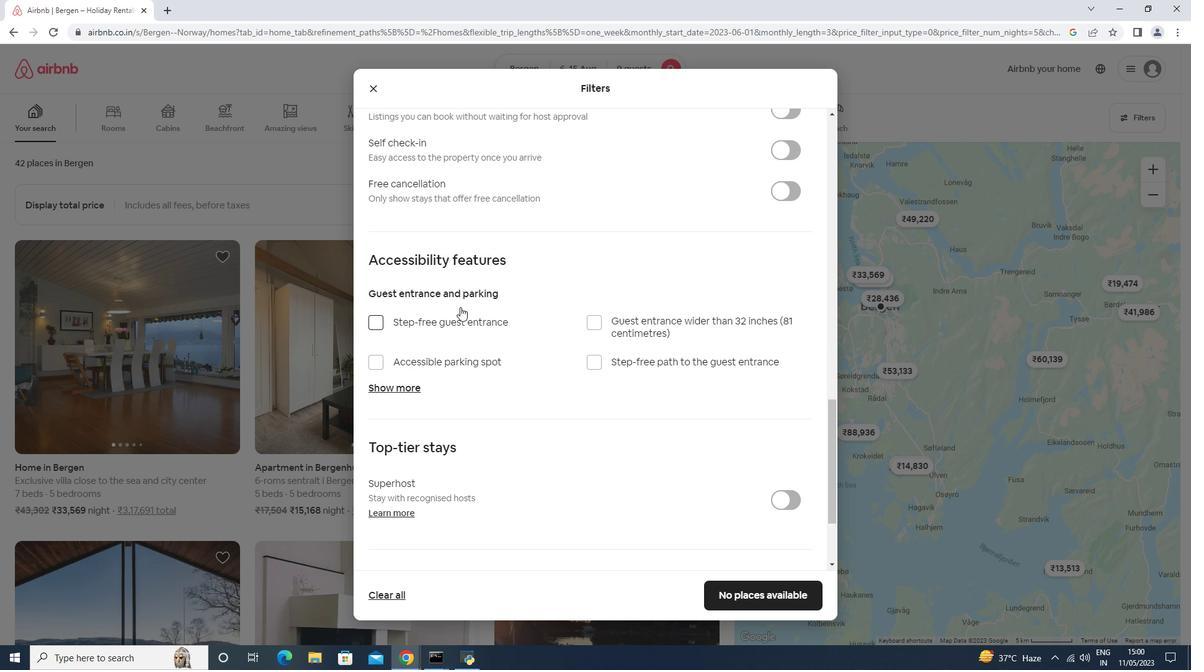 
Action: Mouse scrolled (460, 307) with delta (0, 0)
Screenshot: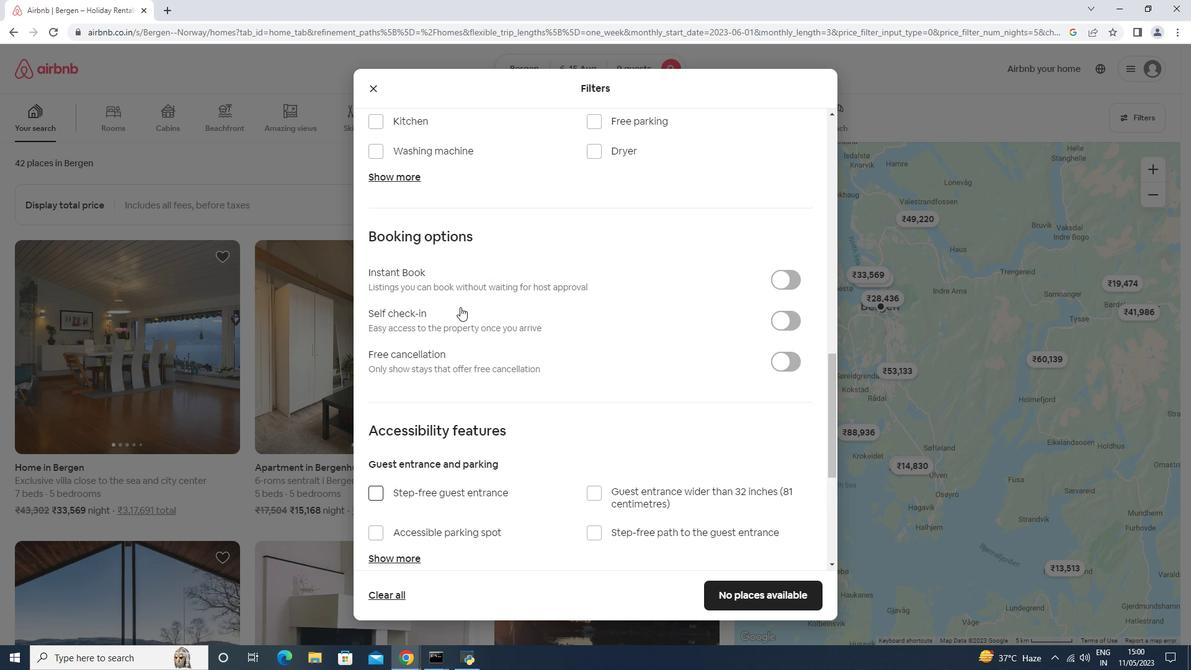 
Action: Mouse scrolled (460, 307) with delta (0, 0)
Screenshot: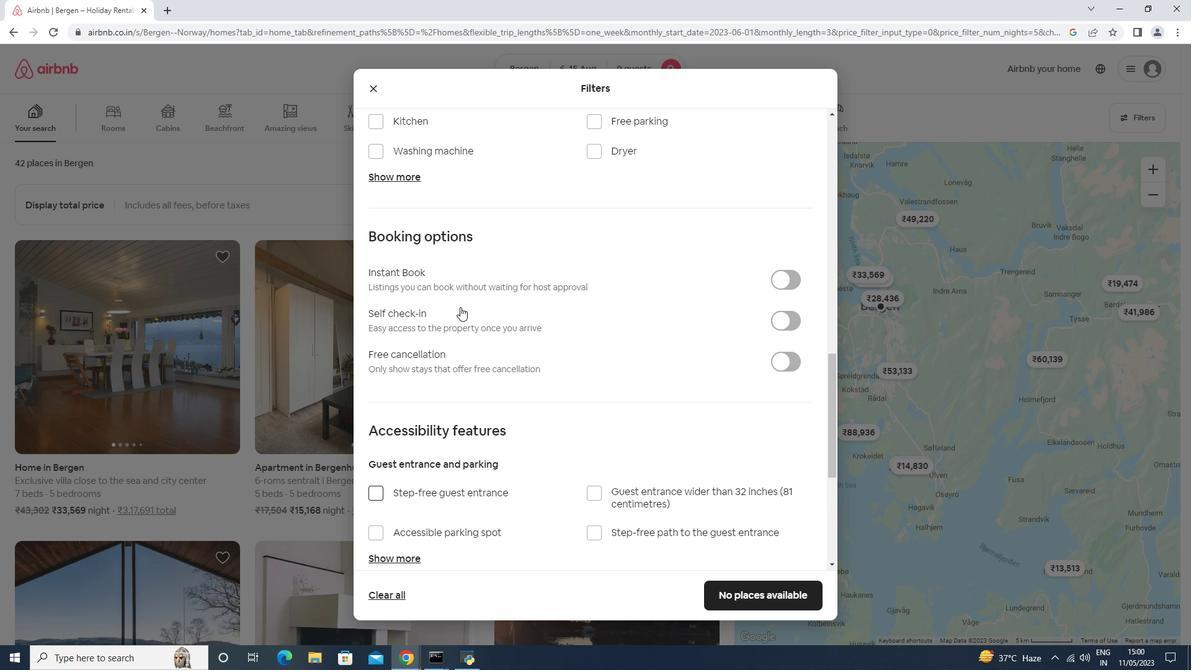
Action: Mouse scrolled (460, 307) with delta (0, 0)
Screenshot: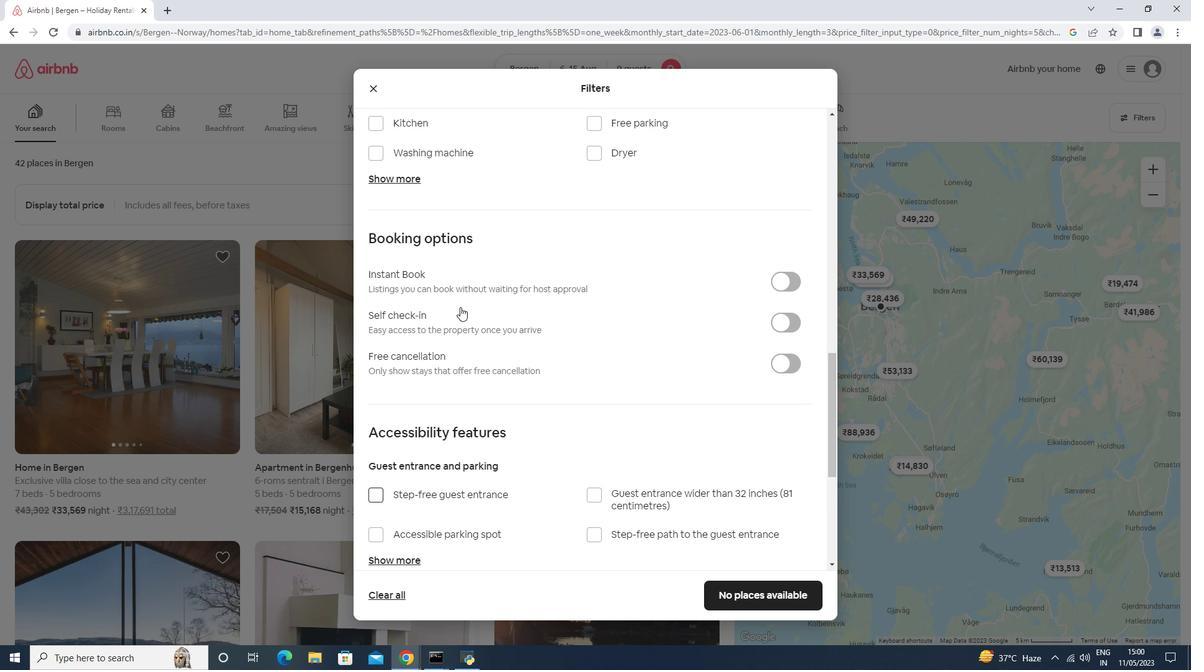 
Action: Mouse scrolled (460, 307) with delta (0, 0)
Screenshot: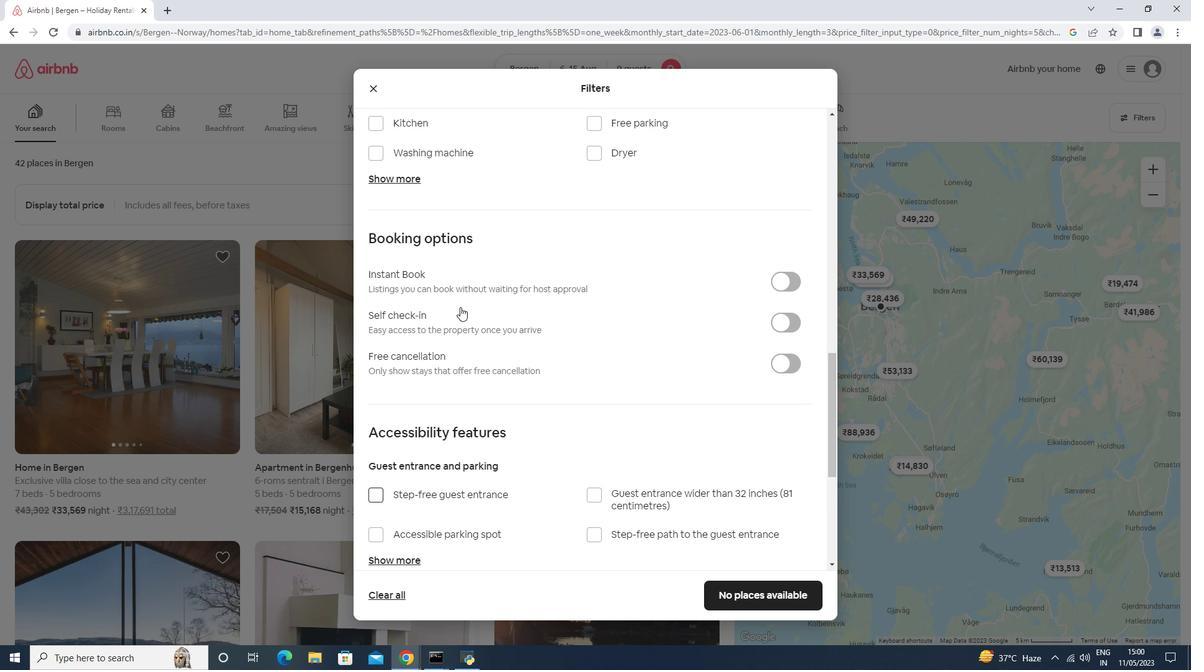 
Action: Mouse scrolled (460, 307) with delta (0, 0)
Screenshot: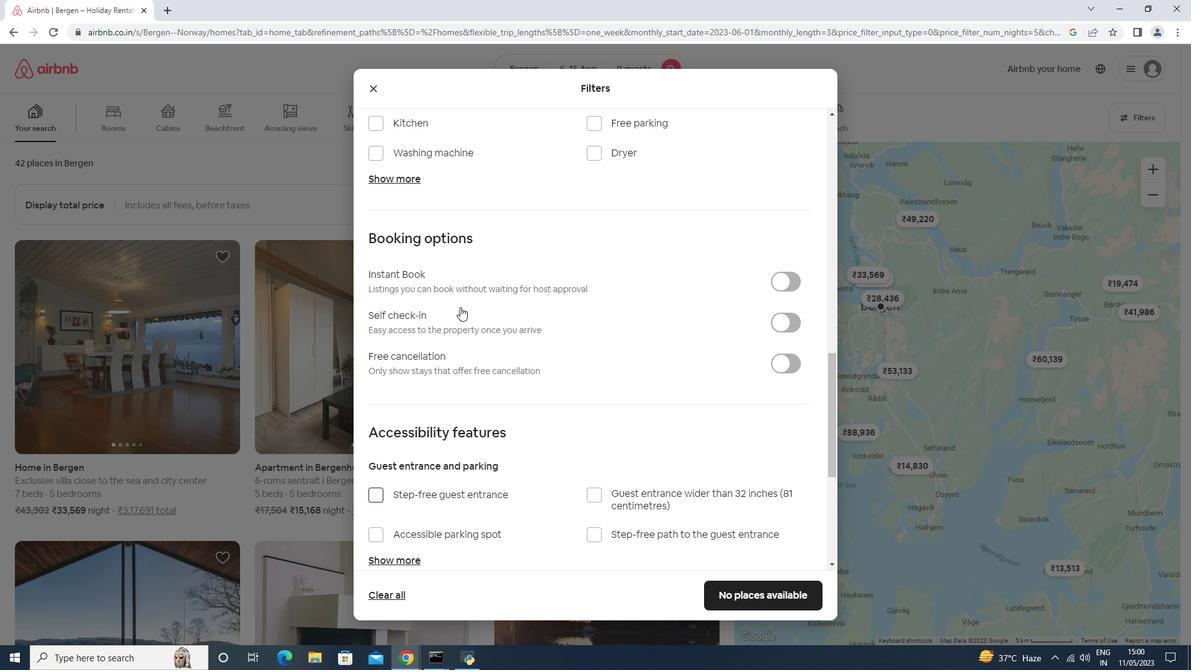 
Action: Mouse scrolled (460, 307) with delta (0, 0)
Screenshot: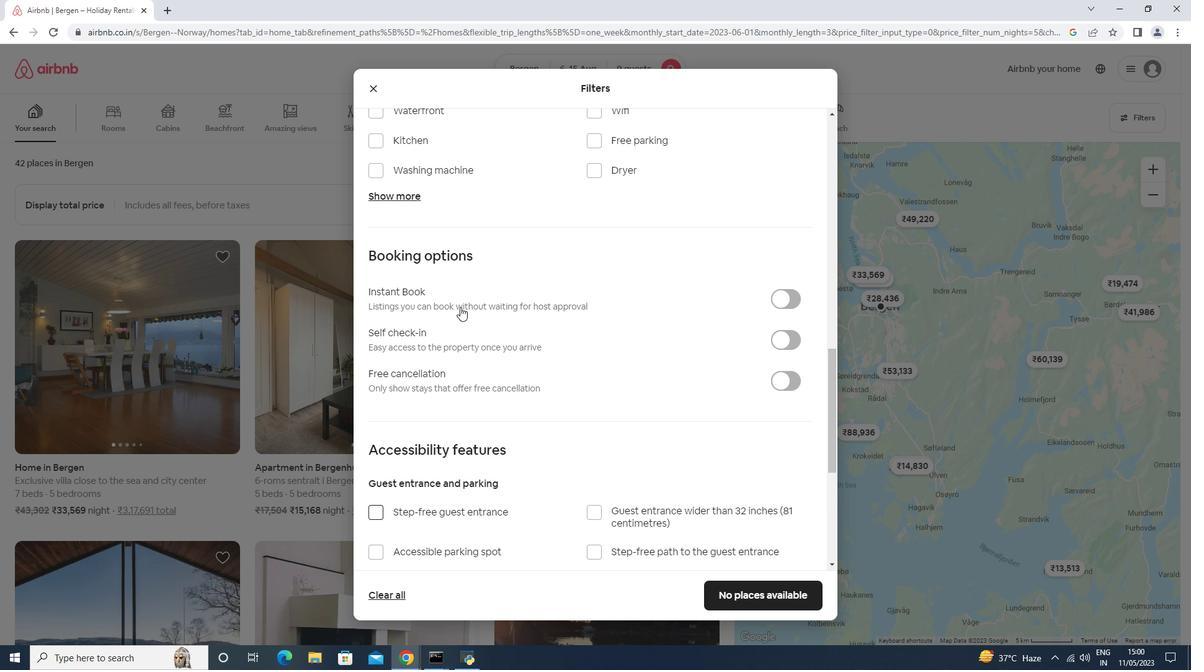 
Action: Mouse scrolled (460, 307) with delta (0, 0)
Screenshot: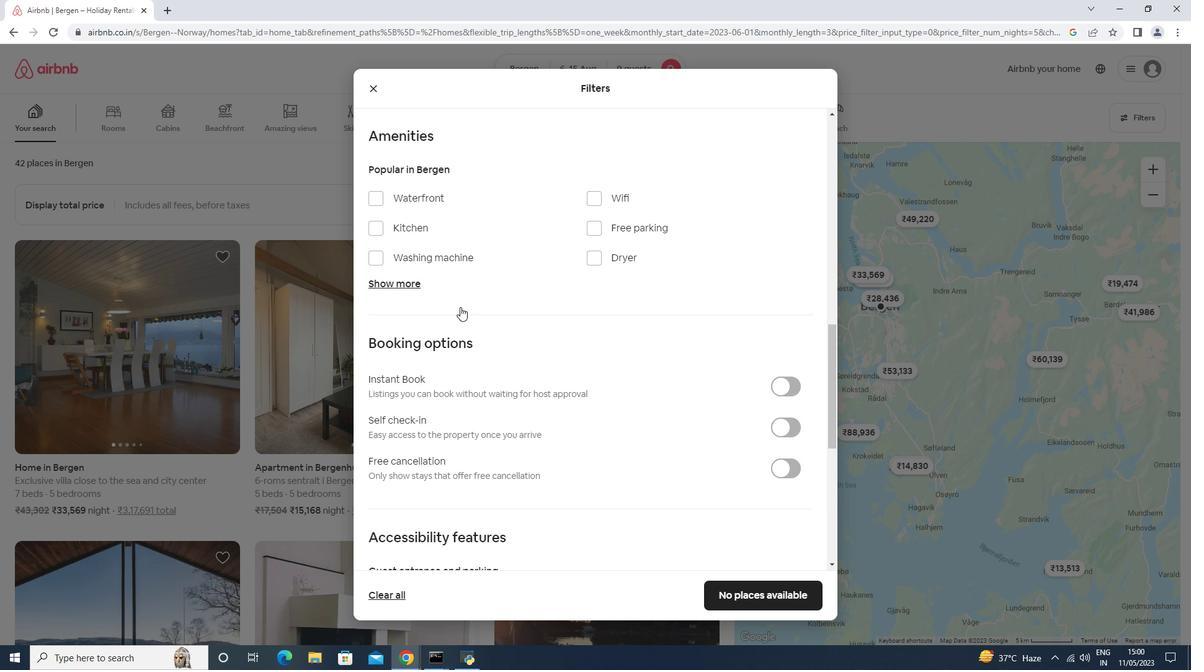 
Action: Mouse scrolled (460, 307) with delta (0, 0)
Screenshot: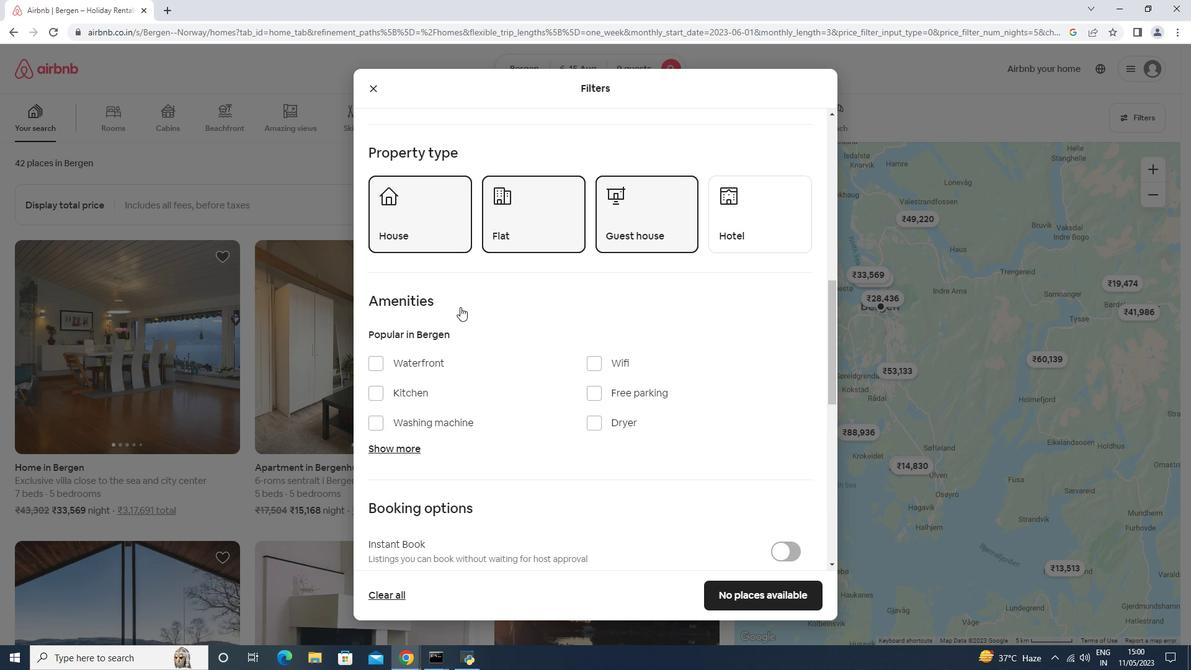 
Action: Mouse moved to (456, 315)
Screenshot: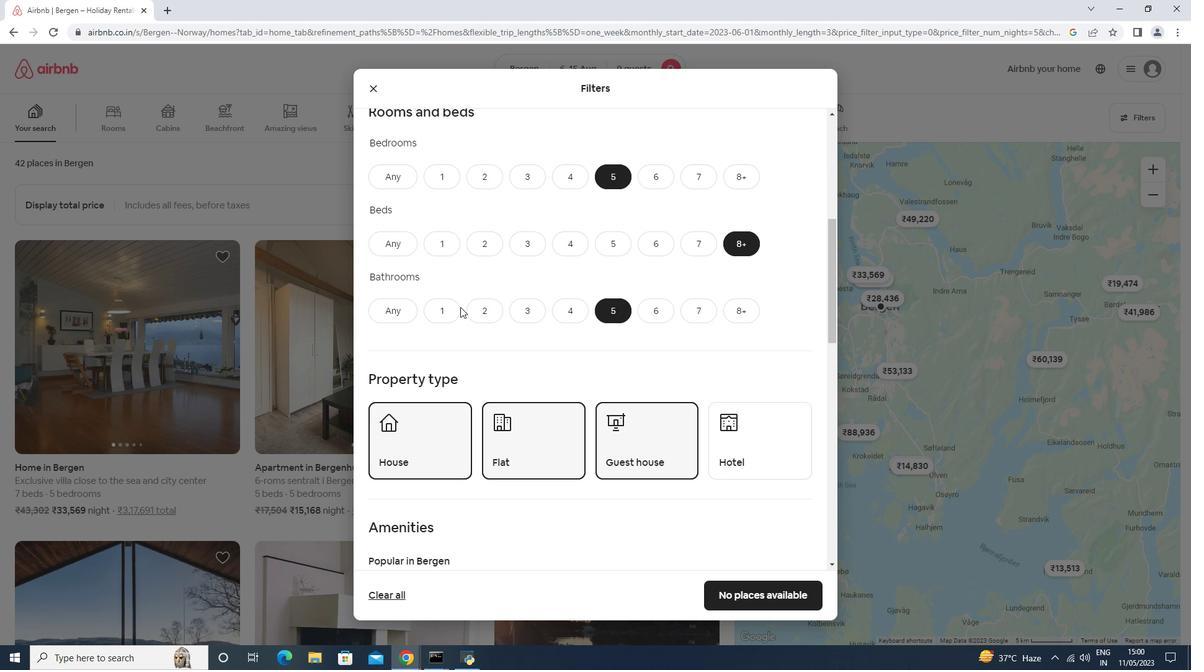 
Action: Mouse scrolled (456, 315) with delta (0, 0)
Screenshot: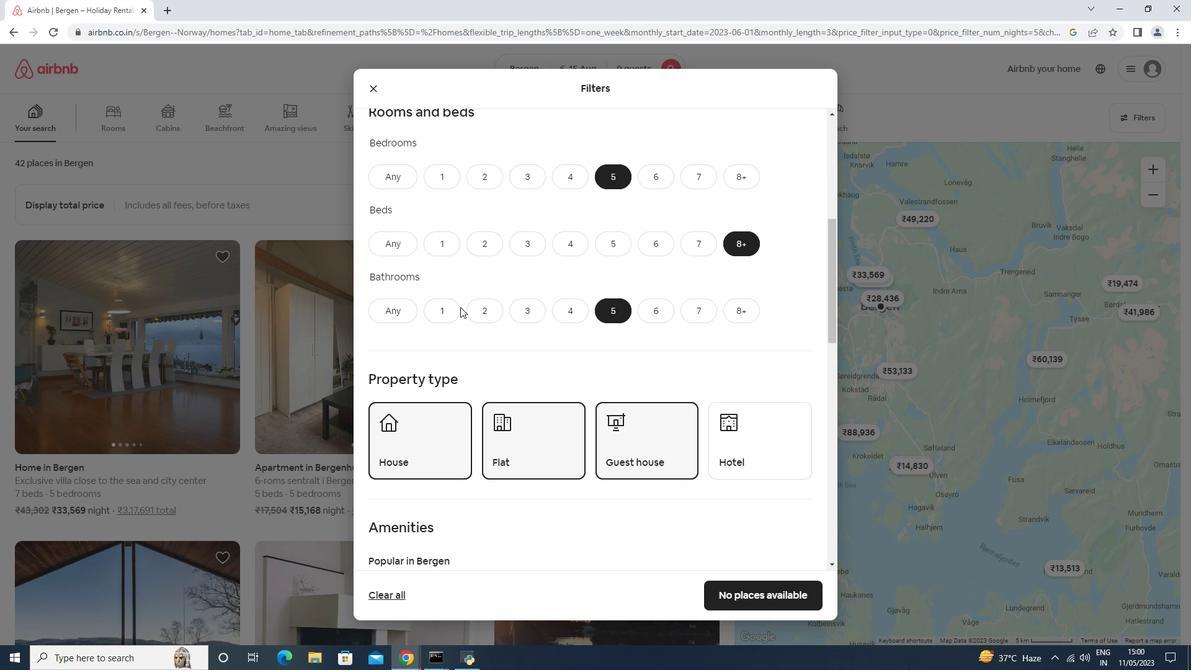 
Action: Mouse scrolled (456, 315) with delta (0, 0)
Screenshot: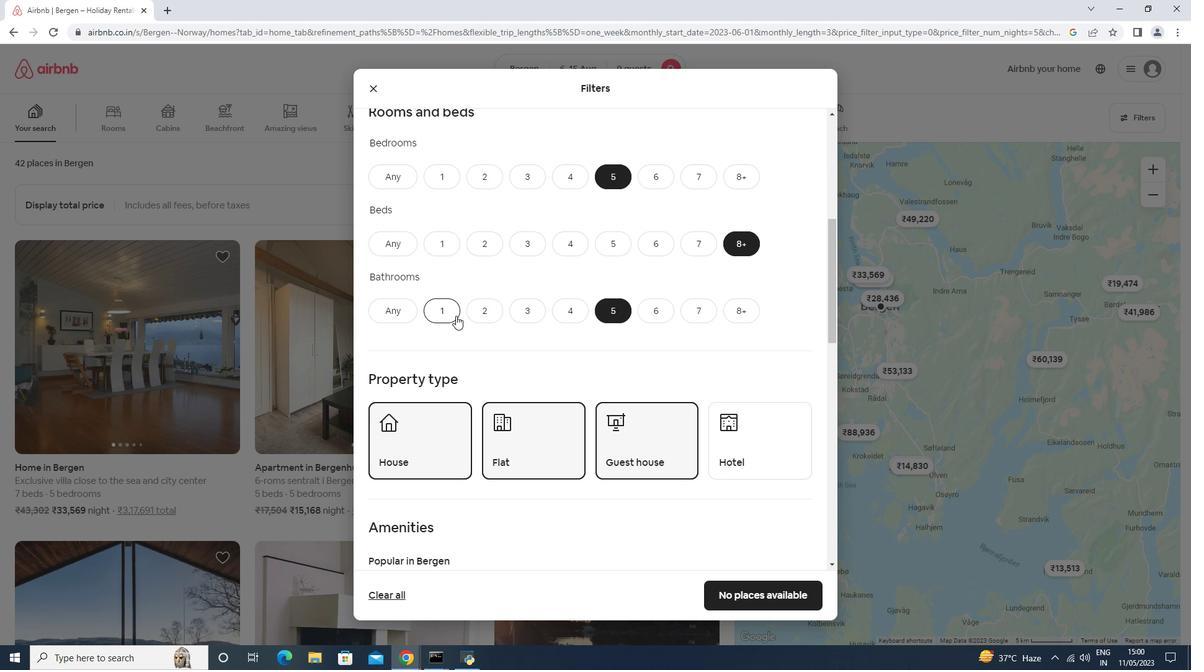 
Action: Mouse scrolled (456, 315) with delta (0, 0)
Screenshot: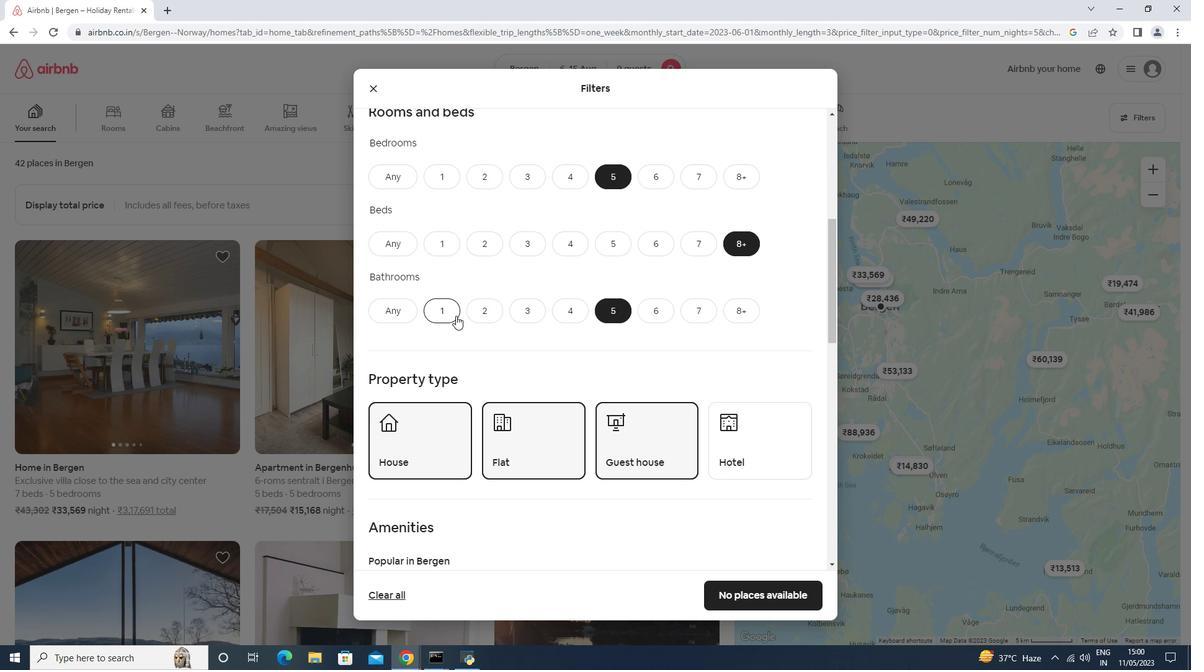 
Action: Mouse scrolled (456, 315) with delta (0, 0)
Screenshot: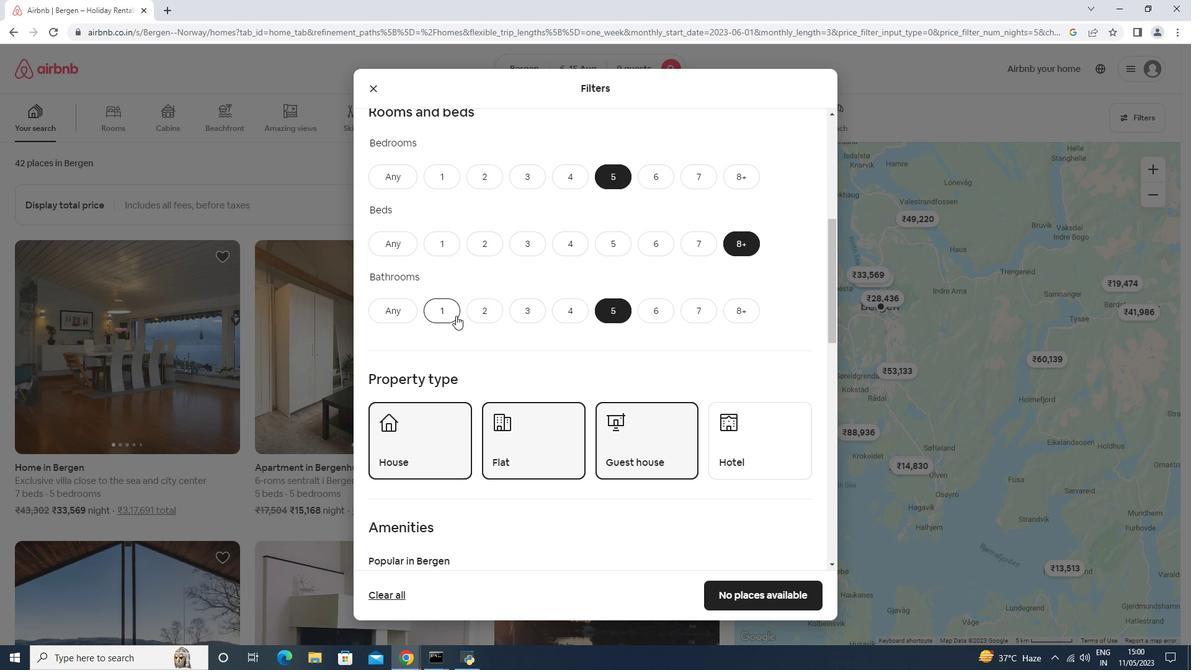 
Action: Mouse scrolled (456, 315) with delta (0, 0)
Screenshot: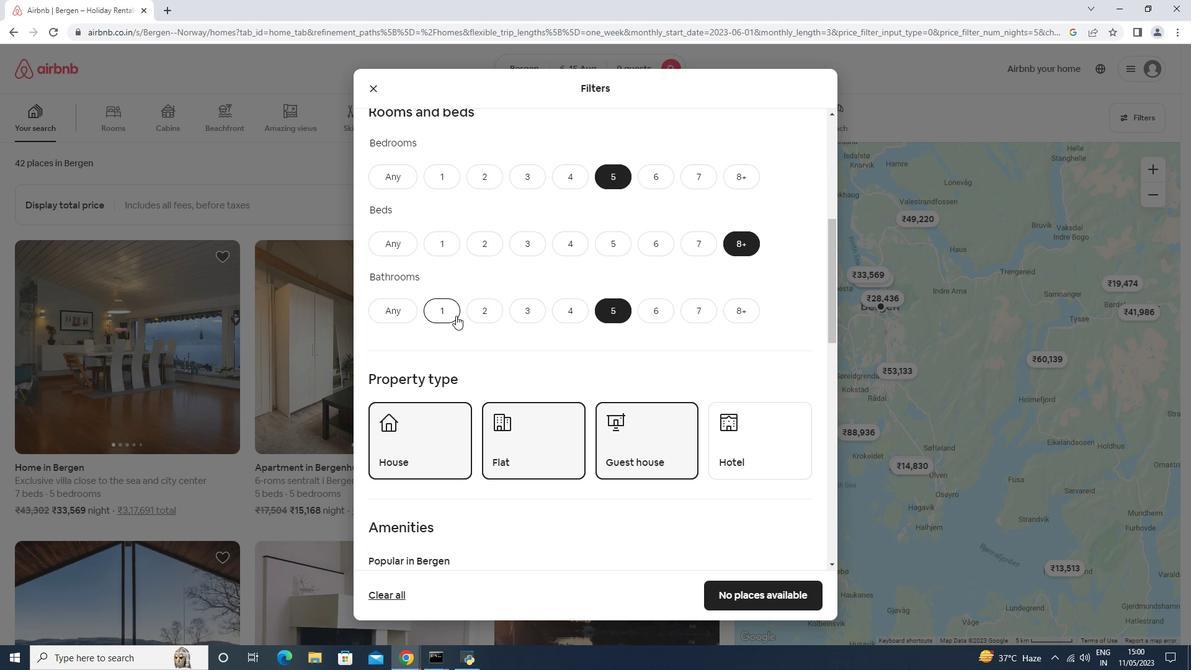 
Action: Mouse moved to (604, 281)
Screenshot: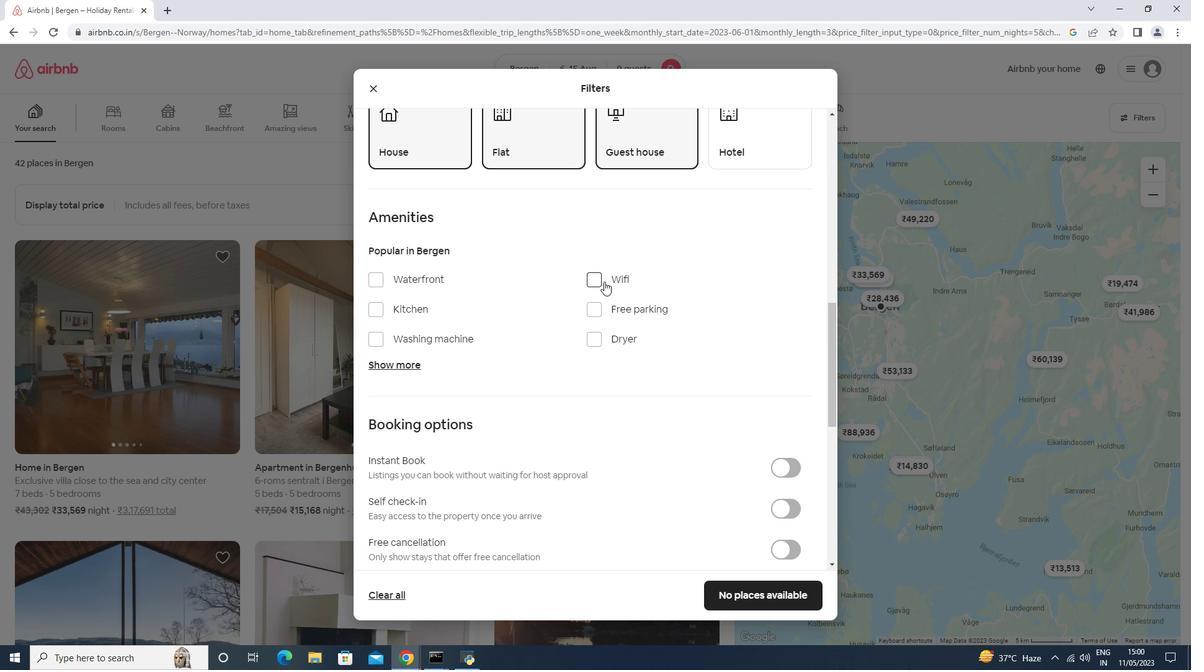 
Action: Mouse pressed left at (604, 281)
Screenshot: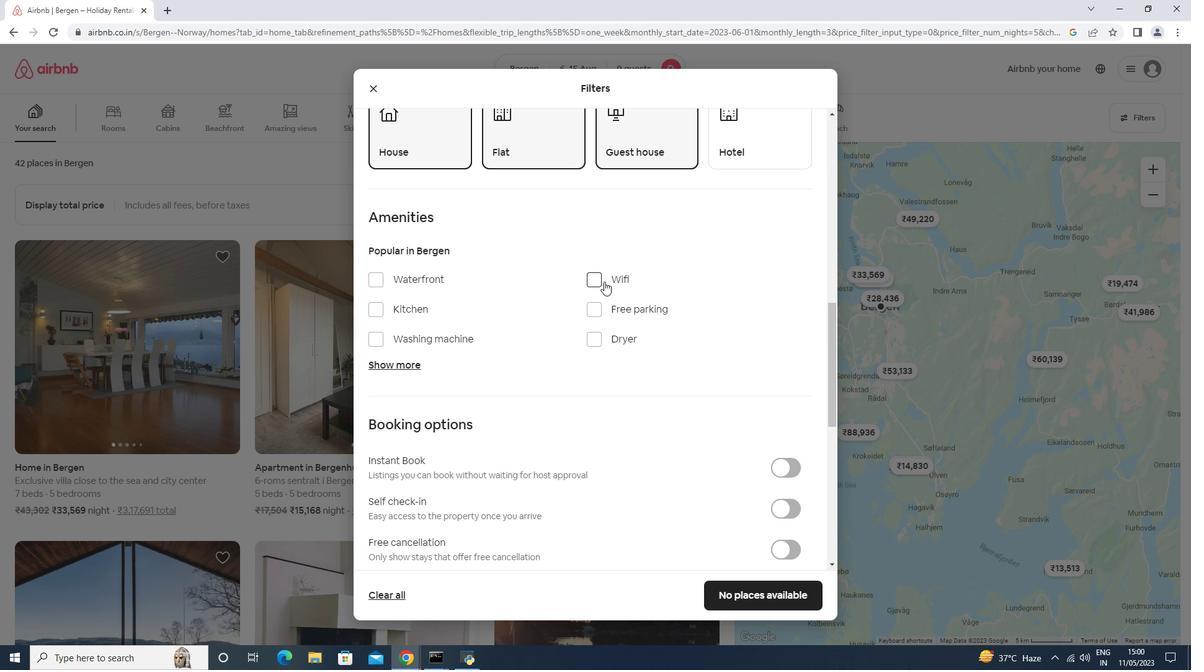 
Action: Mouse moved to (627, 304)
Screenshot: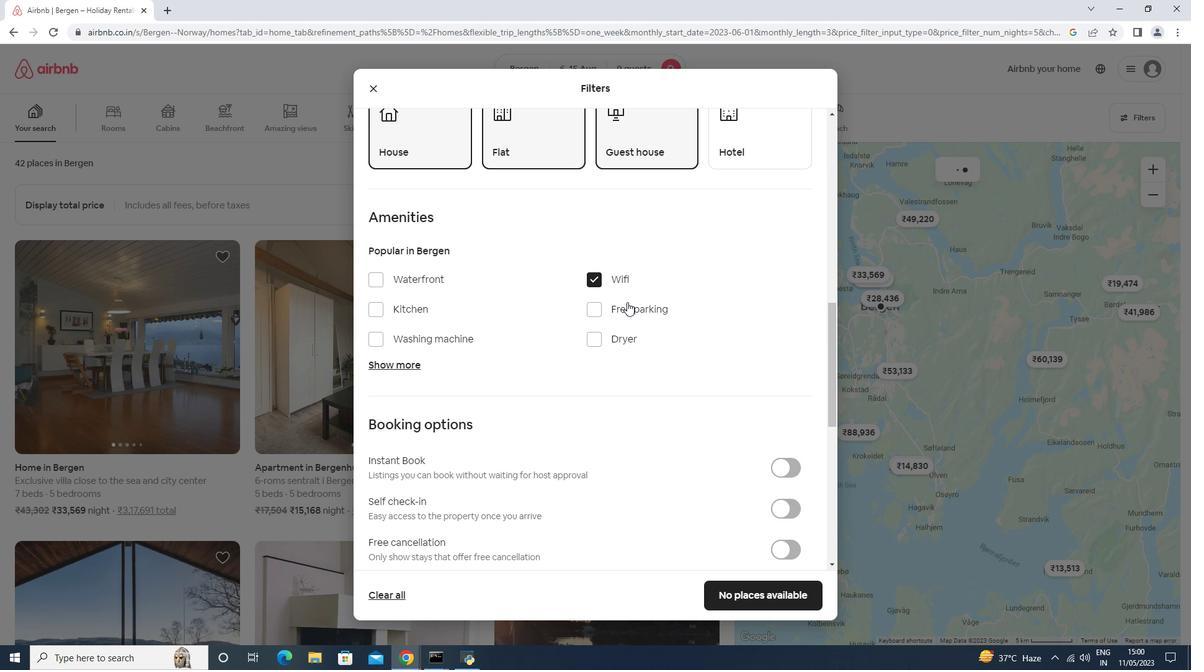 
Action: Mouse pressed left at (627, 304)
Screenshot: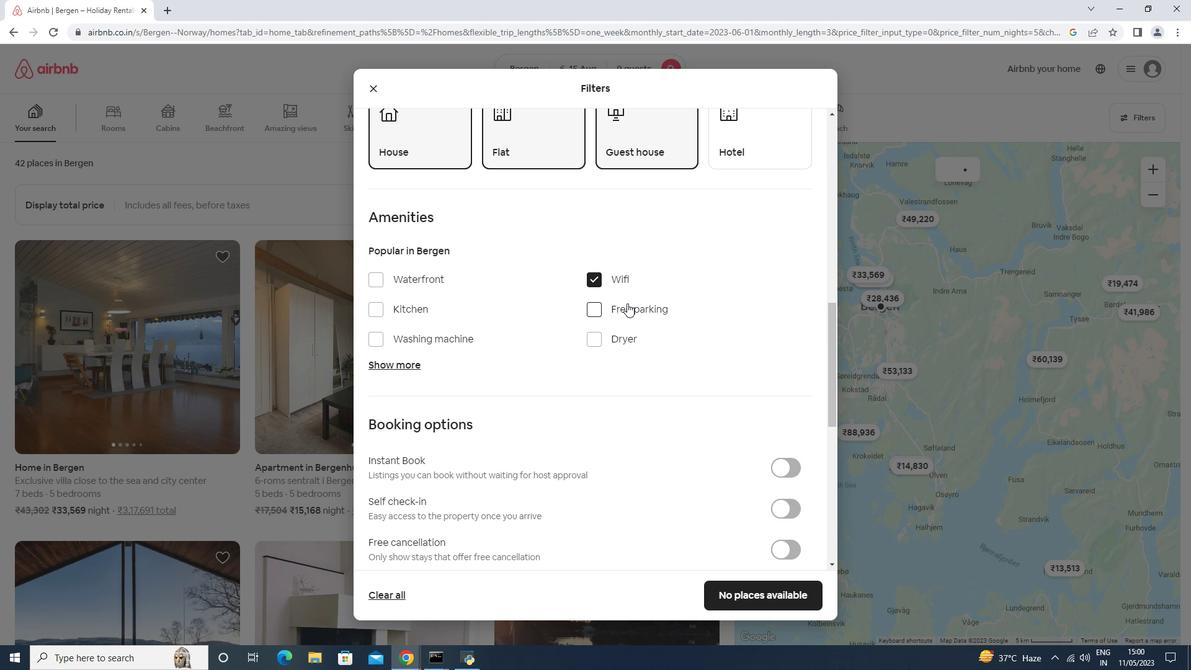 
Action: Mouse moved to (533, 325)
Screenshot: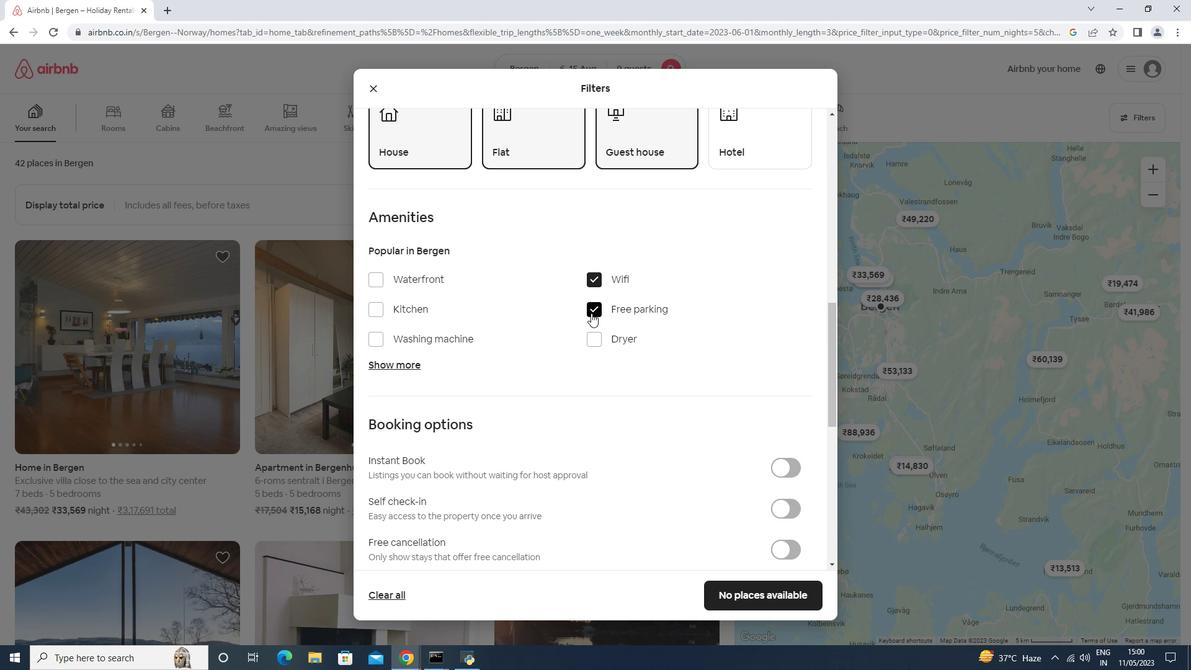 
Action: Mouse scrolled (558, 318) with delta (0, 0)
Screenshot: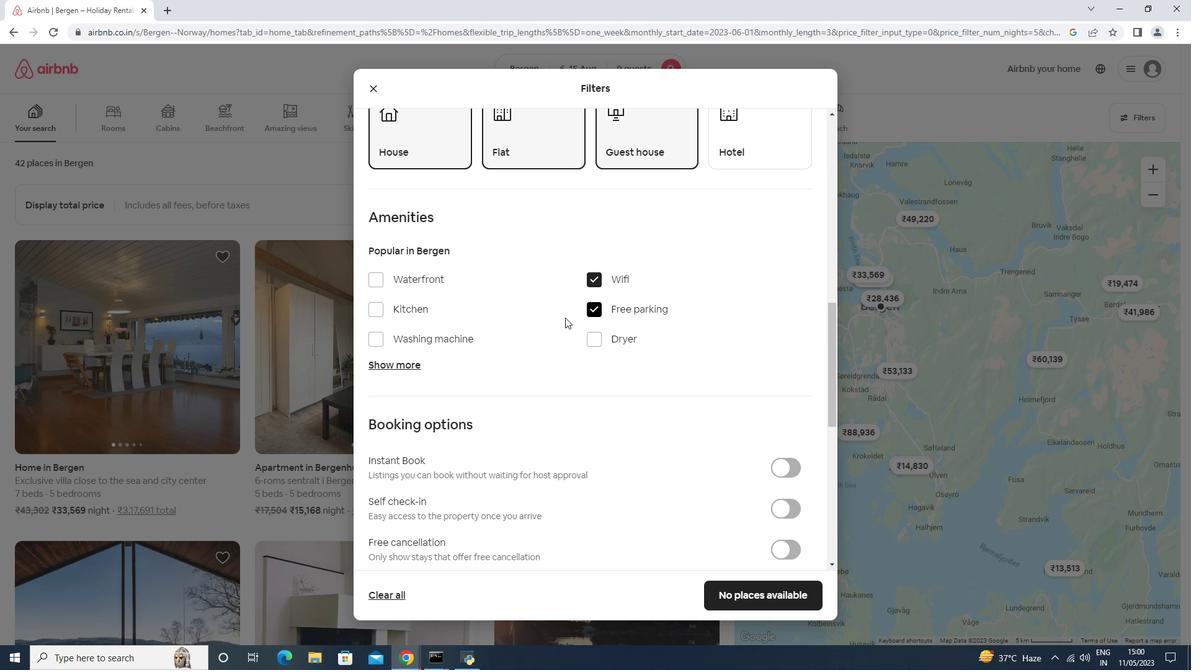 
Action: Mouse moved to (379, 297)
Screenshot: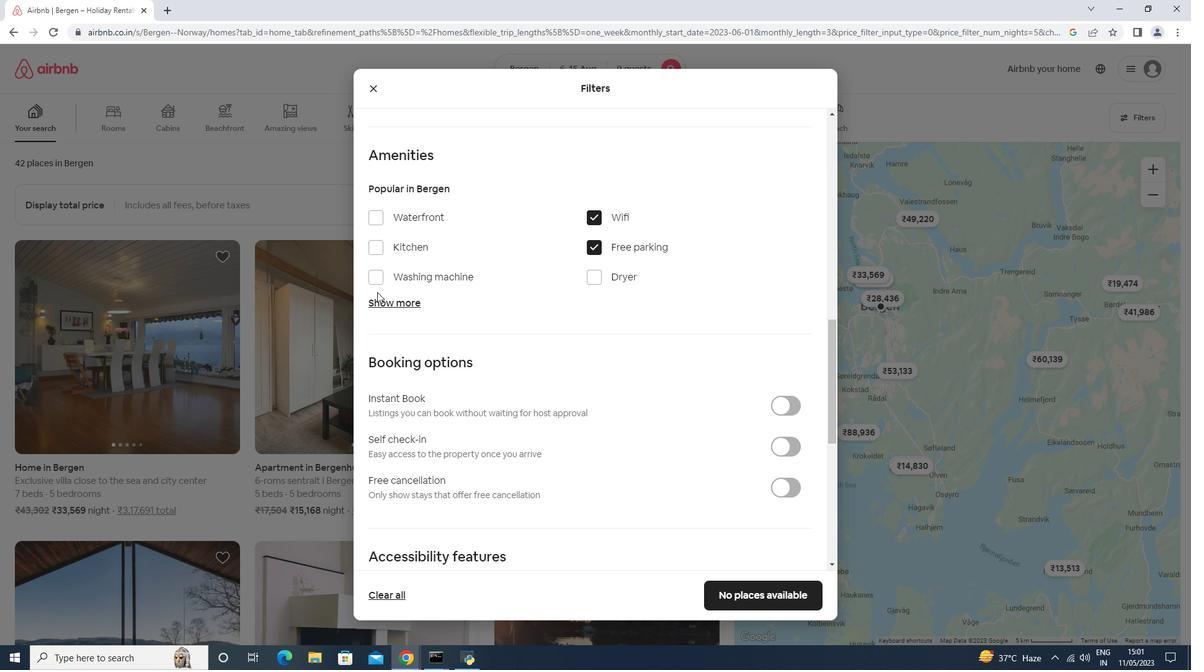 
Action: Mouse pressed left at (379, 297)
Screenshot: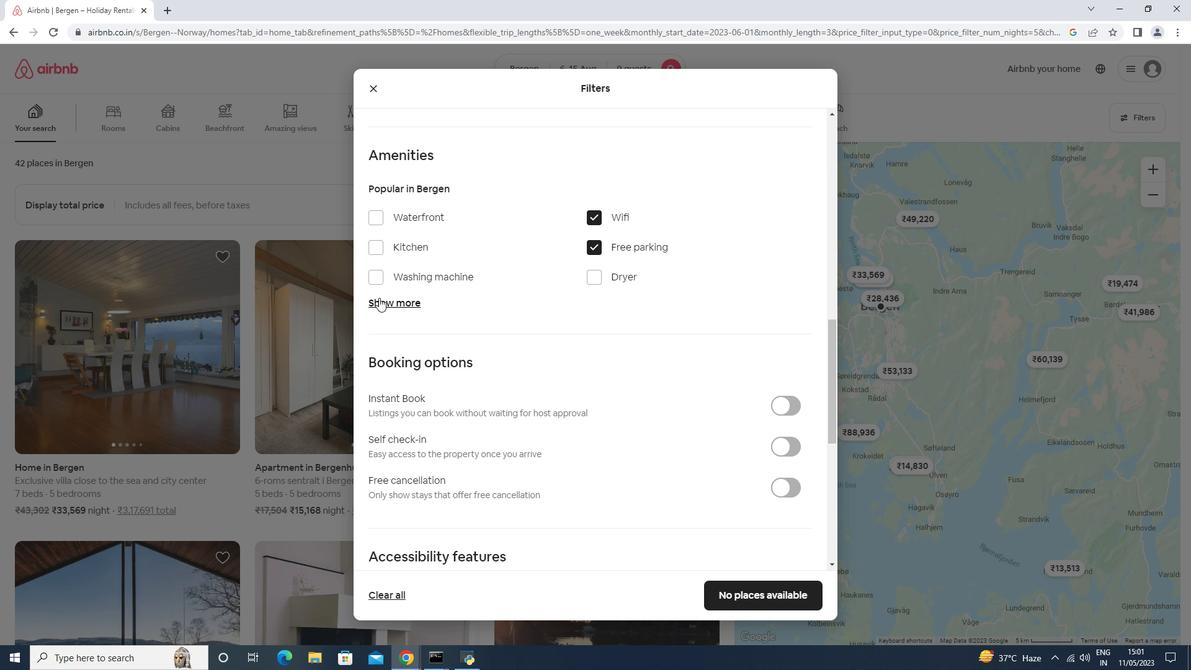 
Action: Mouse moved to (599, 383)
Screenshot: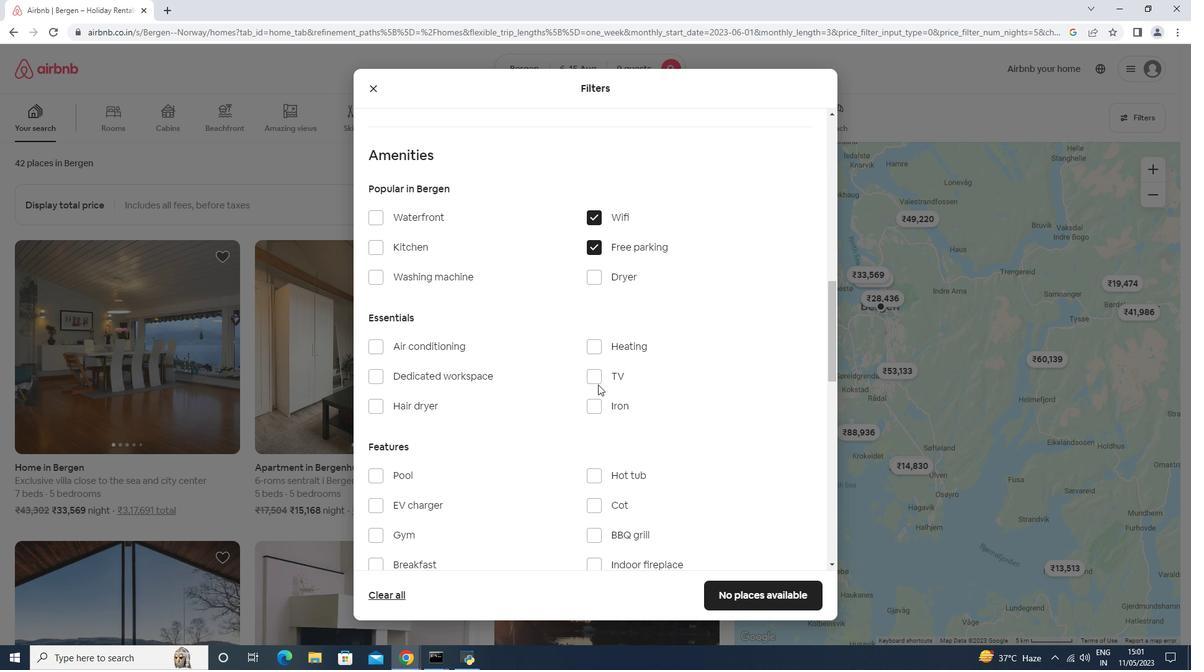 
Action: Mouse pressed left at (599, 383)
Screenshot: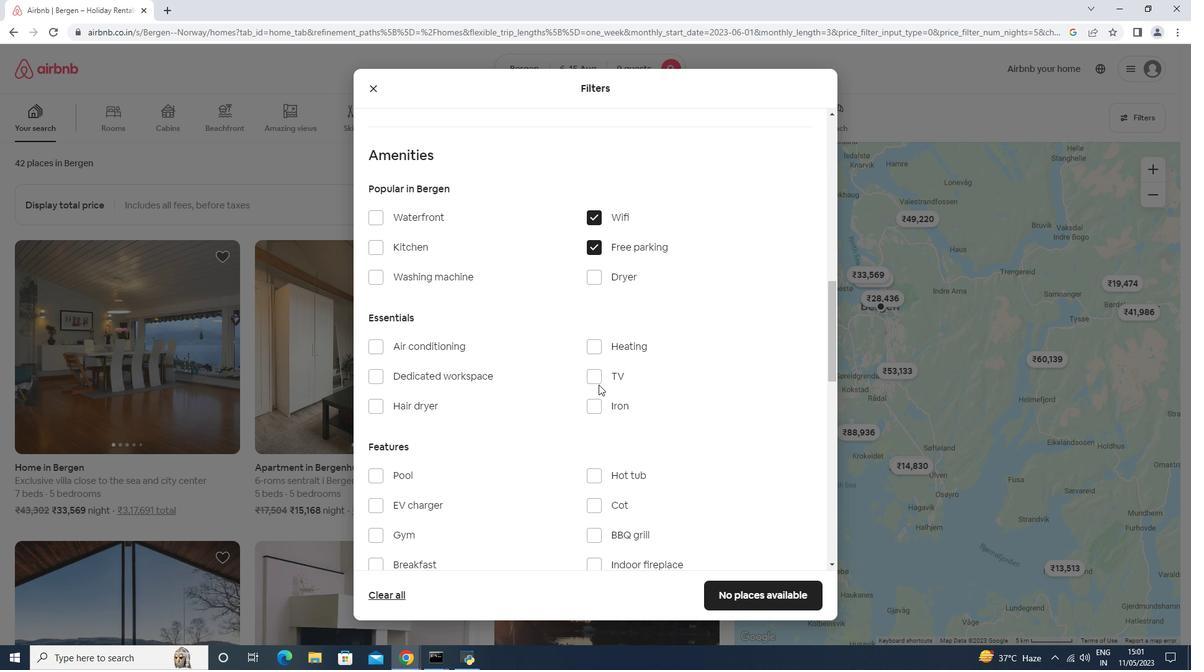 
Action: Mouse moved to (484, 430)
Screenshot: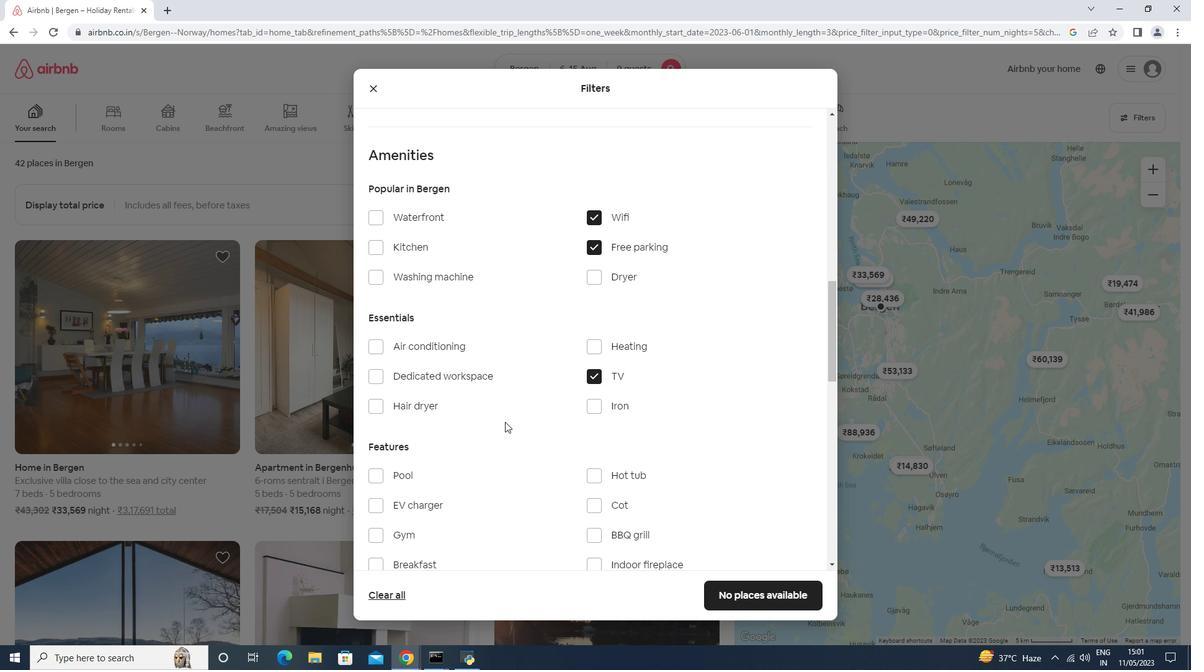 
Action: Mouse scrolled (484, 429) with delta (0, 0)
Screenshot: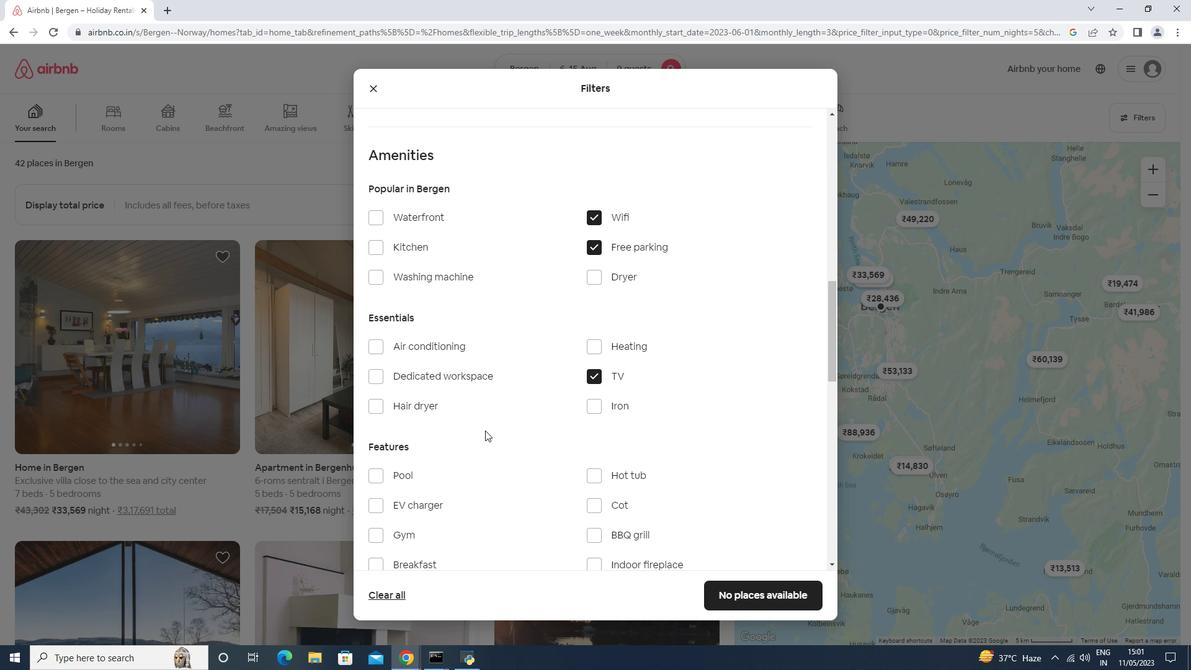 
Action: Mouse moved to (386, 487)
Screenshot: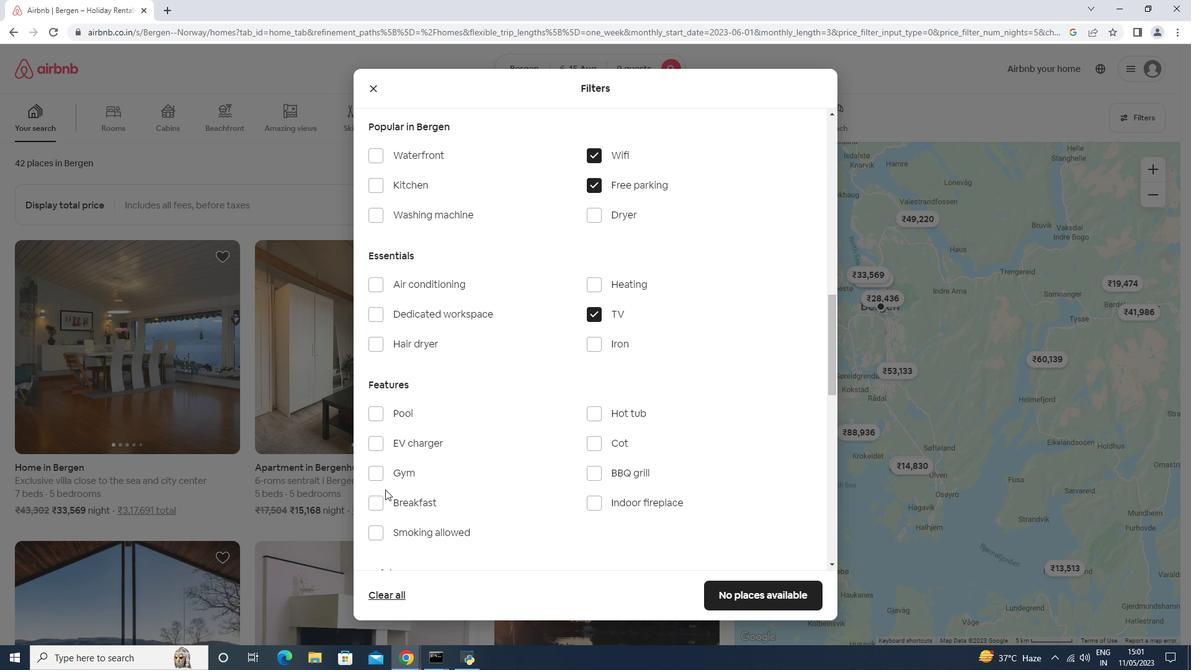 
Action: Mouse pressed left at (386, 487)
Screenshot: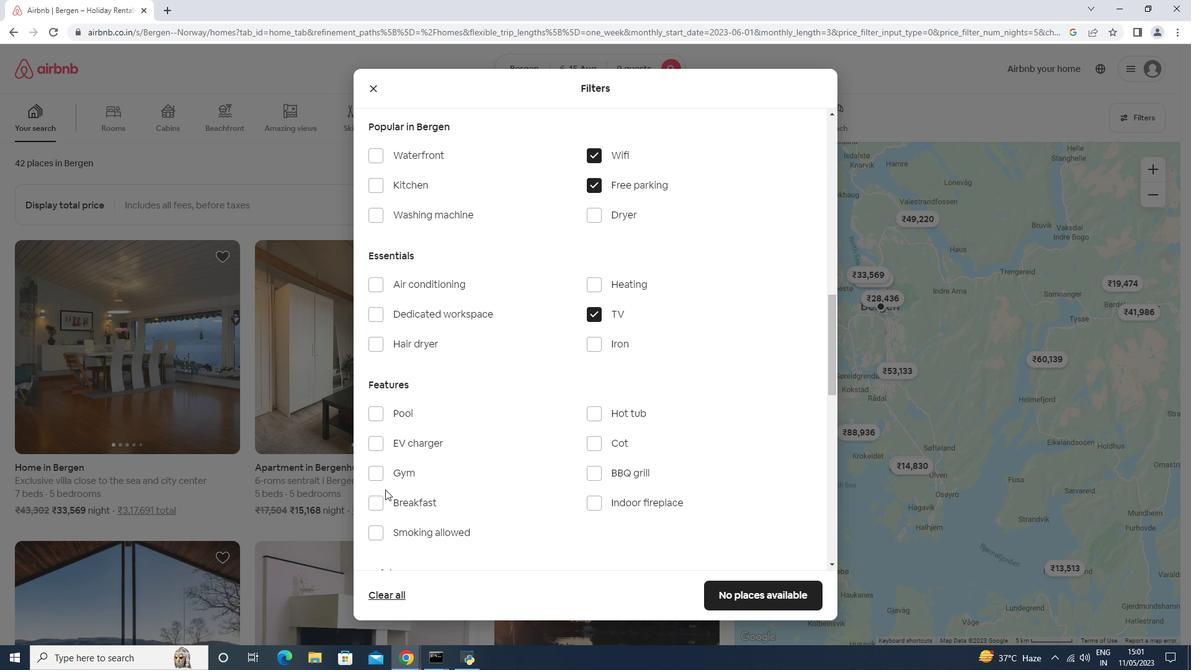 
Action: Mouse moved to (387, 499)
Screenshot: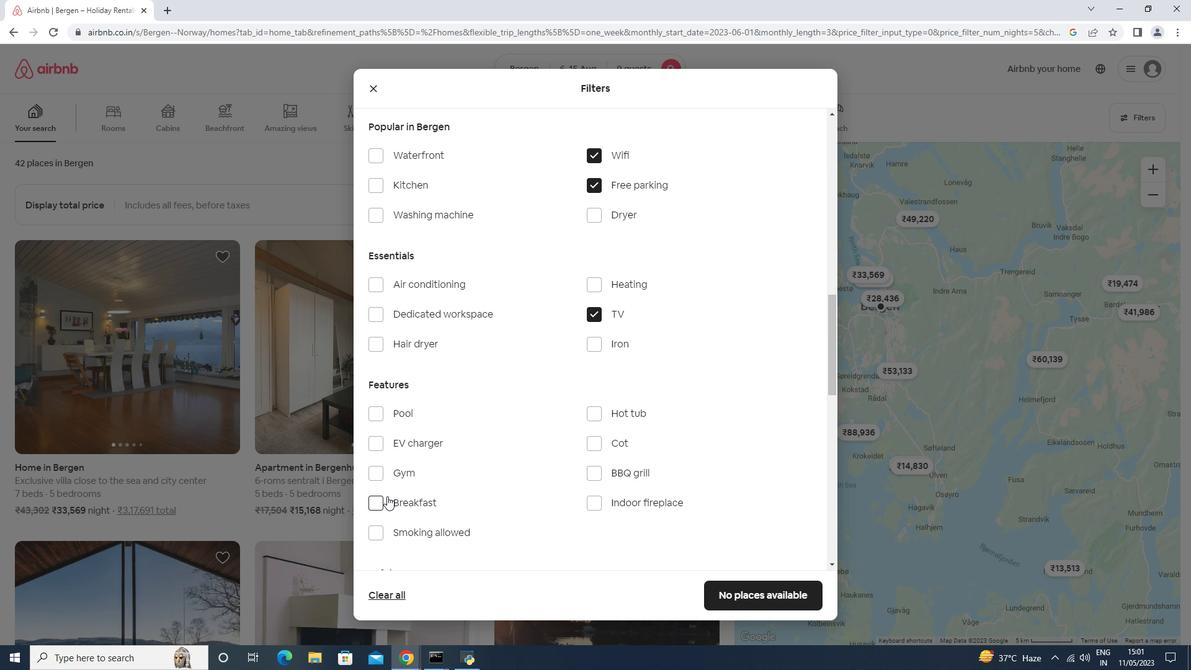 
Action: Mouse pressed left at (387, 499)
Screenshot: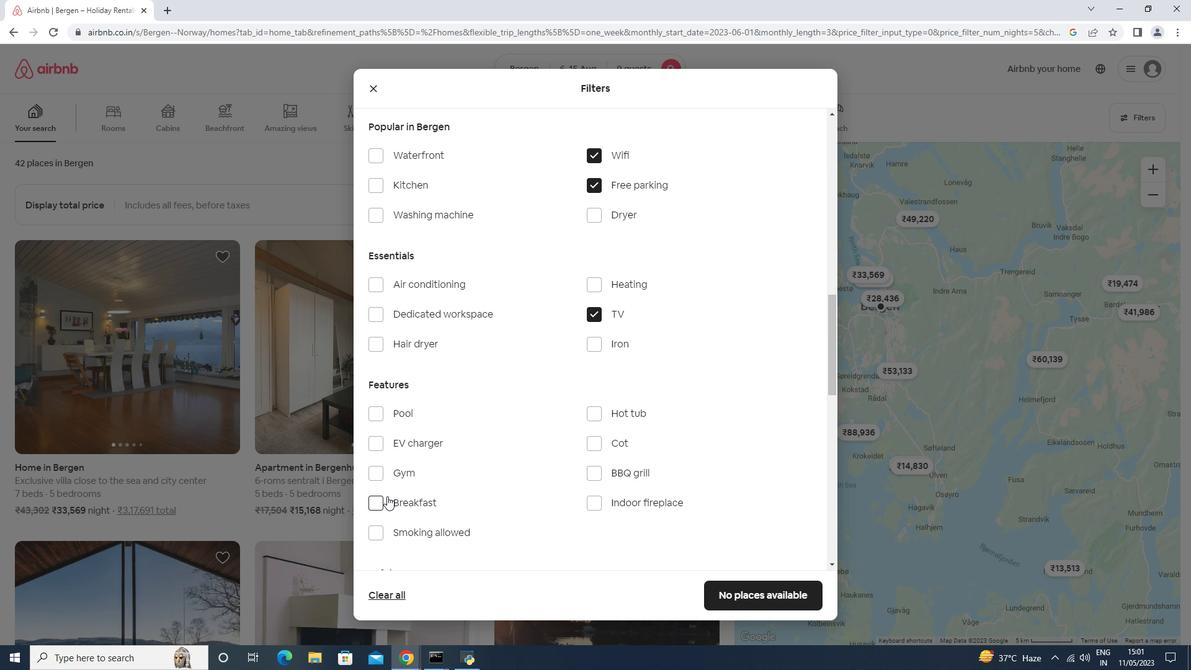 
Action: Mouse moved to (393, 480)
Screenshot: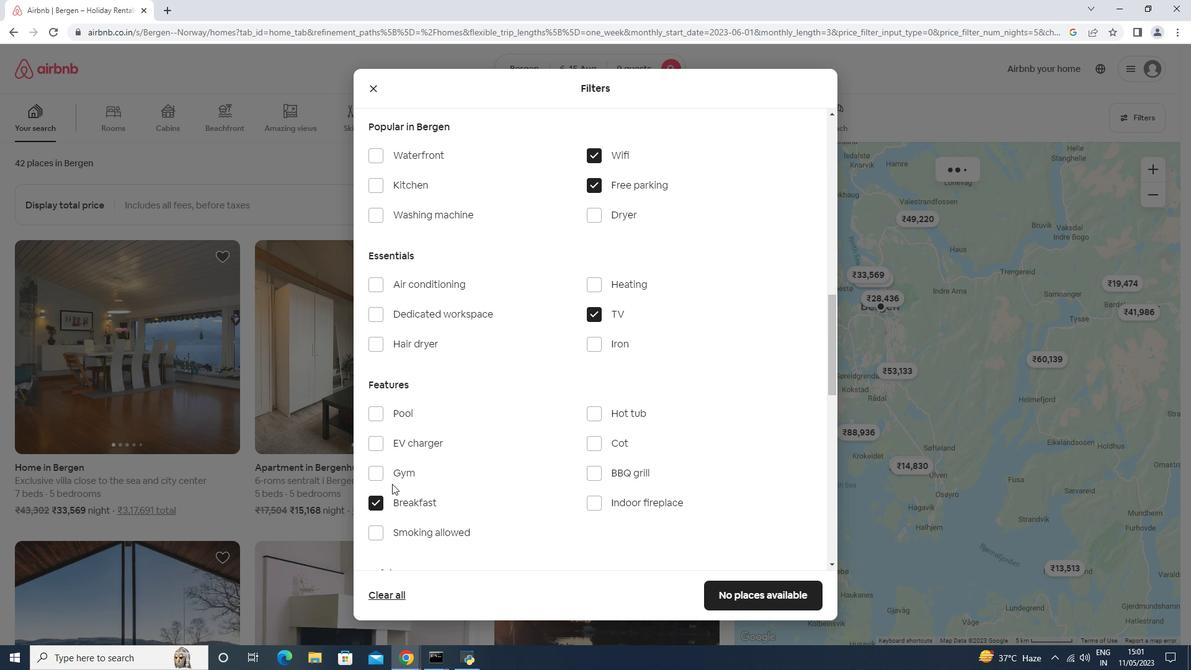 
Action: Mouse pressed left at (393, 480)
Screenshot: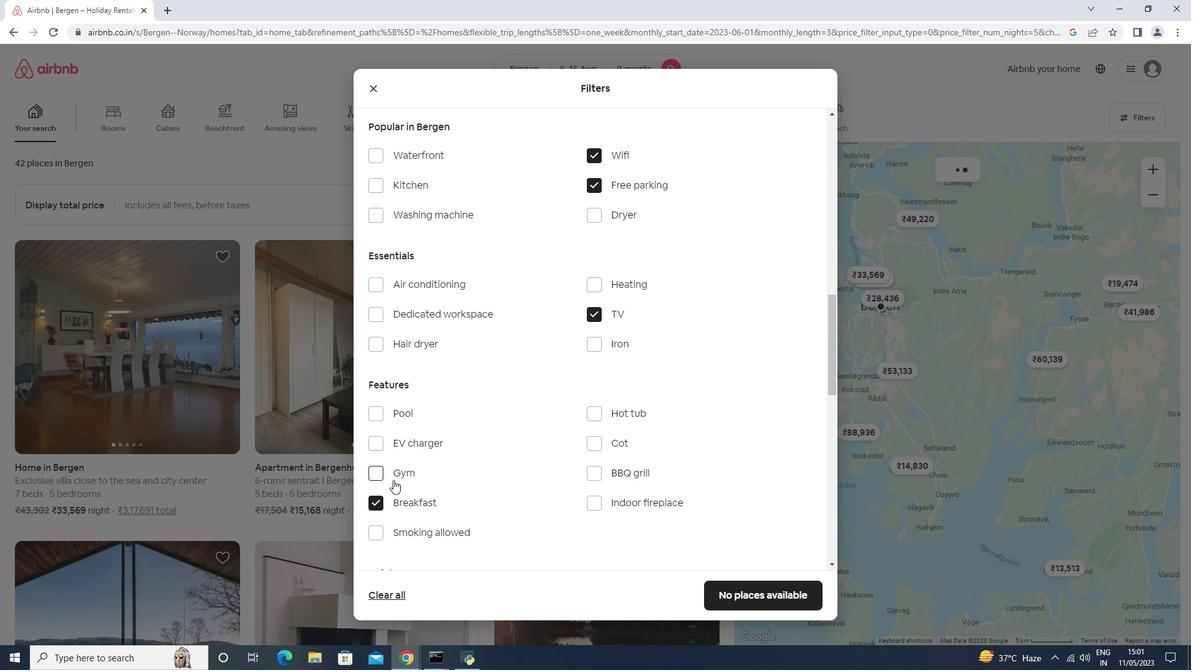 
Action: Mouse moved to (533, 517)
Screenshot: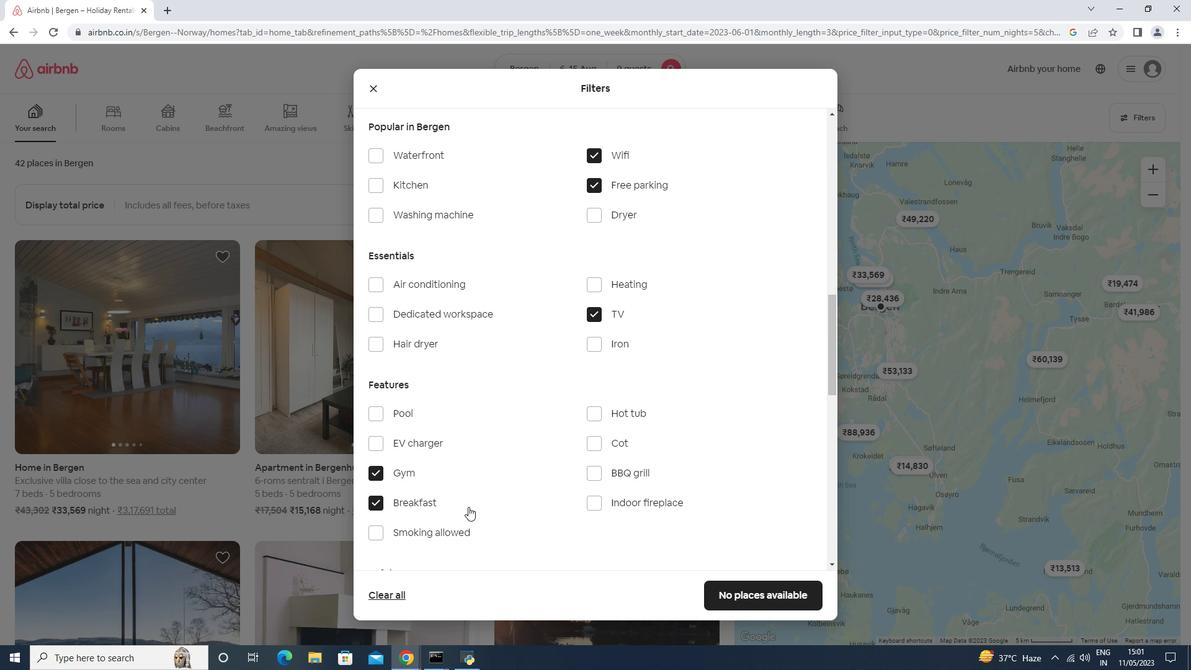 
Action: Mouse scrolled (533, 516) with delta (0, 0)
Screenshot: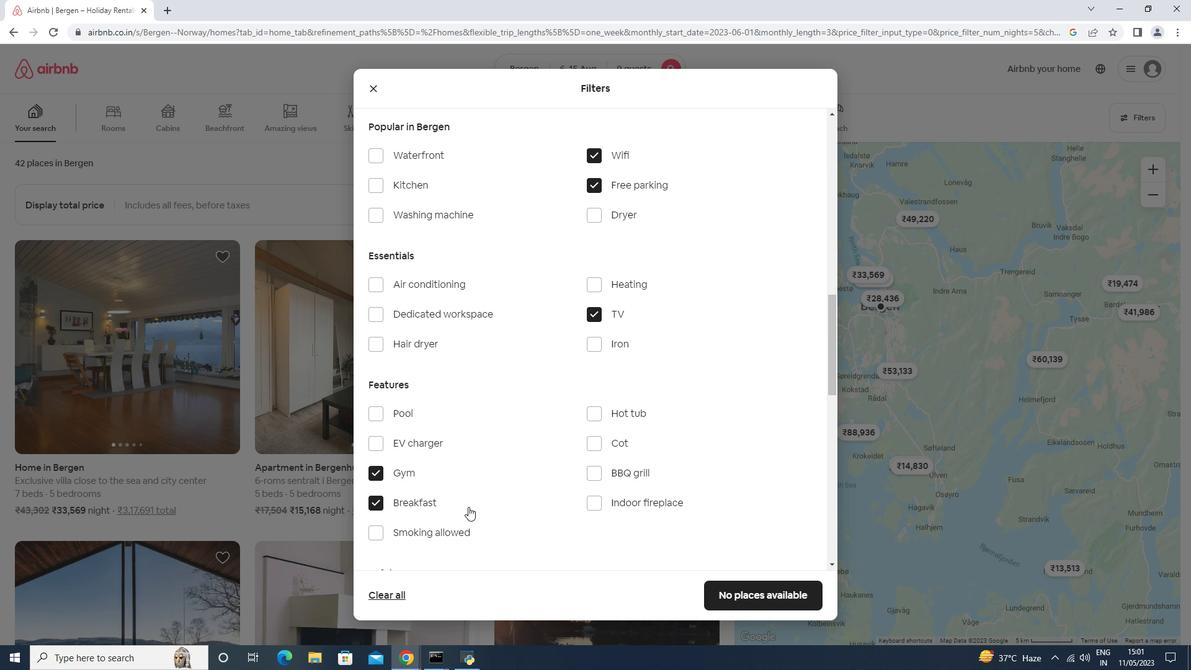
Action: Mouse scrolled (533, 516) with delta (0, 0)
Screenshot: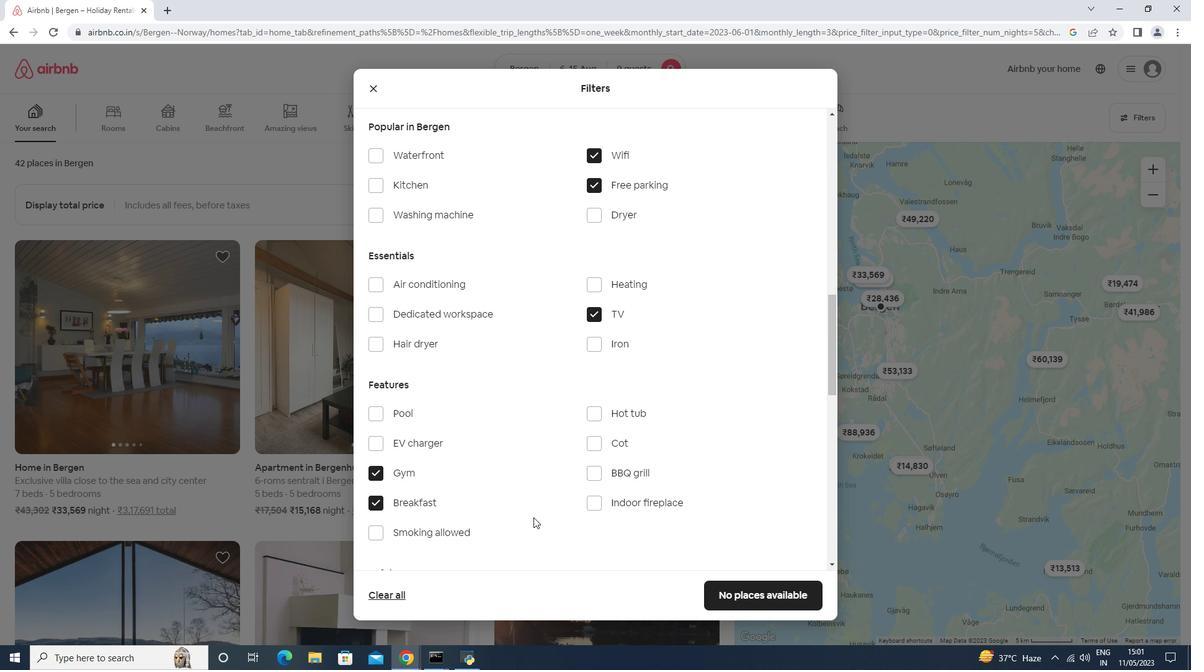 
Action: Mouse scrolled (533, 516) with delta (0, 0)
Screenshot: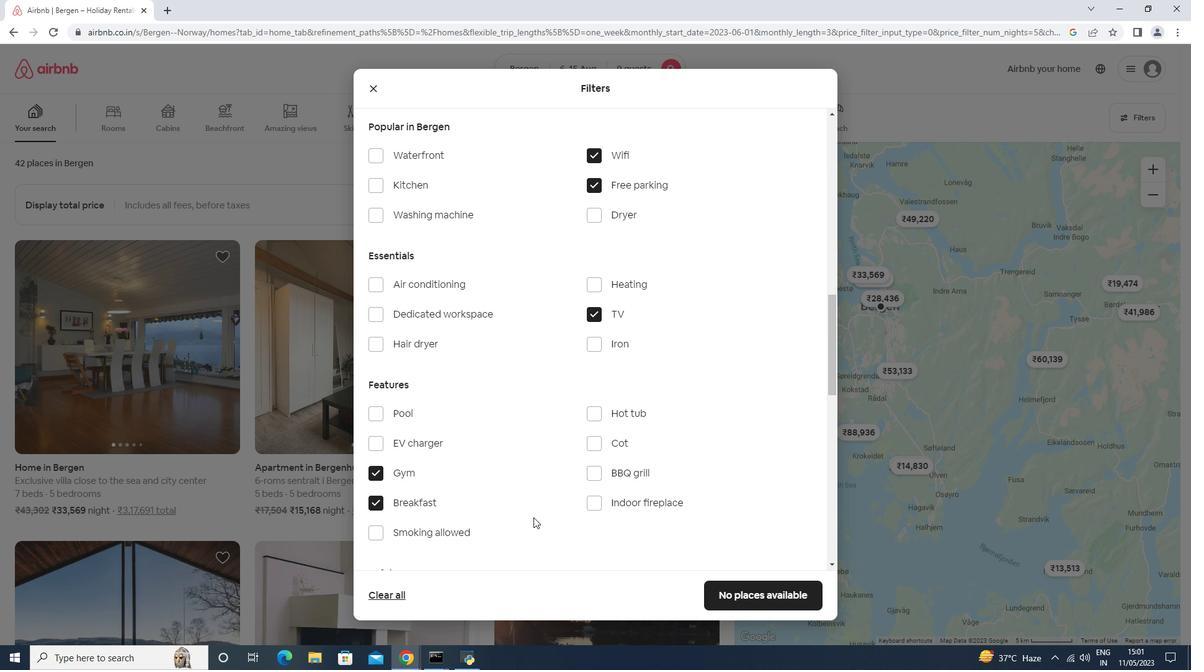 
Action: Mouse moved to (534, 516)
Screenshot: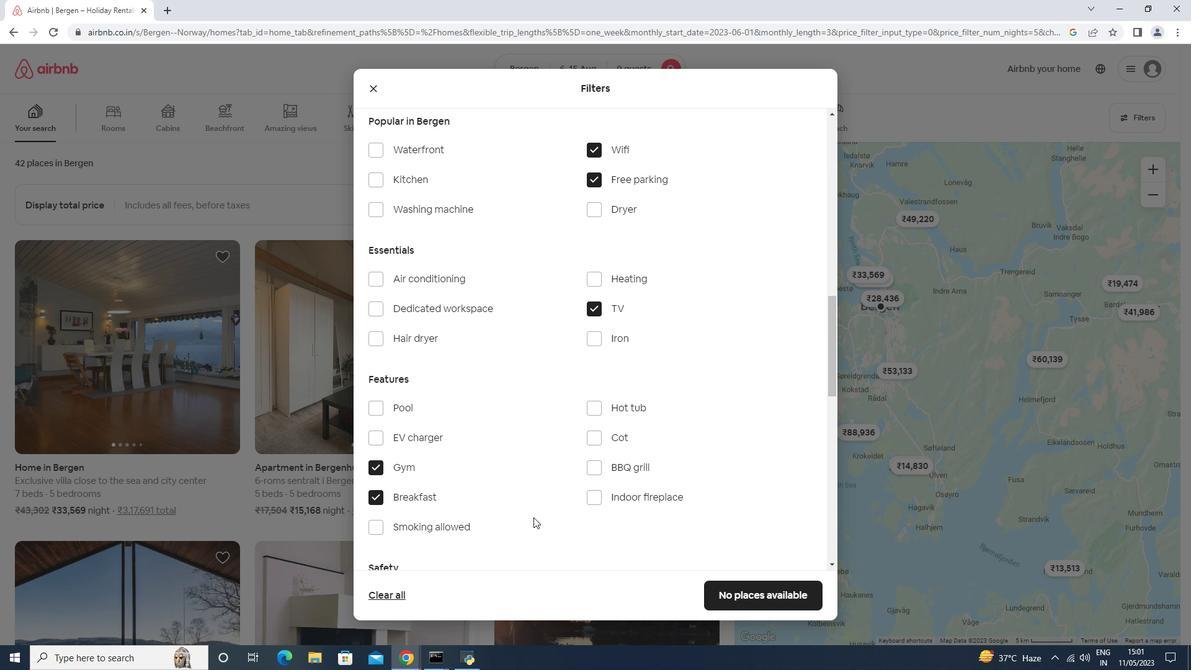 
Action: Mouse scrolled (534, 516) with delta (0, 0)
Screenshot: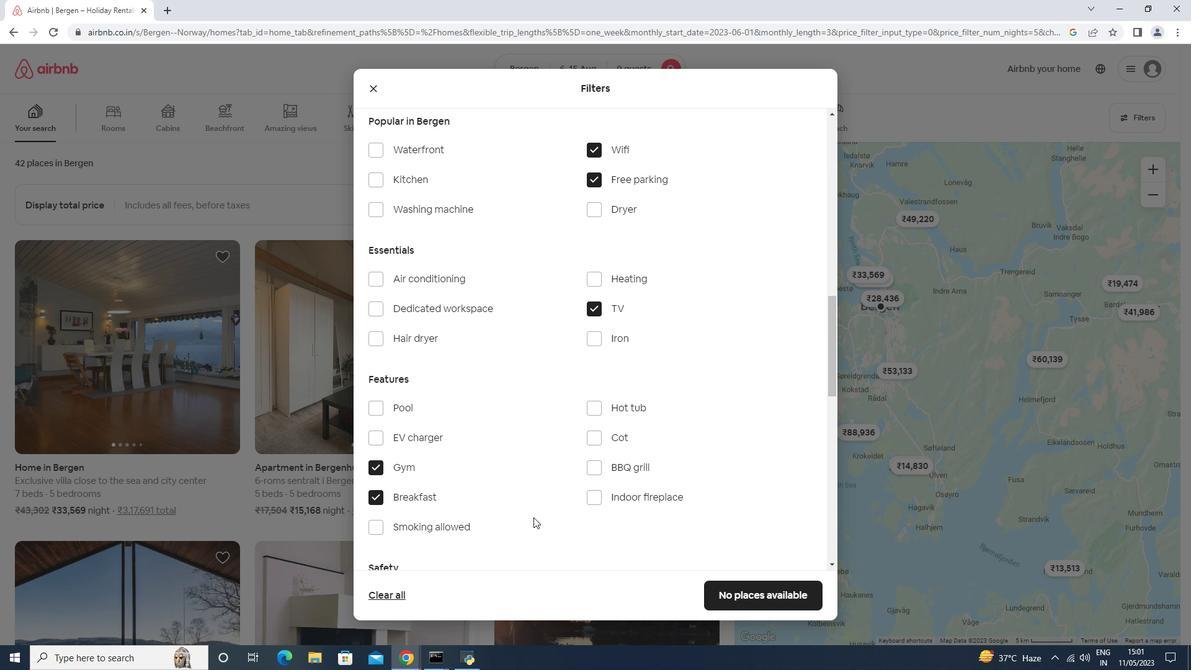 
Action: Mouse moved to (534, 516)
Screenshot: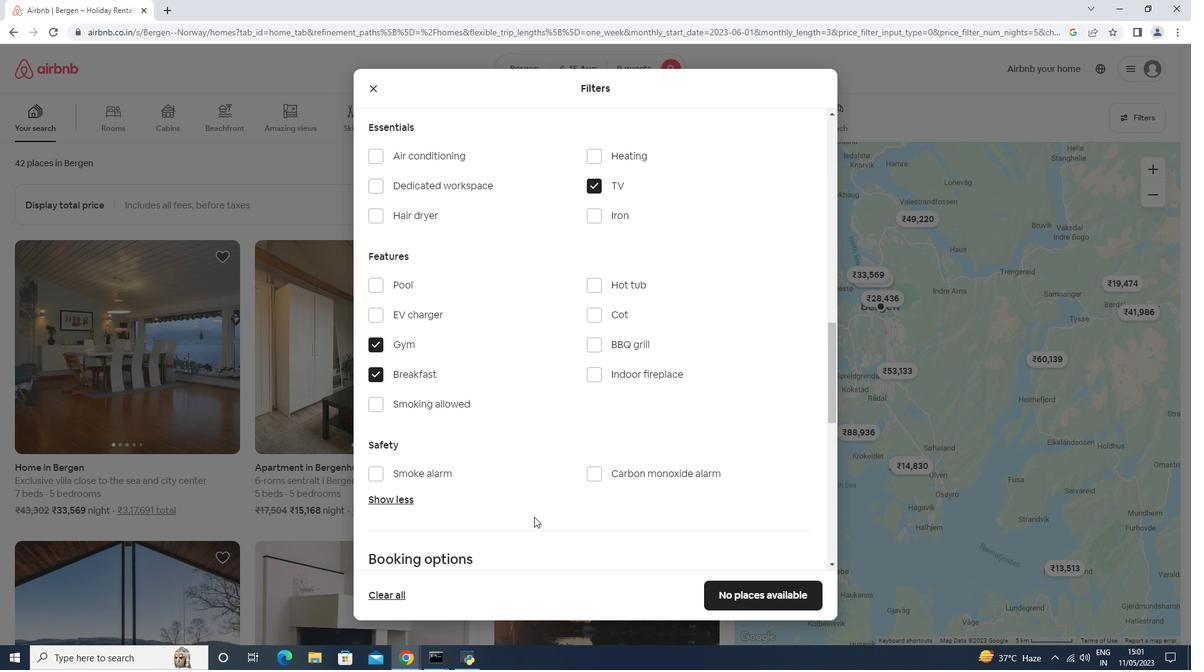 
Action: Mouse scrolled (534, 516) with delta (0, 0)
Screenshot: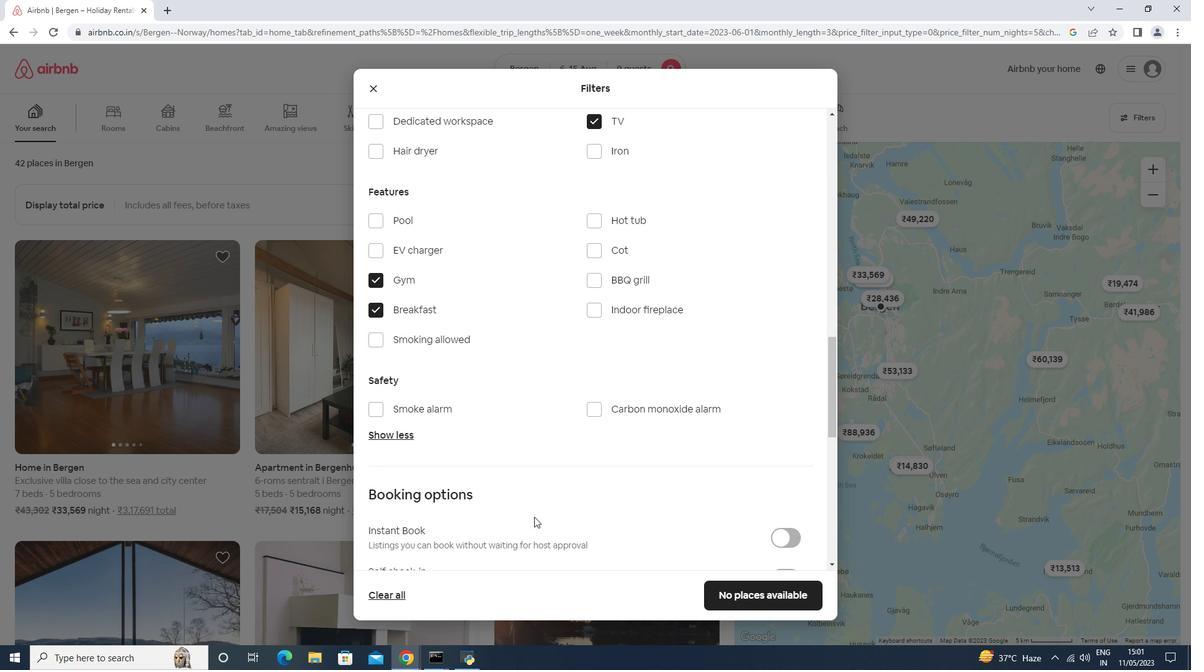 
Action: Mouse moved to (795, 459)
Screenshot: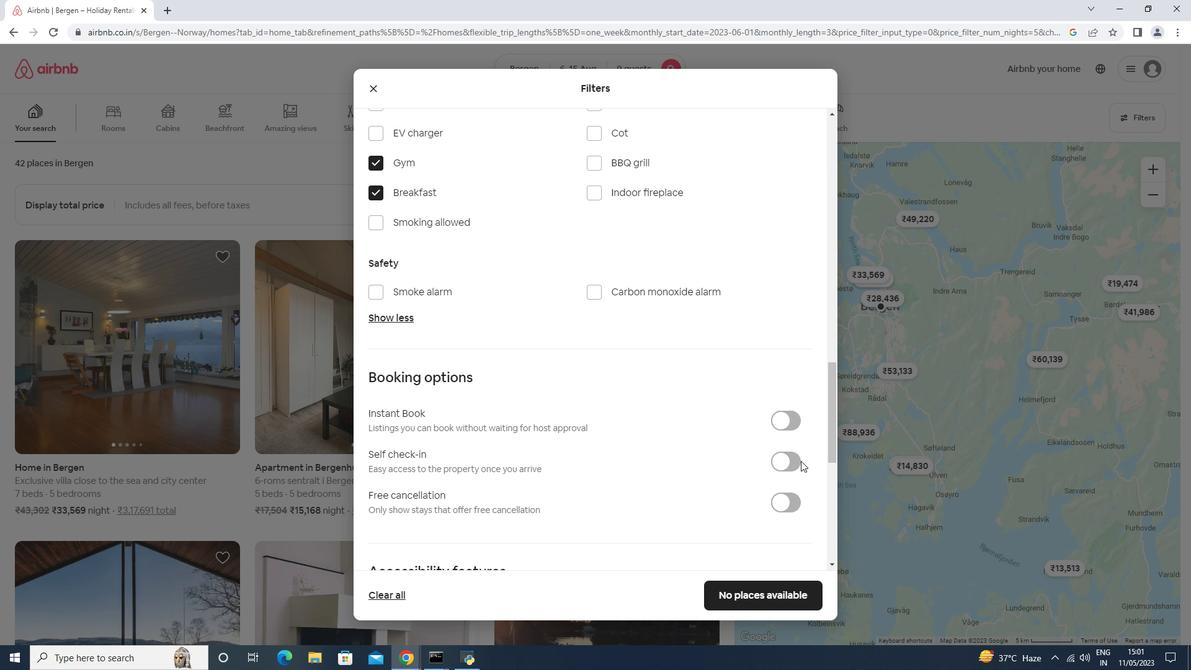 
Action: Mouse pressed left at (795, 459)
Screenshot: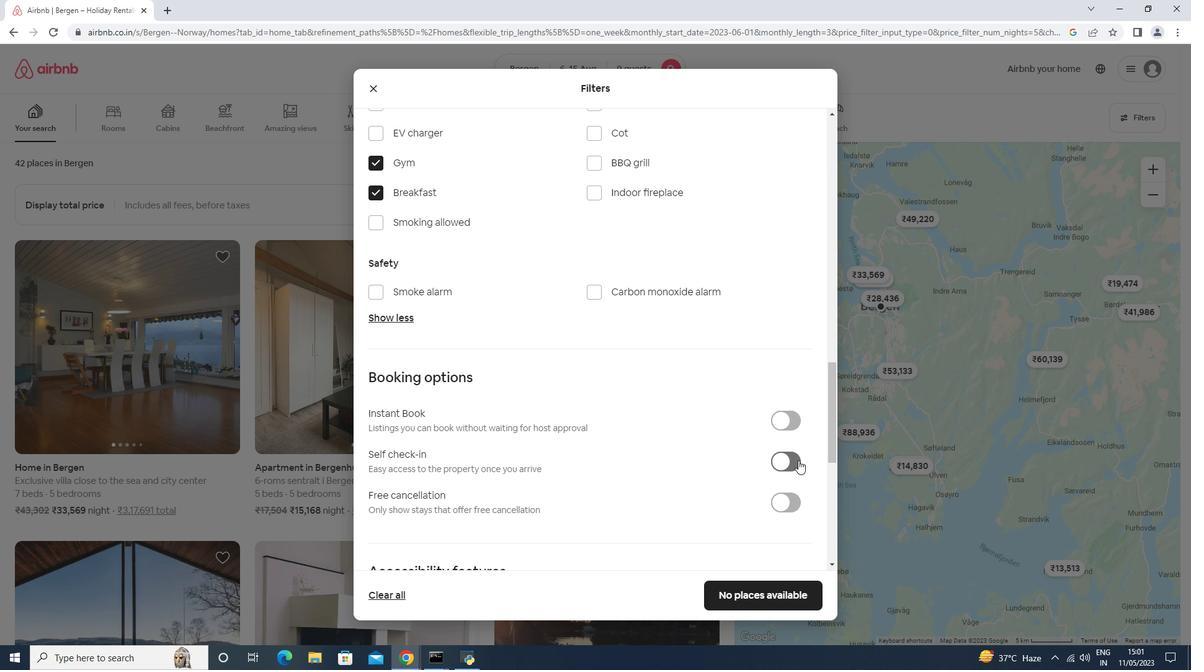 
Action: Mouse moved to (670, 418)
Screenshot: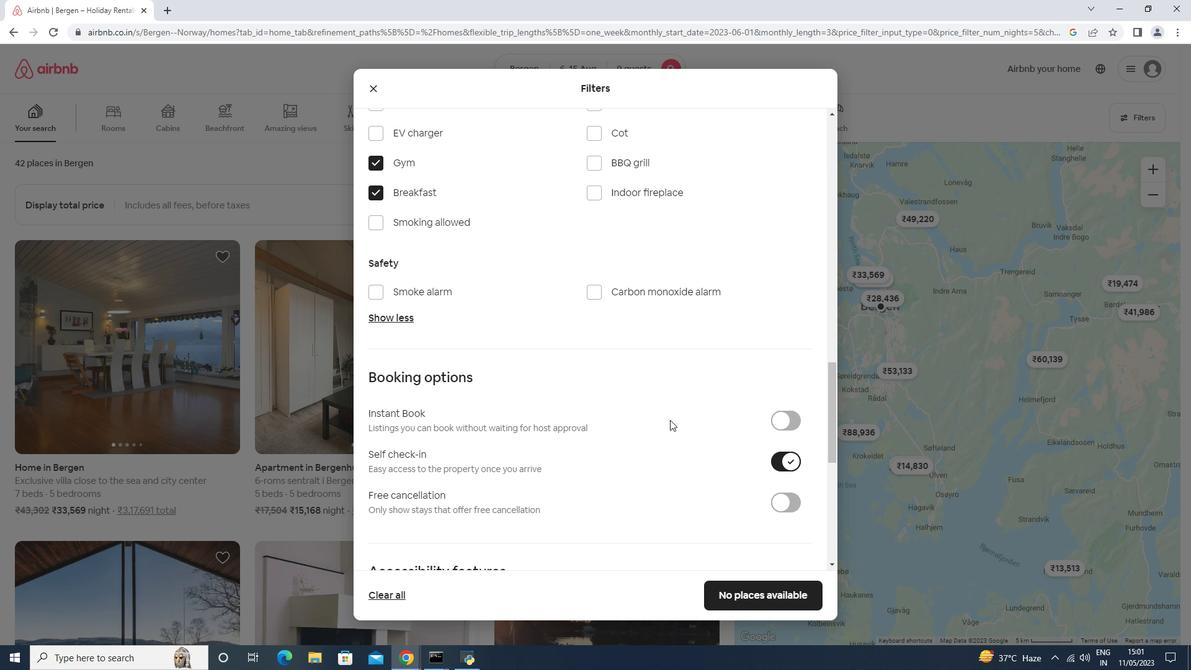 
Action: Mouse scrolled (670, 417) with delta (0, 0)
Screenshot: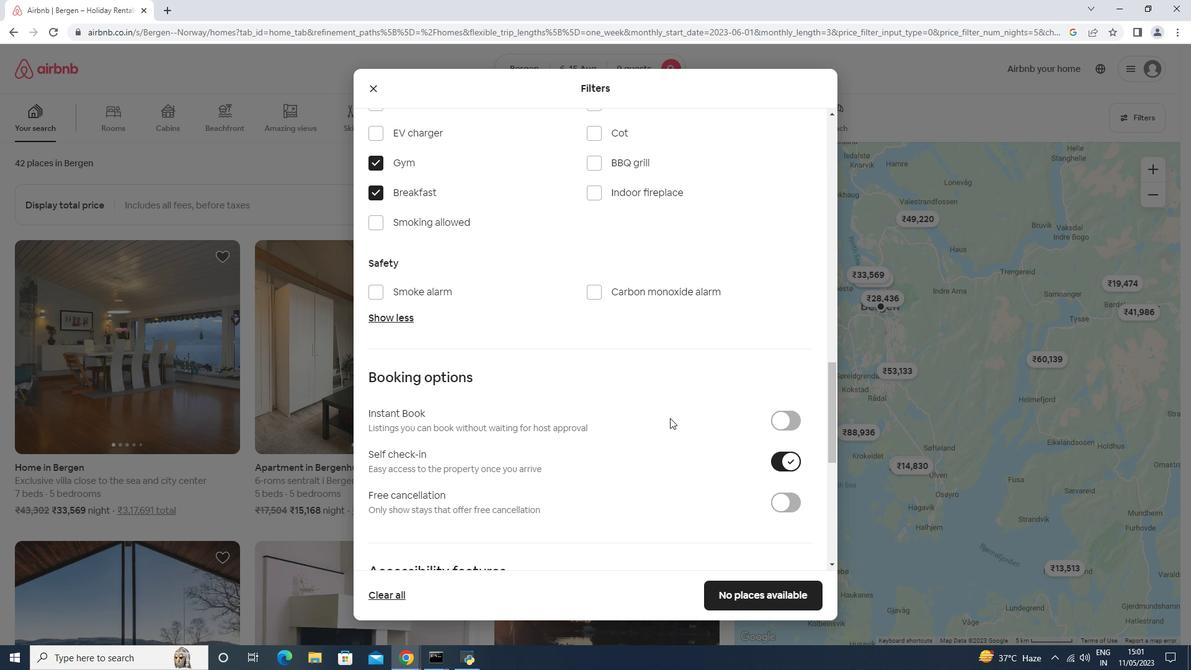 
Action: Mouse scrolled (670, 417) with delta (0, 0)
Screenshot: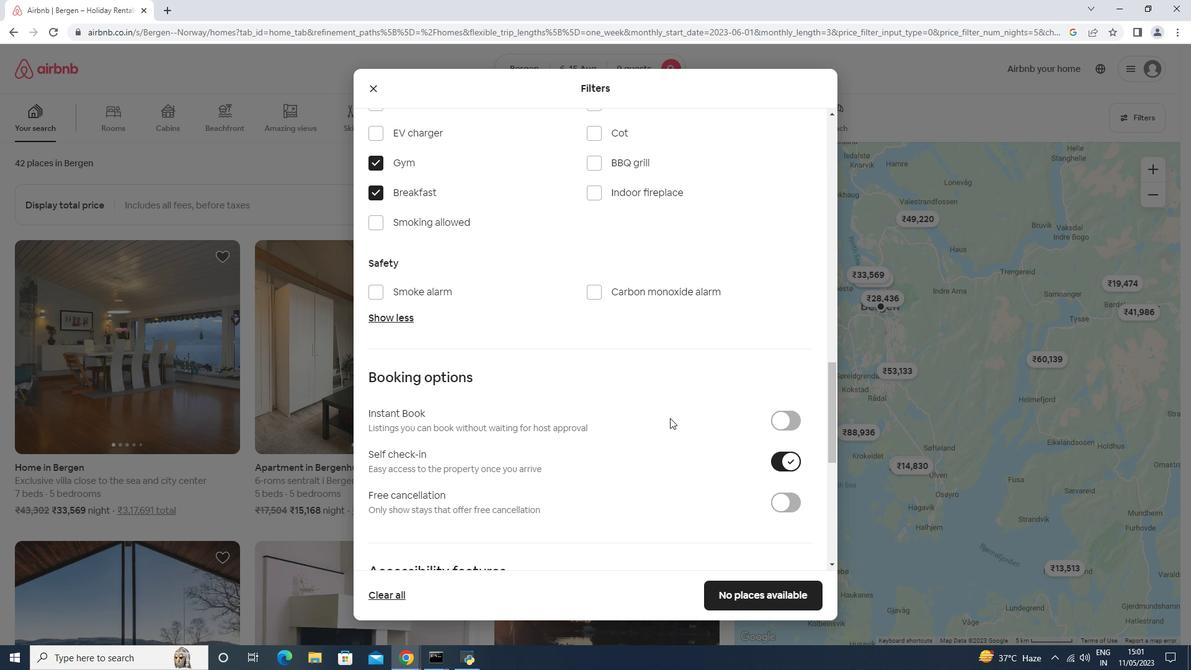 
Action: Mouse scrolled (670, 417) with delta (0, 0)
Screenshot: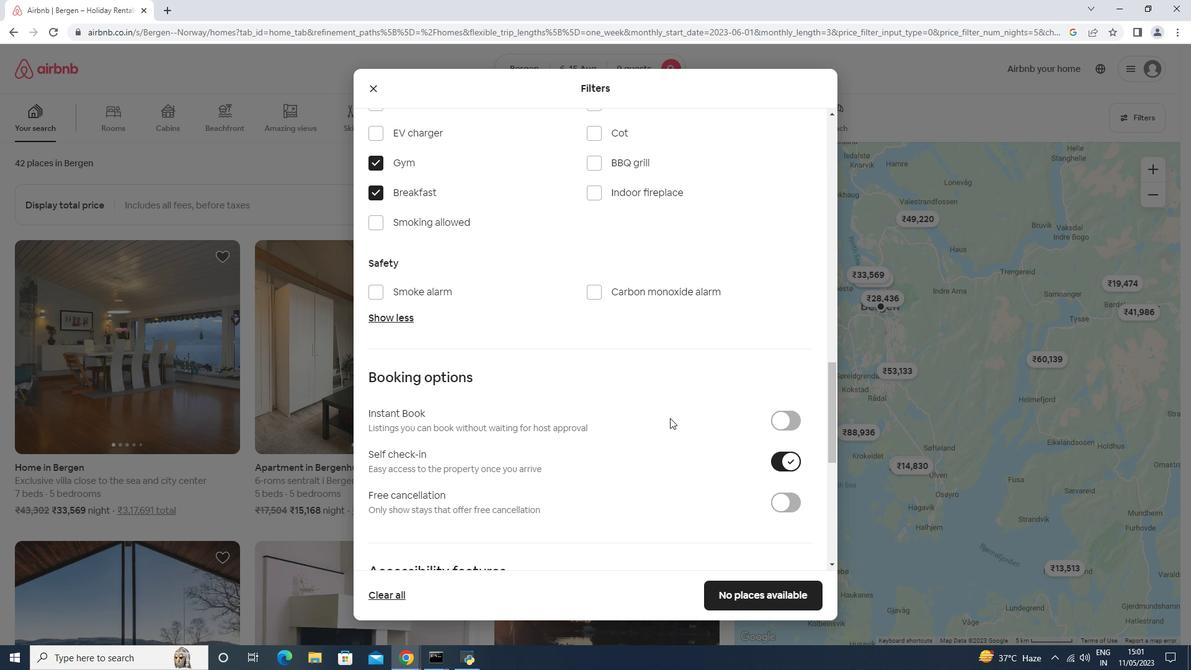 
Action: Mouse scrolled (670, 417) with delta (0, 0)
Screenshot: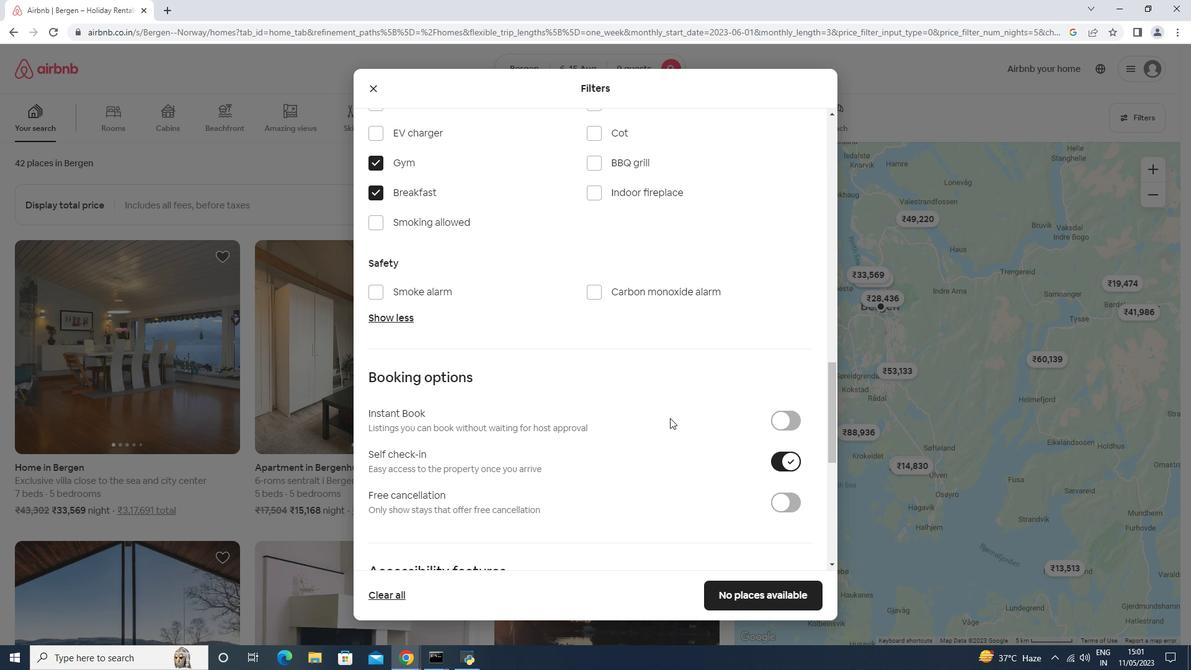 
Action: Mouse scrolled (670, 417) with delta (0, 0)
Screenshot: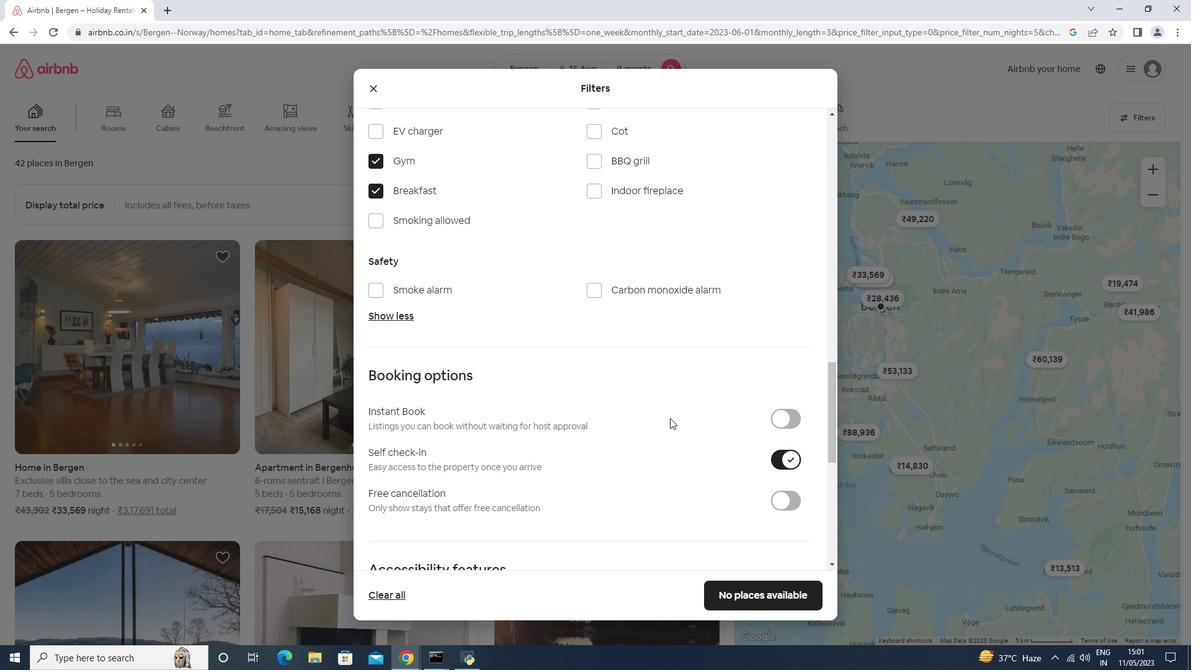 
Action: Mouse scrolled (670, 417) with delta (0, 0)
Screenshot: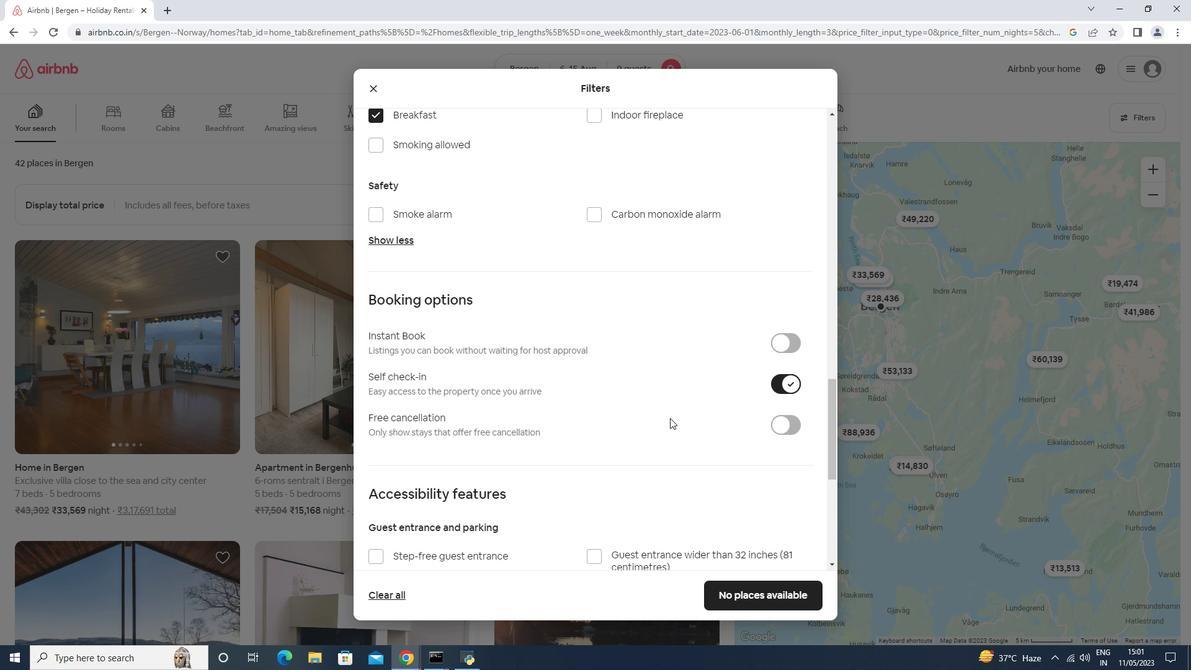 
Action: Mouse moved to (403, 552)
Screenshot: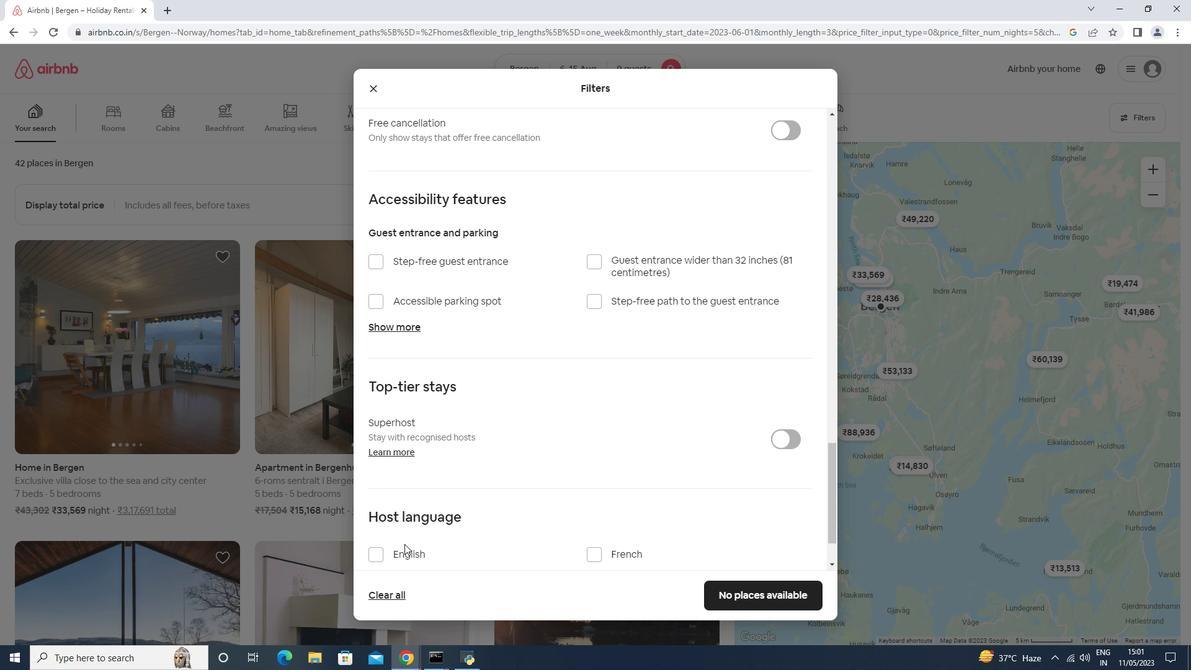 
Action: Mouse pressed left at (403, 552)
Screenshot: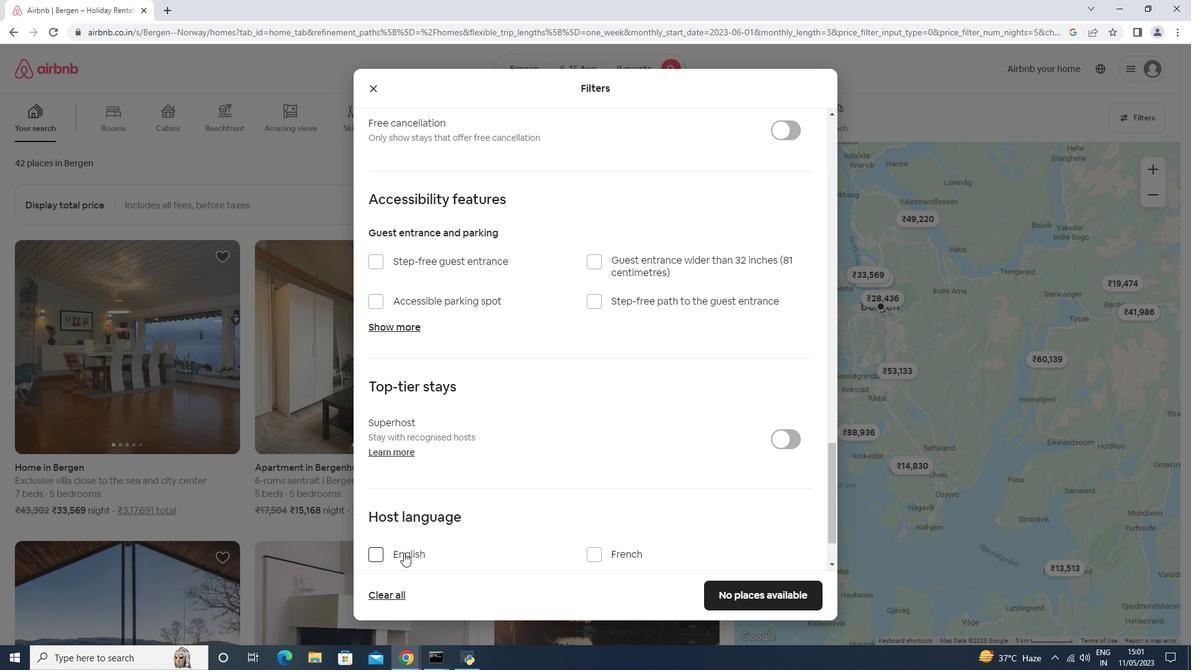 
Action: Mouse moved to (797, 601)
Screenshot: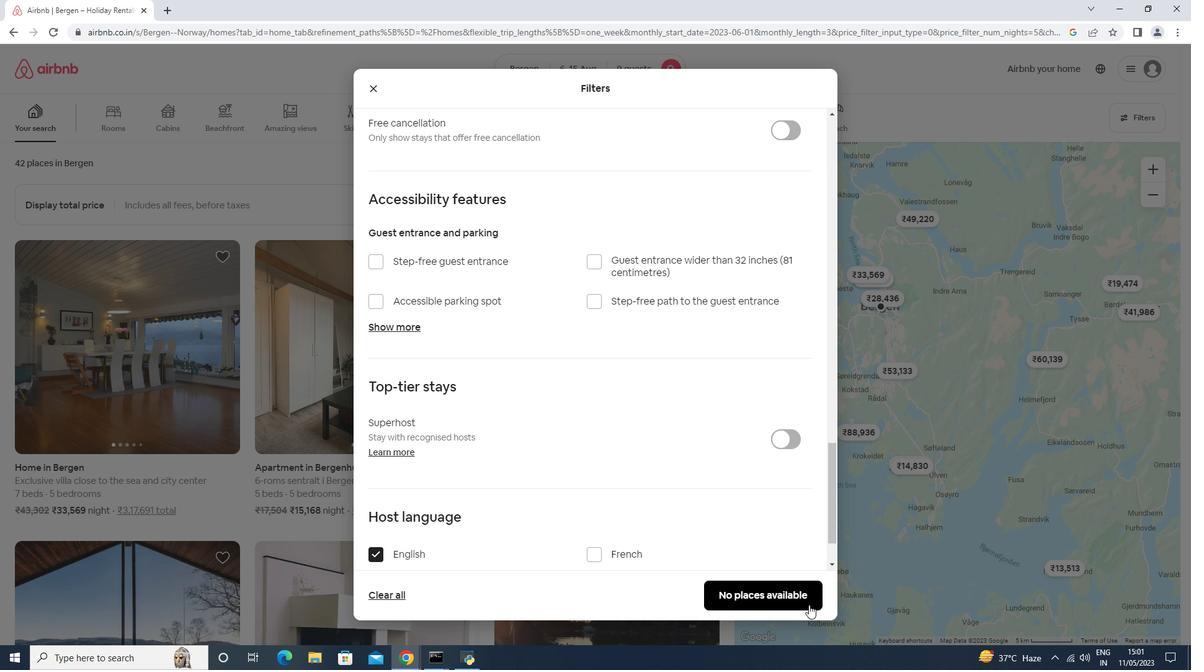 
Action: Mouse pressed left at (797, 601)
Screenshot: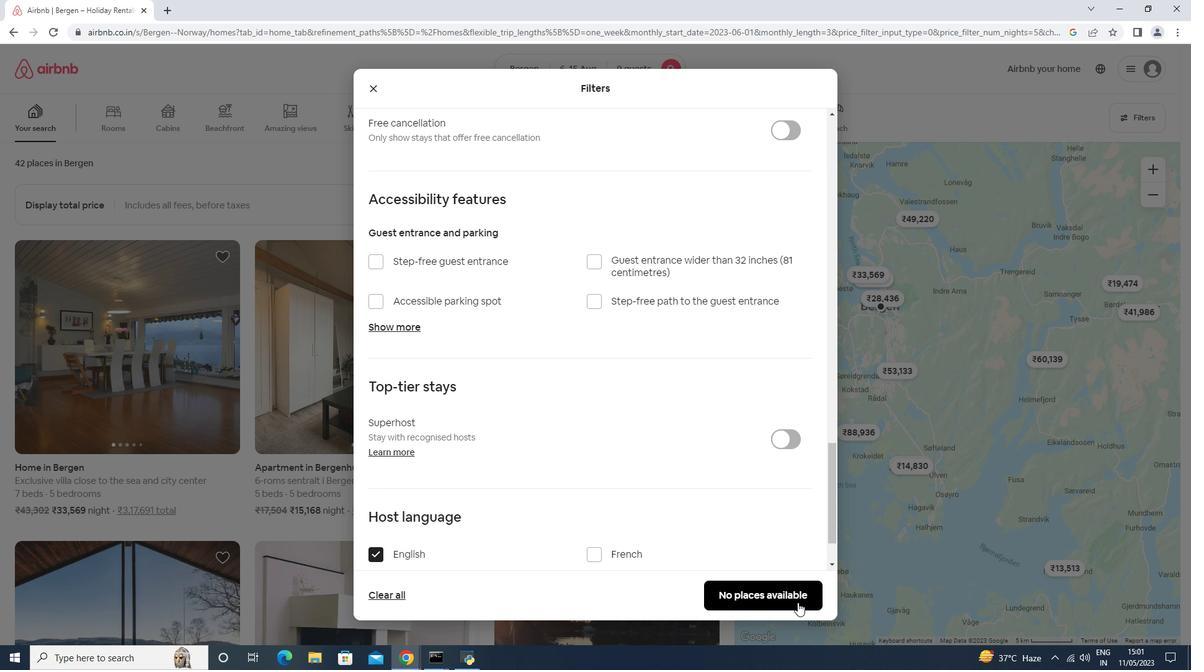 
Action: Mouse moved to (795, 601)
Screenshot: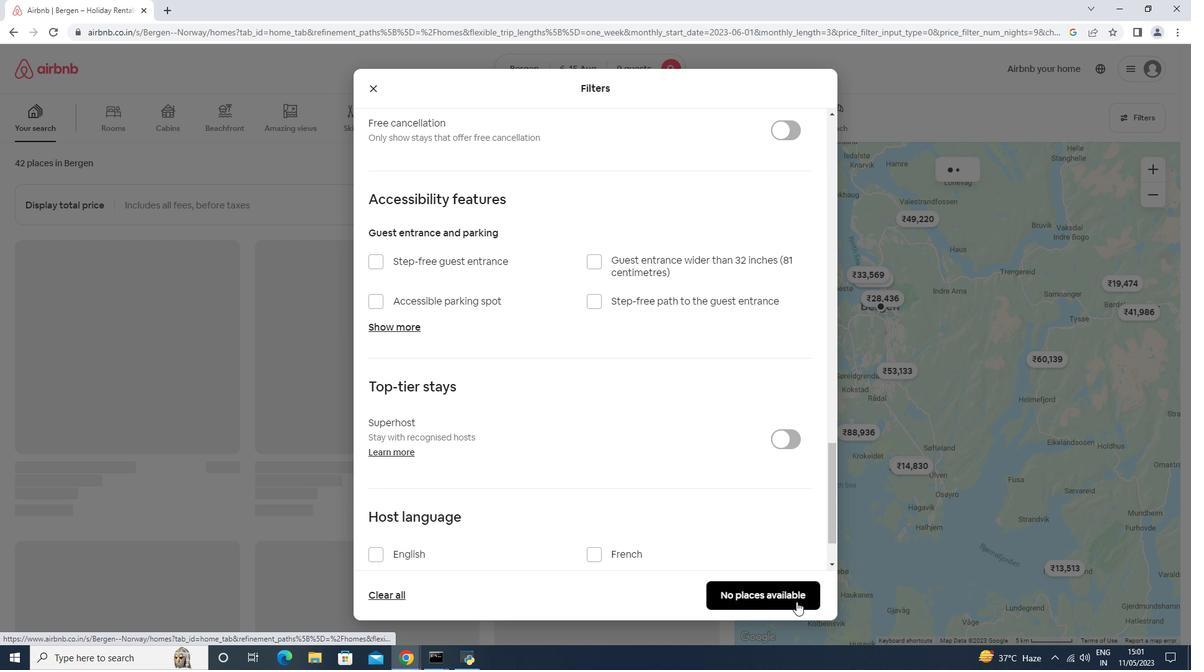 
